 Task: Find connections with filter location Zhuangyuan with filter topic #Networkwith filter profile language German with filter current company Testbook with filter school Dr. Bhim Rao Ambedkar University, Agra with filter industry Aviation and Aerospace Component Manufacturing with filter service category Lead Generation with filter keywords title Sales Analyst
Action: Mouse moved to (187, 247)
Screenshot: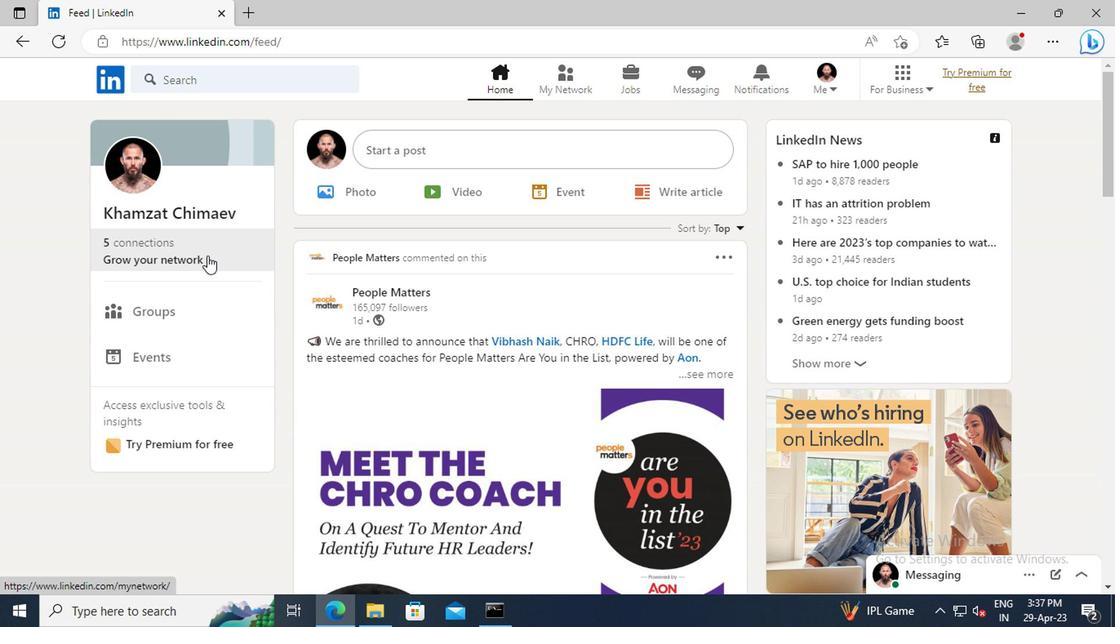 
Action: Mouse pressed left at (187, 247)
Screenshot: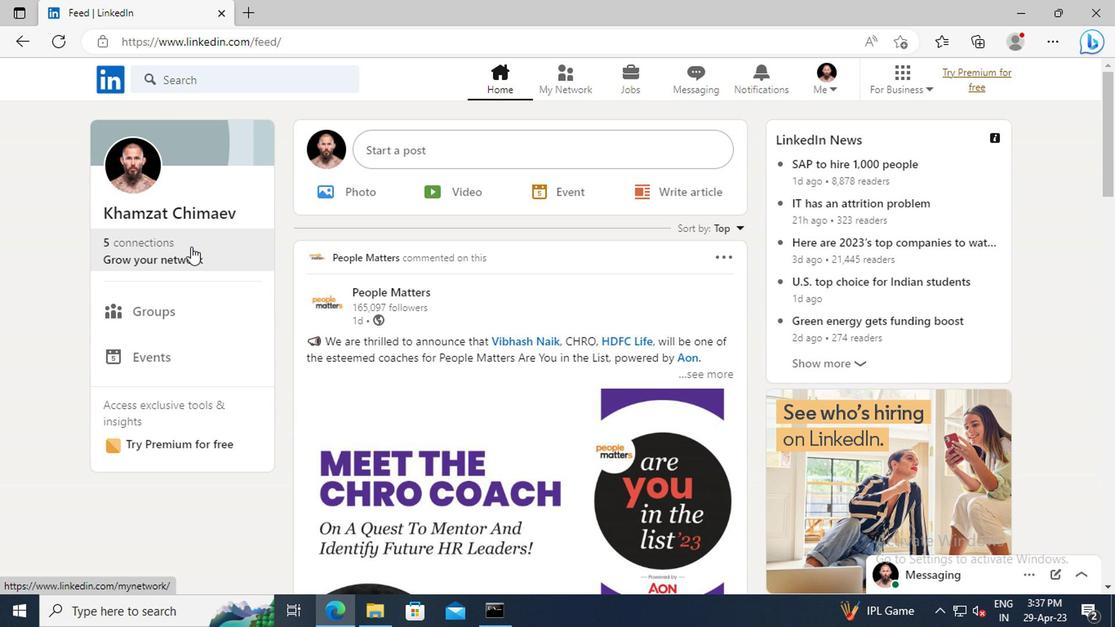 
Action: Mouse moved to (181, 173)
Screenshot: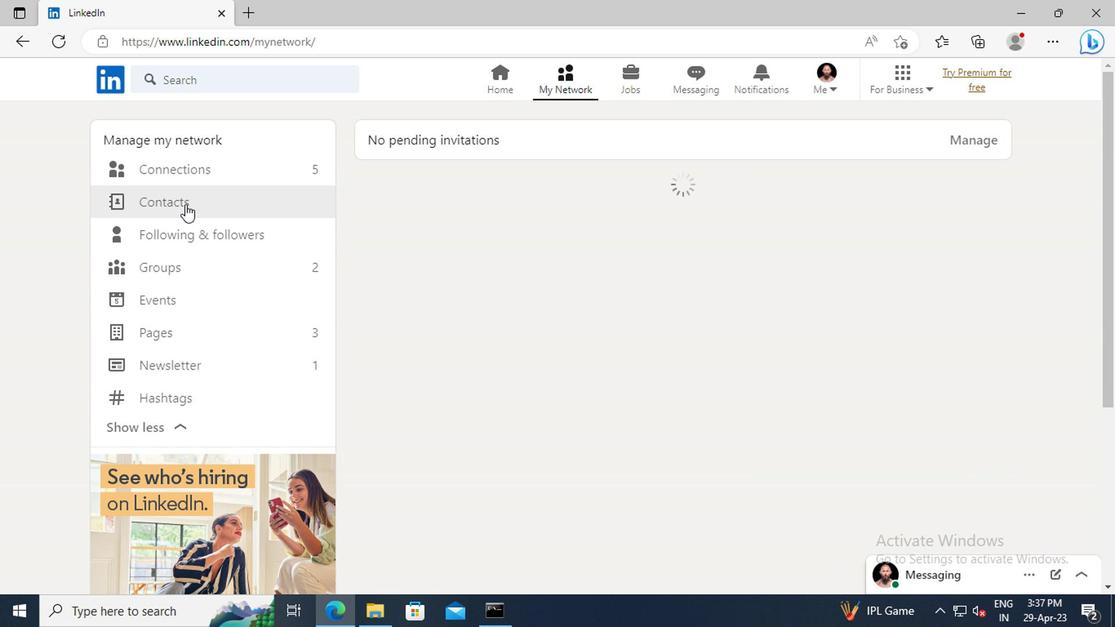 
Action: Mouse pressed left at (181, 173)
Screenshot: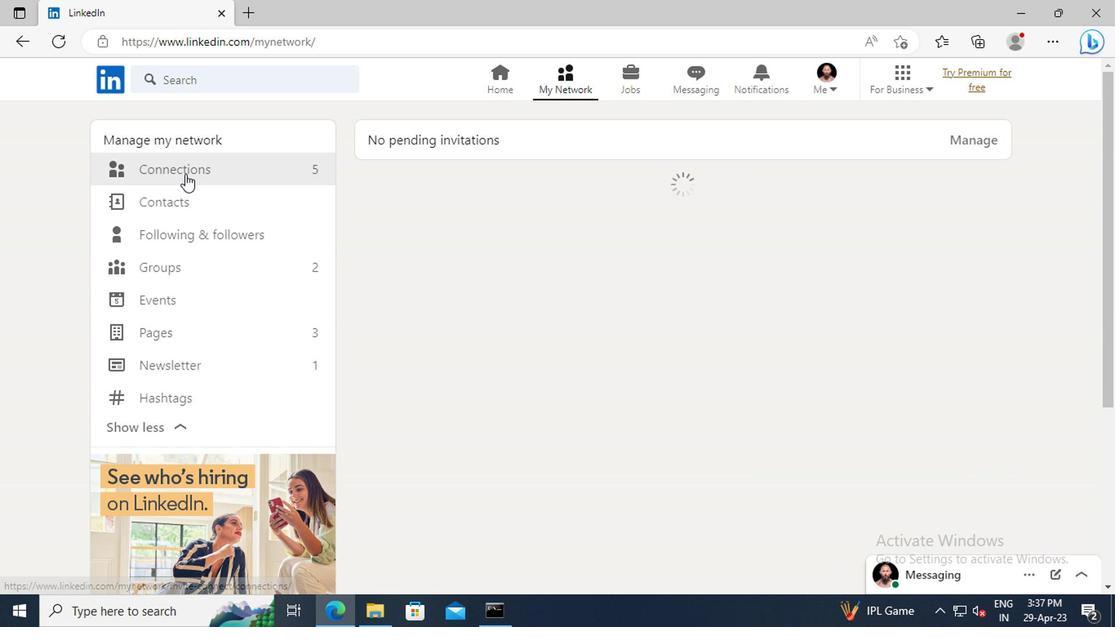 
Action: Mouse moved to (672, 175)
Screenshot: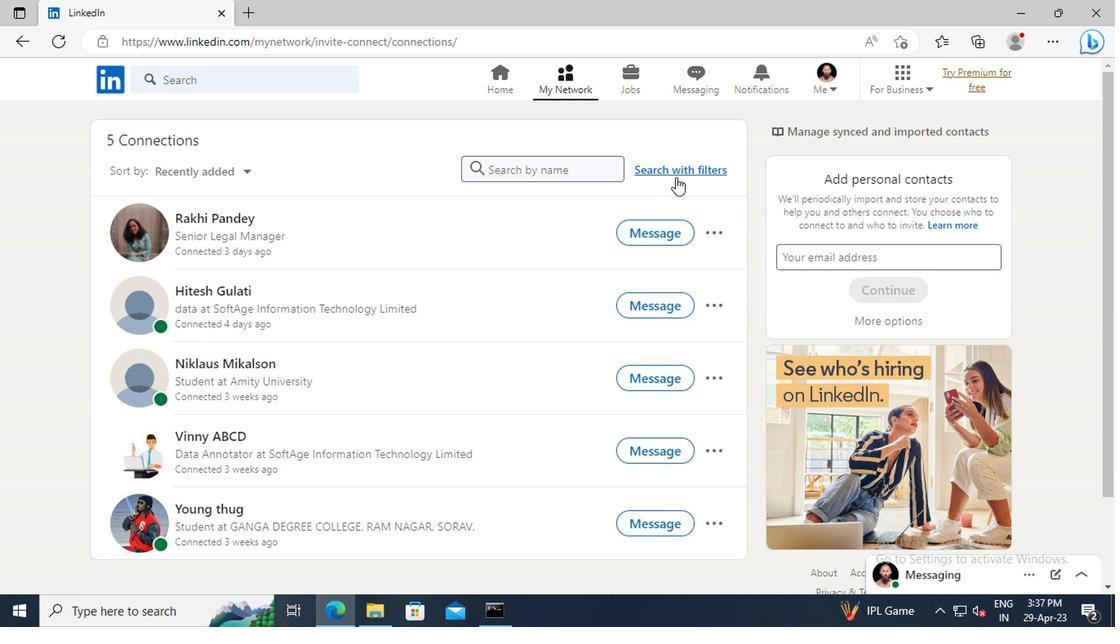 
Action: Mouse pressed left at (672, 175)
Screenshot: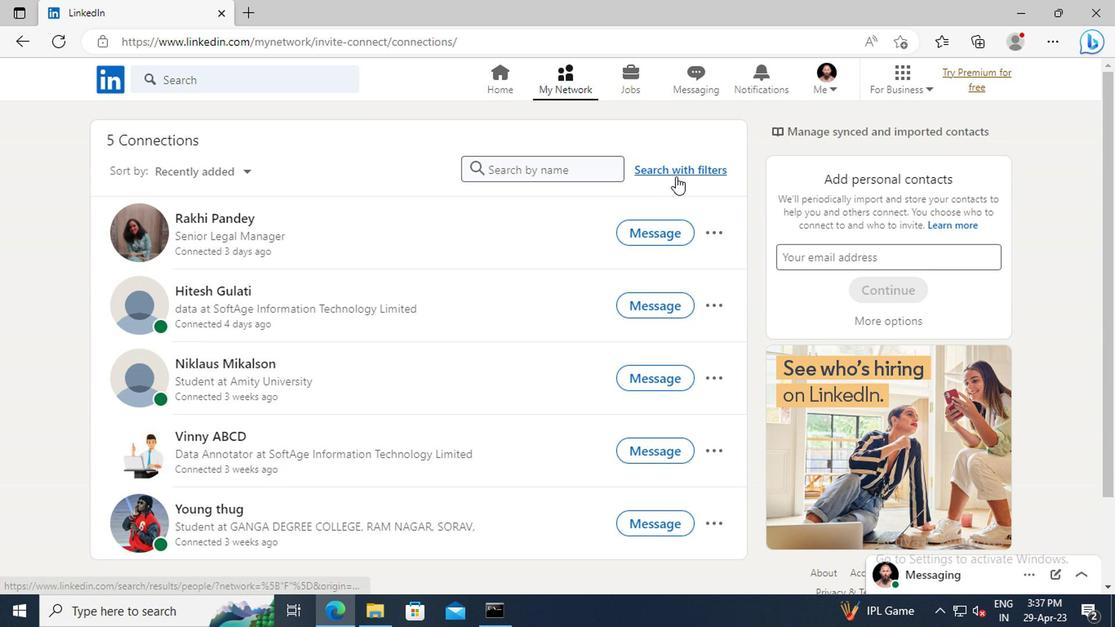 
Action: Mouse moved to (609, 129)
Screenshot: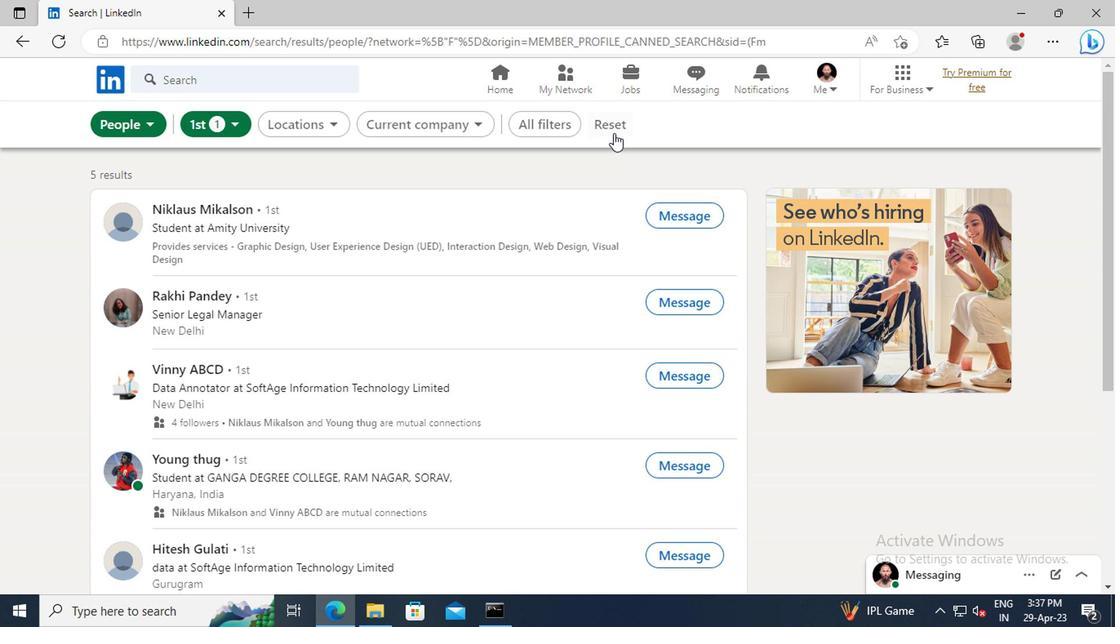 
Action: Mouse pressed left at (609, 129)
Screenshot: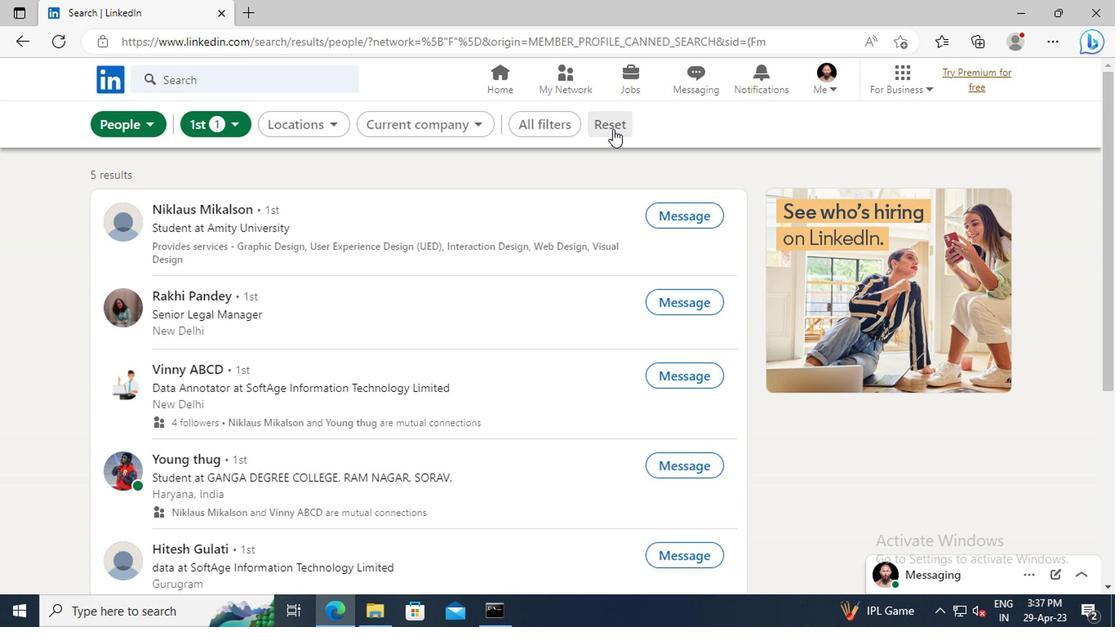 
Action: Mouse moved to (593, 126)
Screenshot: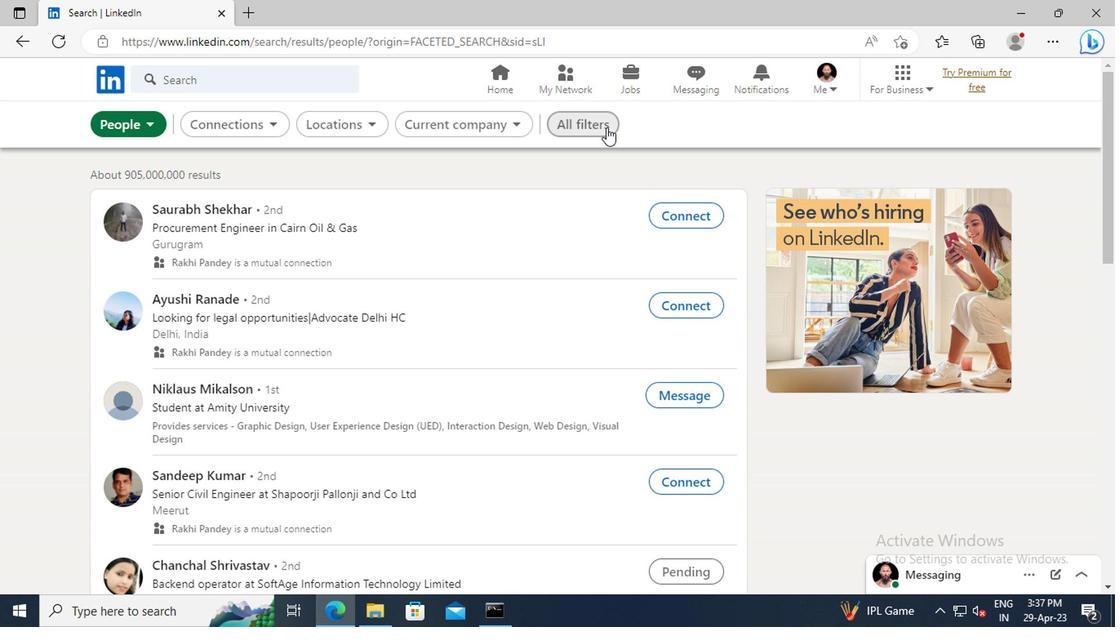 
Action: Mouse pressed left at (593, 126)
Screenshot: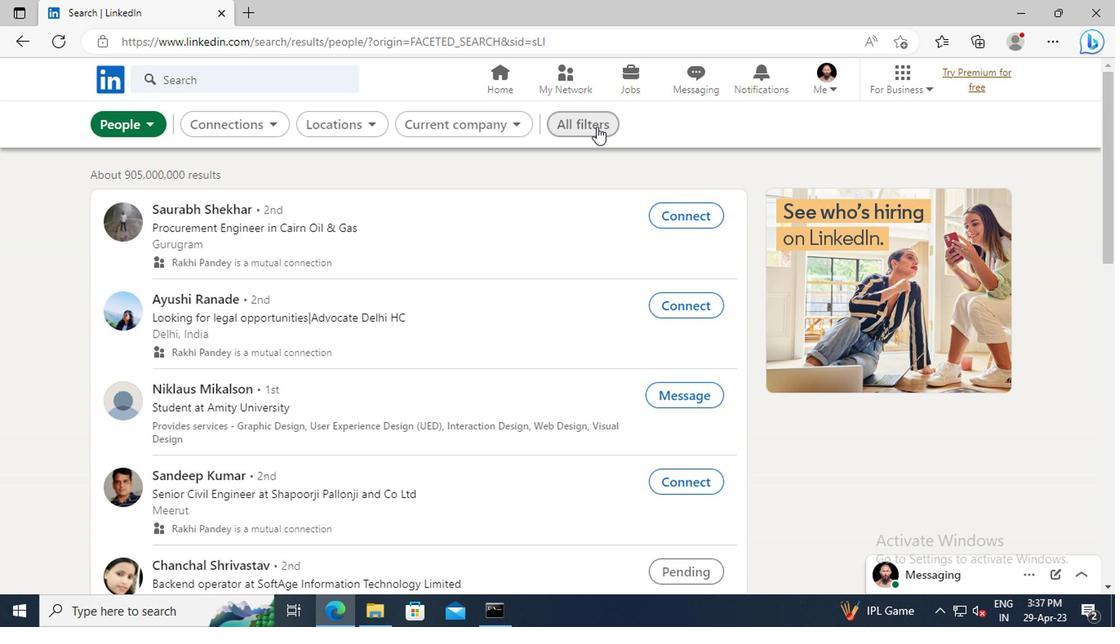 
Action: Mouse moved to (896, 258)
Screenshot: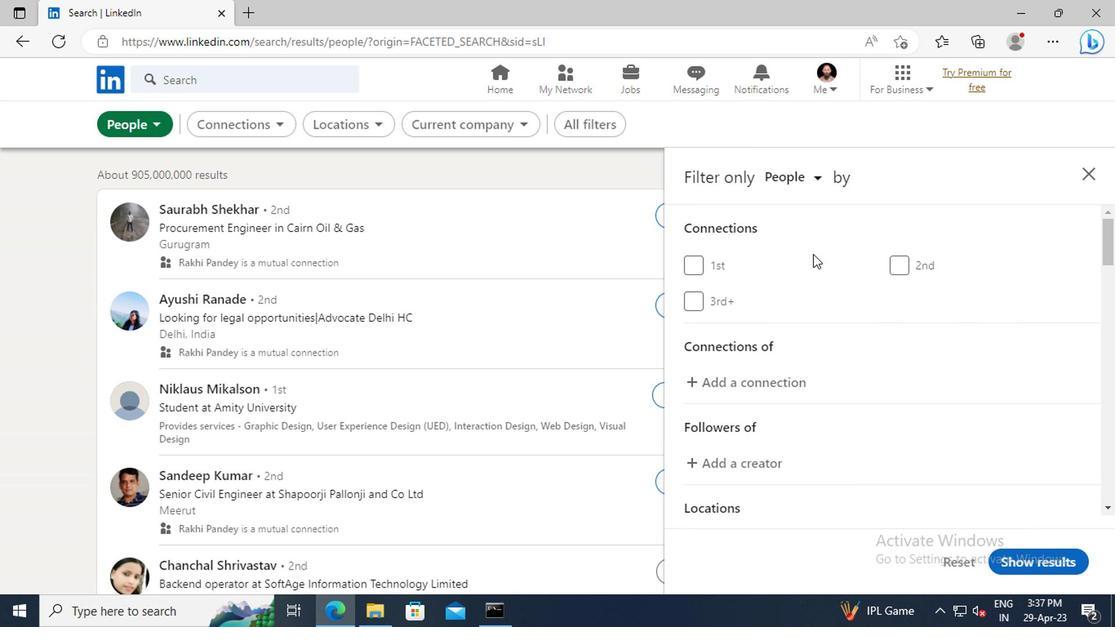 
Action: Mouse scrolled (896, 257) with delta (0, -1)
Screenshot: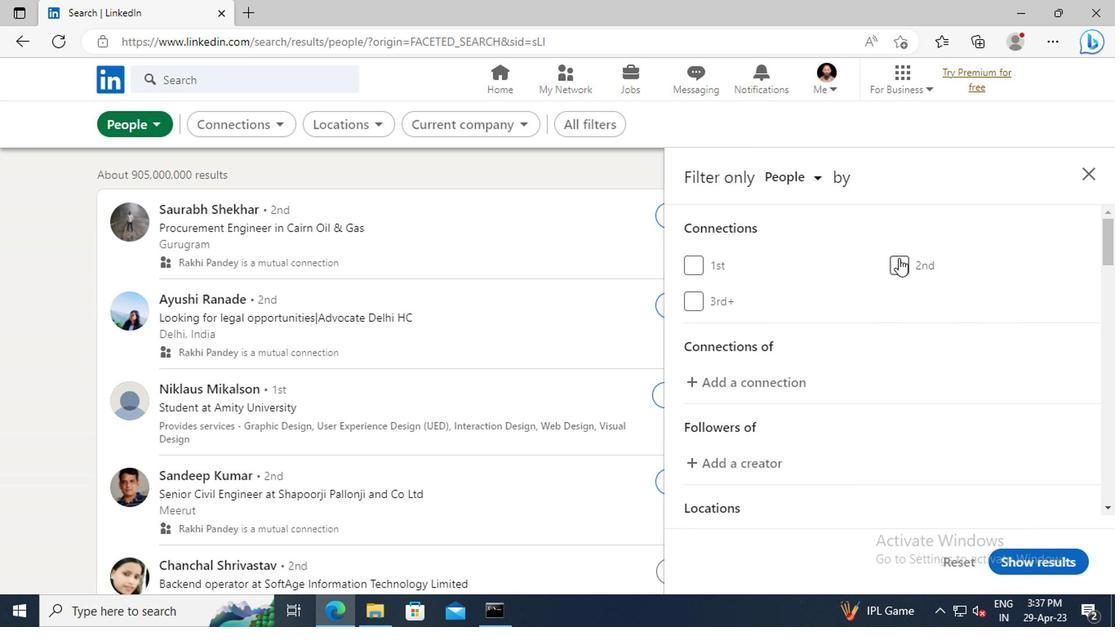 
Action: Mouse scrolled (896, 257) with delta (0, -1)
Screenshot: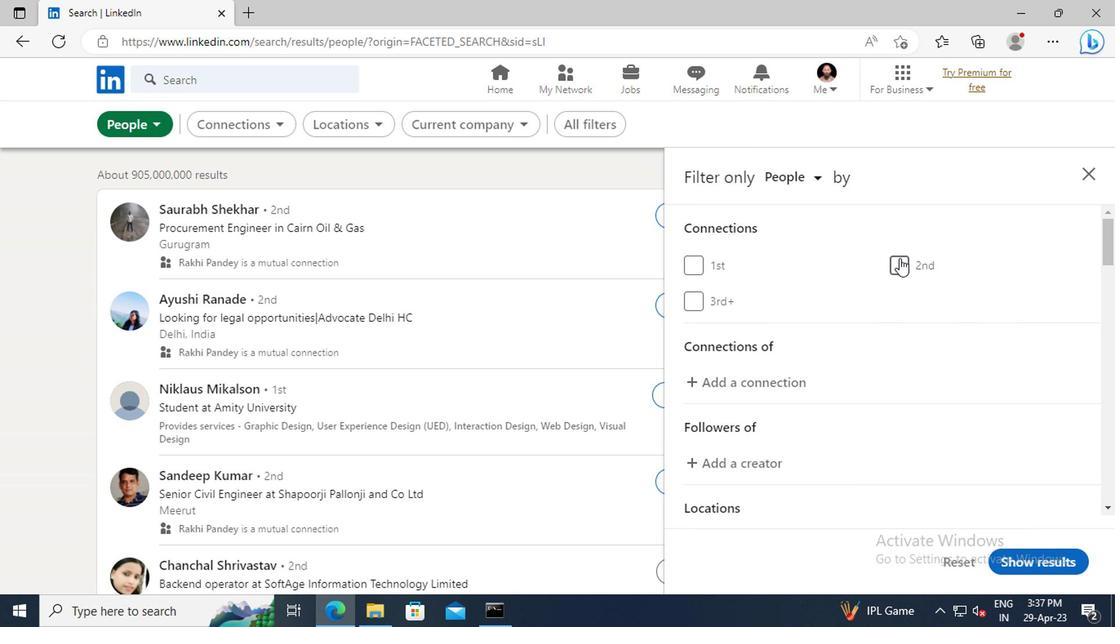 
Action: Mouse scrolled (896, 257) with delta (0, -1)
Screenshot: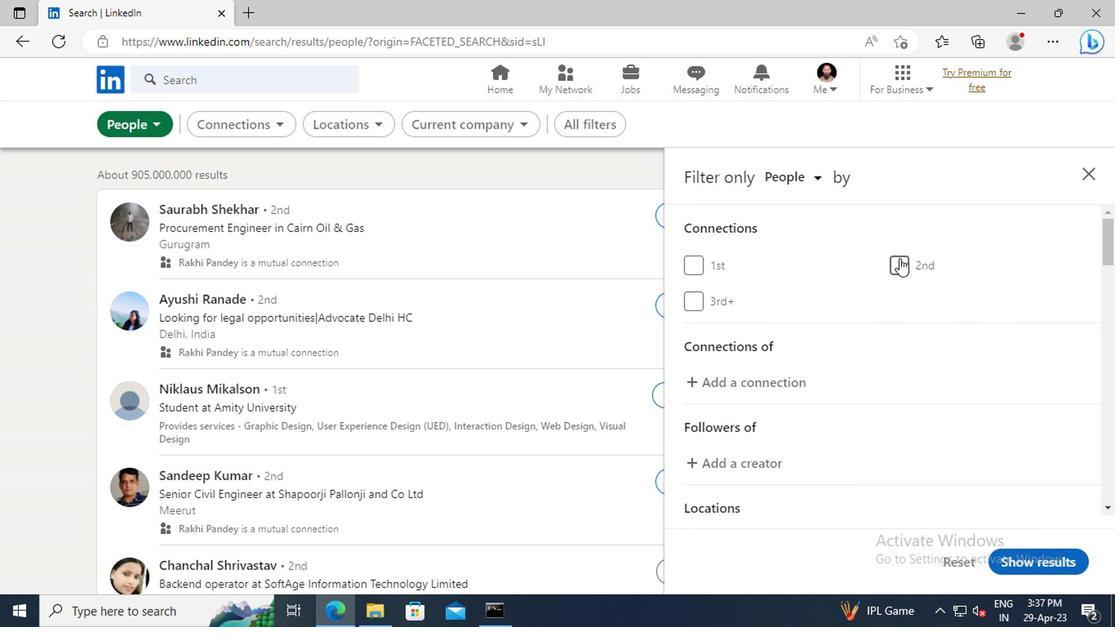 
Action: Mouse scrolled (896, 257) with delta (0, -1)
Screenshot: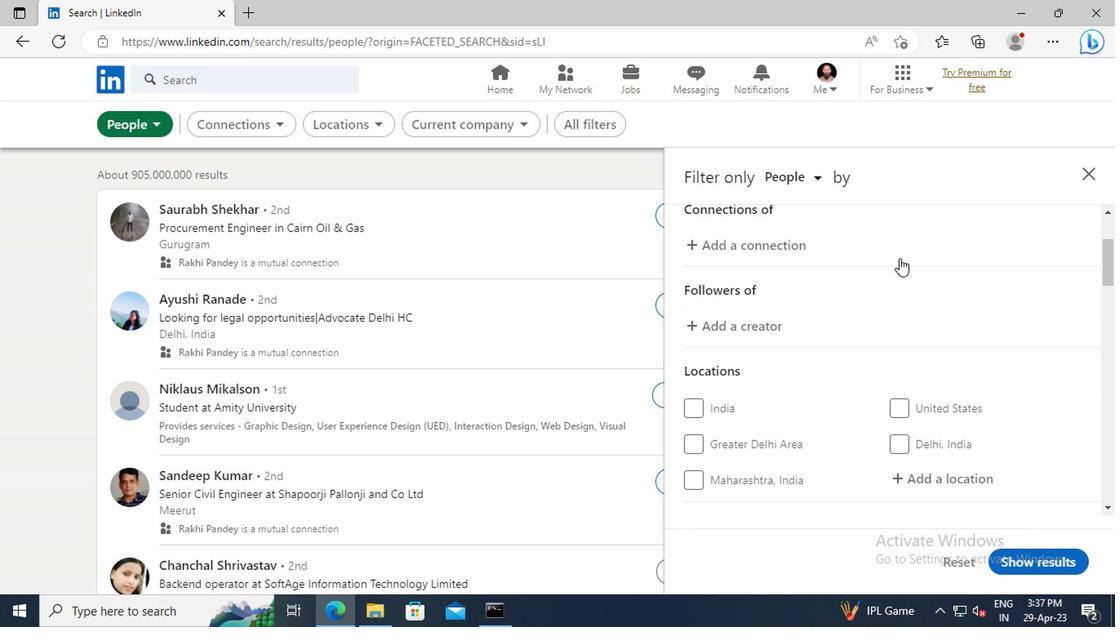 
Action: Mouse scrolled (896, 257) with delta (0, -1)
Screenshot: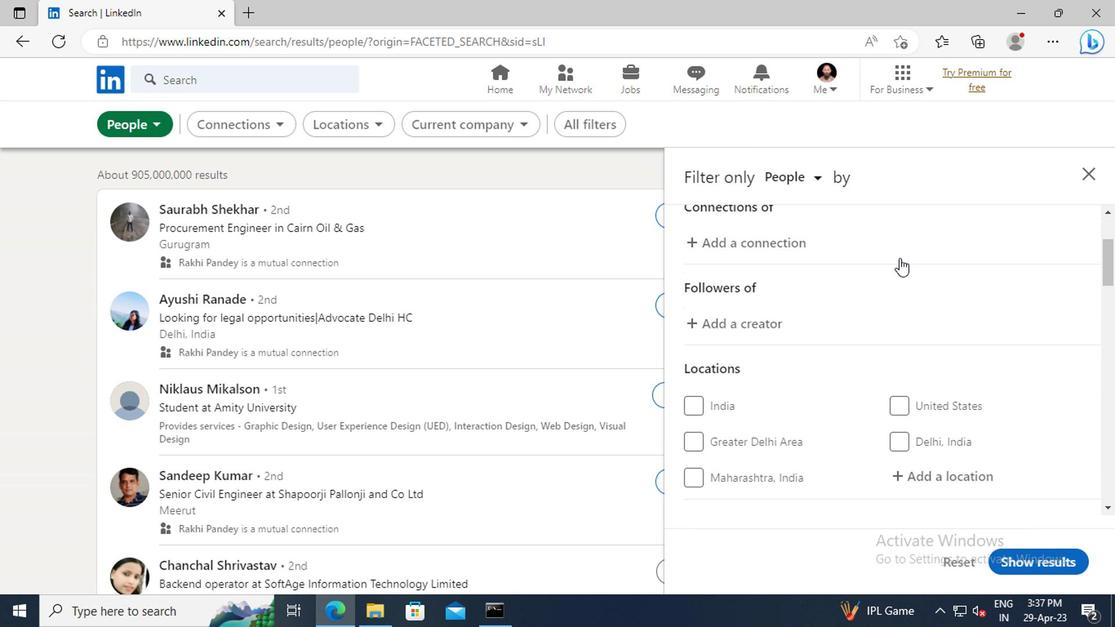 
Action: Mouse scrolled (896, 257) with delta (0, -1)
Screenshot: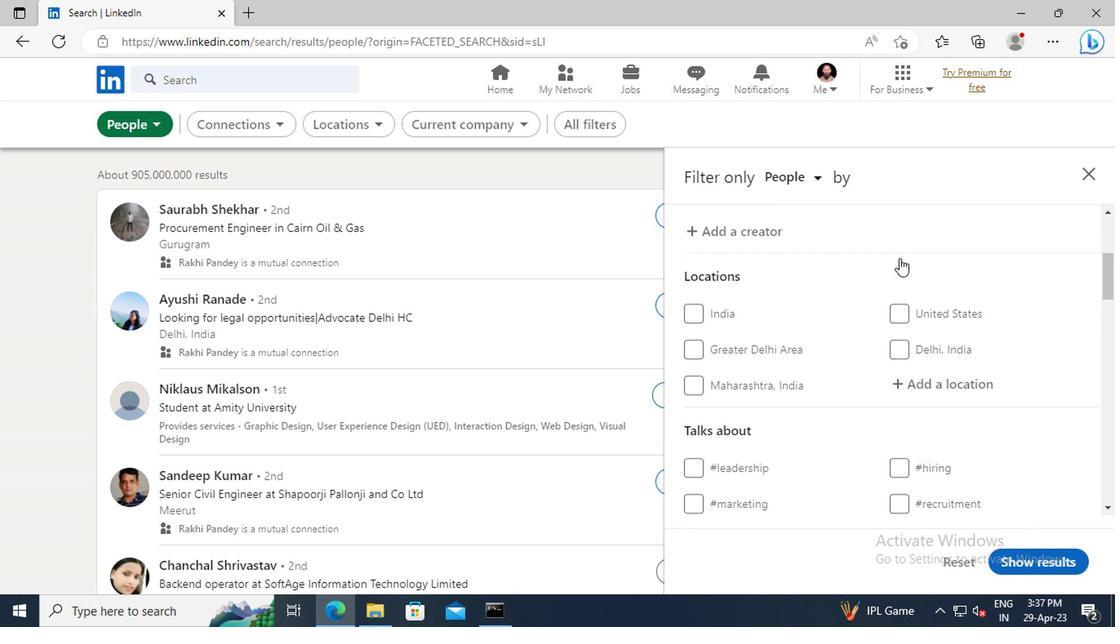 
Action: Mouse moved to (912, 334)
Screenshot: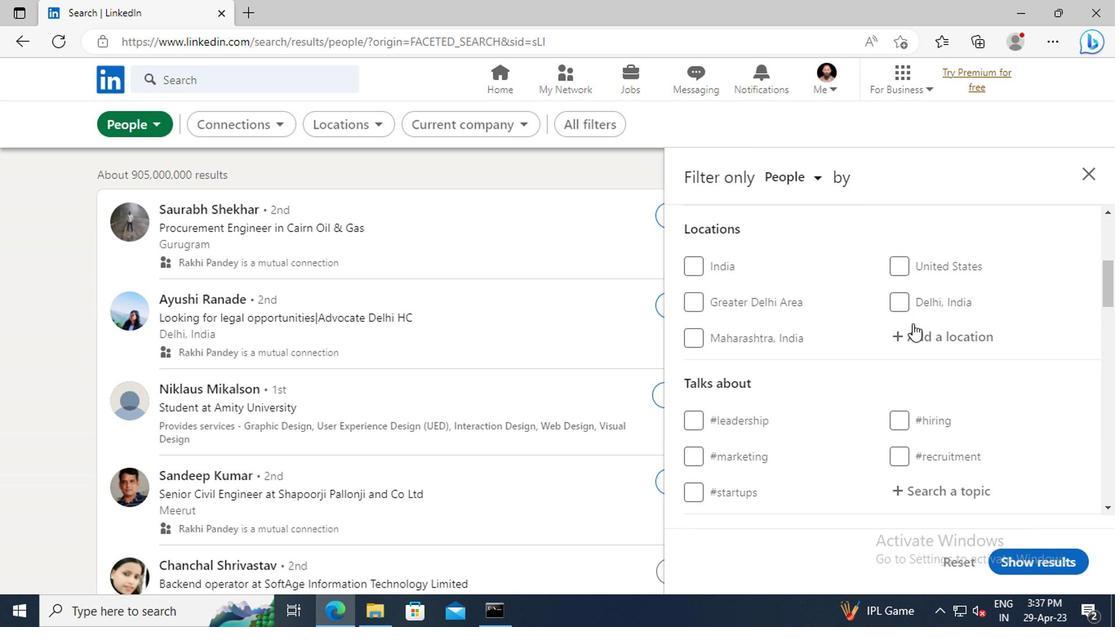 
Action: Mouse pressed left at (912, 334)
Screenshot: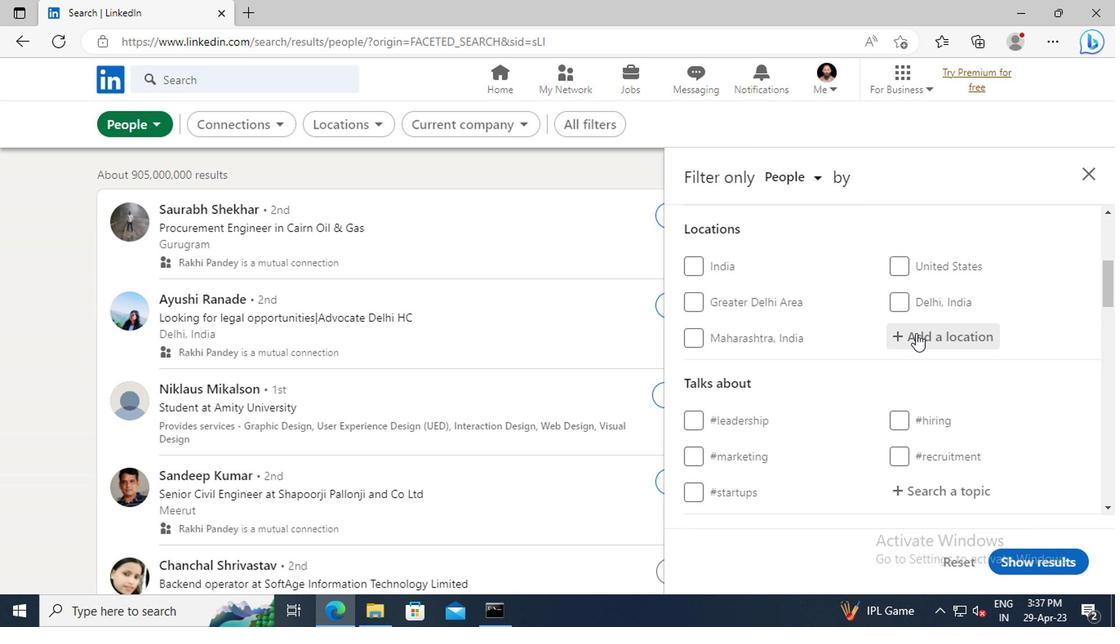 
Action: Key pressed <Key.shift>ZHUANGYUAN<Key.enter>
Screenshot: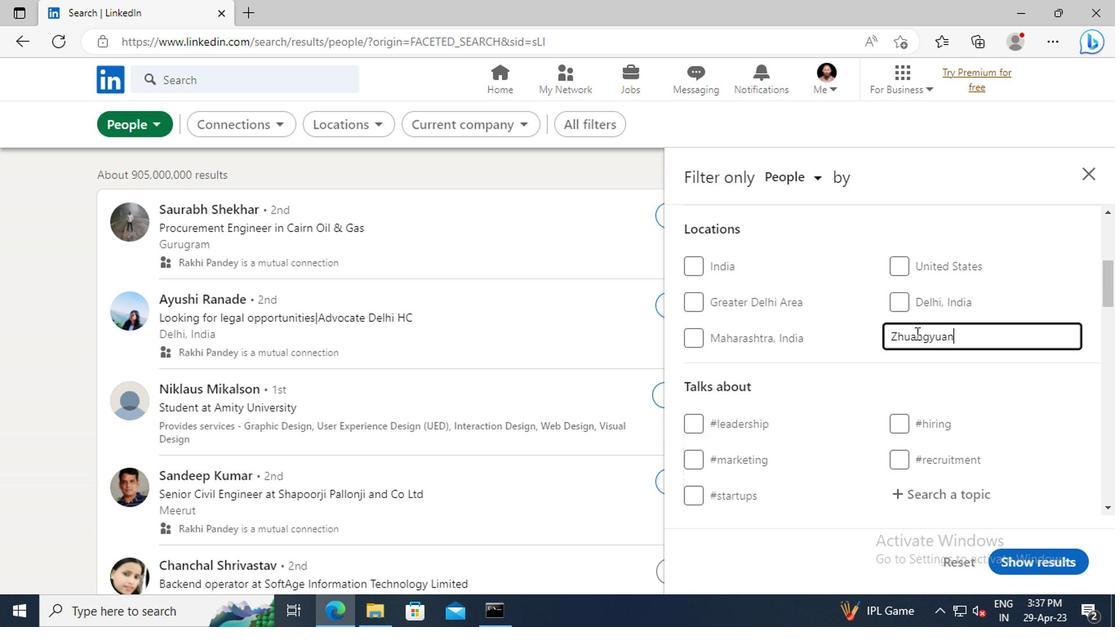 
Action: Mouse scrolled (912, 333) with delta (0, -1)
Screenshot: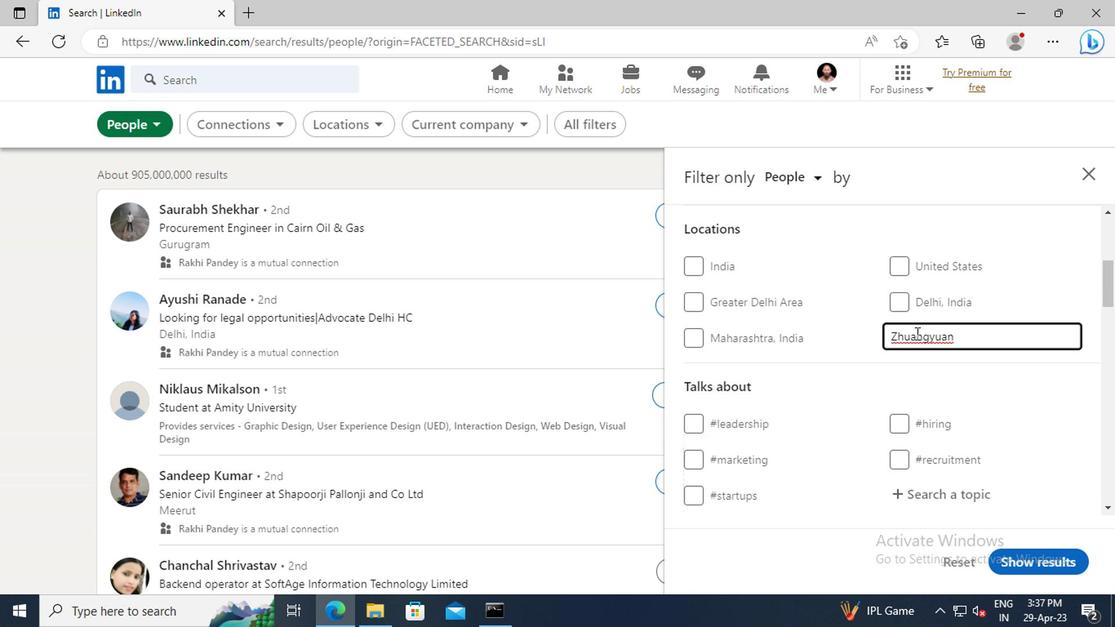 
Action: Mouse scrolled (912, 333) with delta (0, -1)
Screenshot: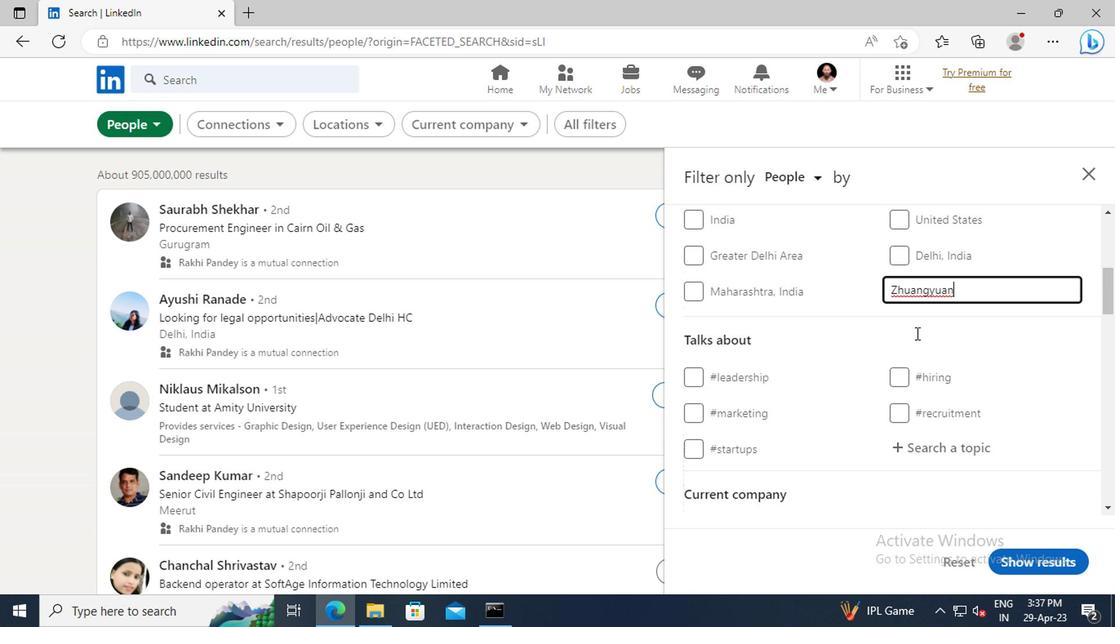 
Action: Mouse scrolled (912, 333) with delta (0, -1)
Screenshot: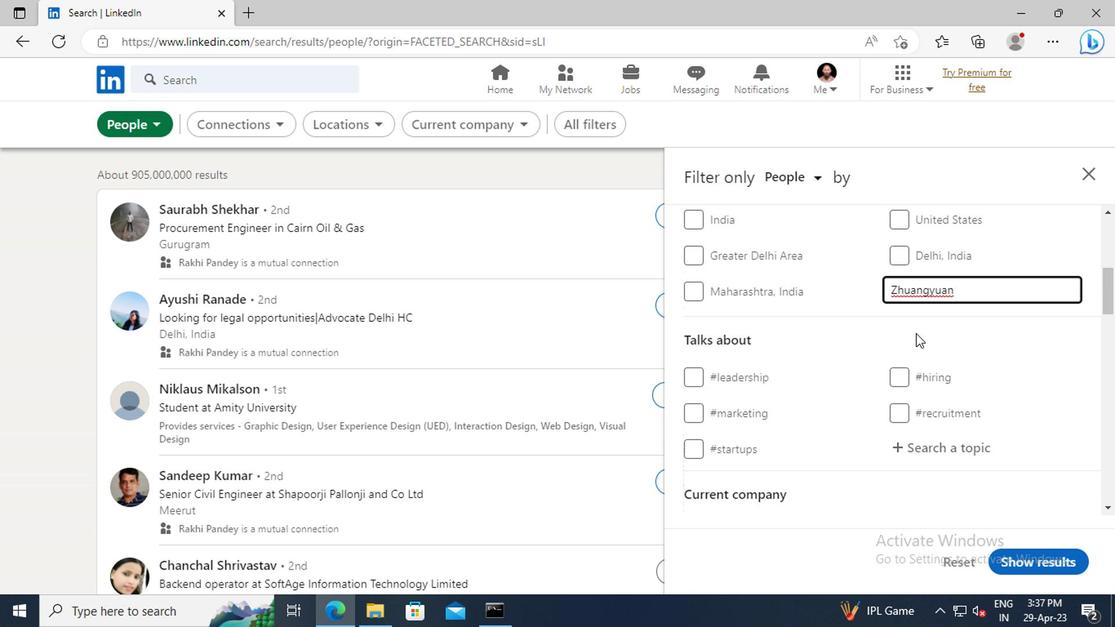 
Action: Mouse scrolled (912, 333) with delta (0, -1)
Screenshot: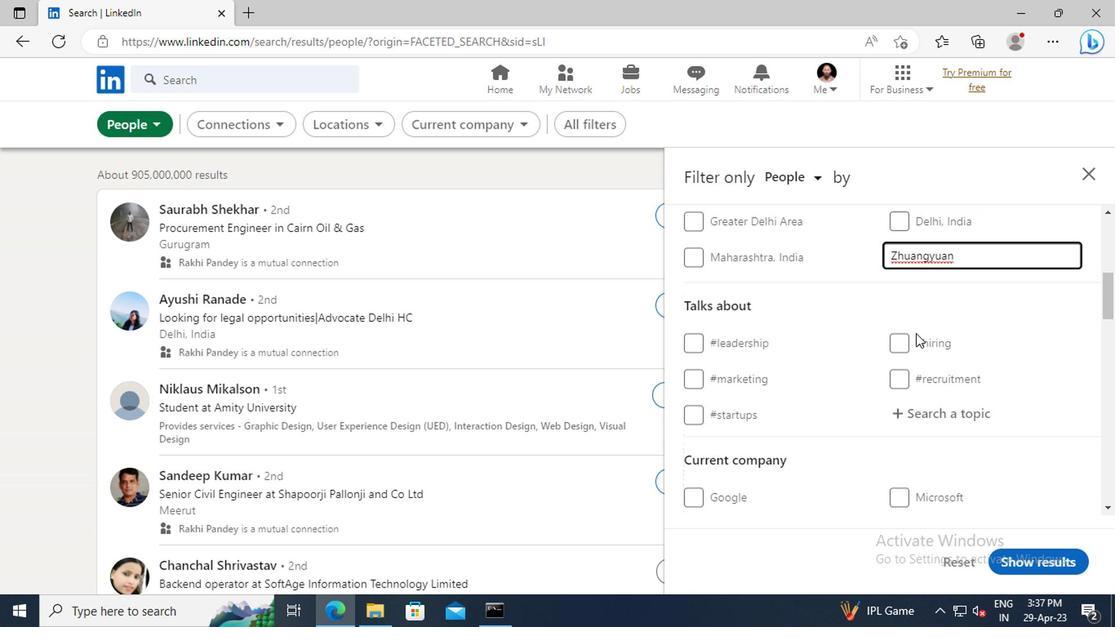 
Action: Mouse moved to (920, 312)
Screenshot: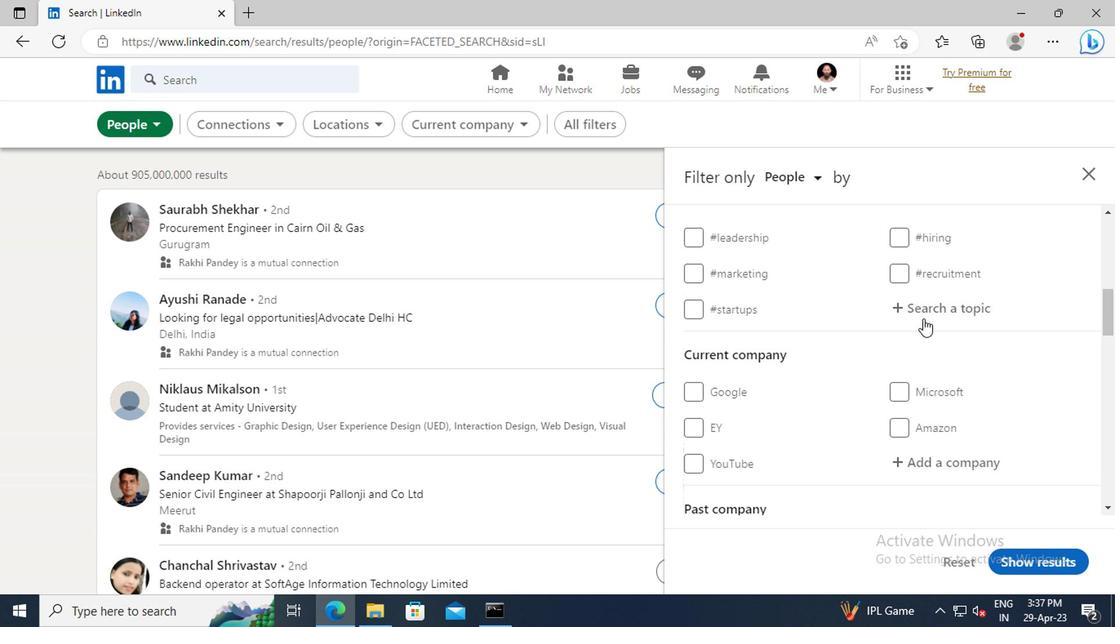 
Action: Mouse pressed left at (920, 312)
Screenshot: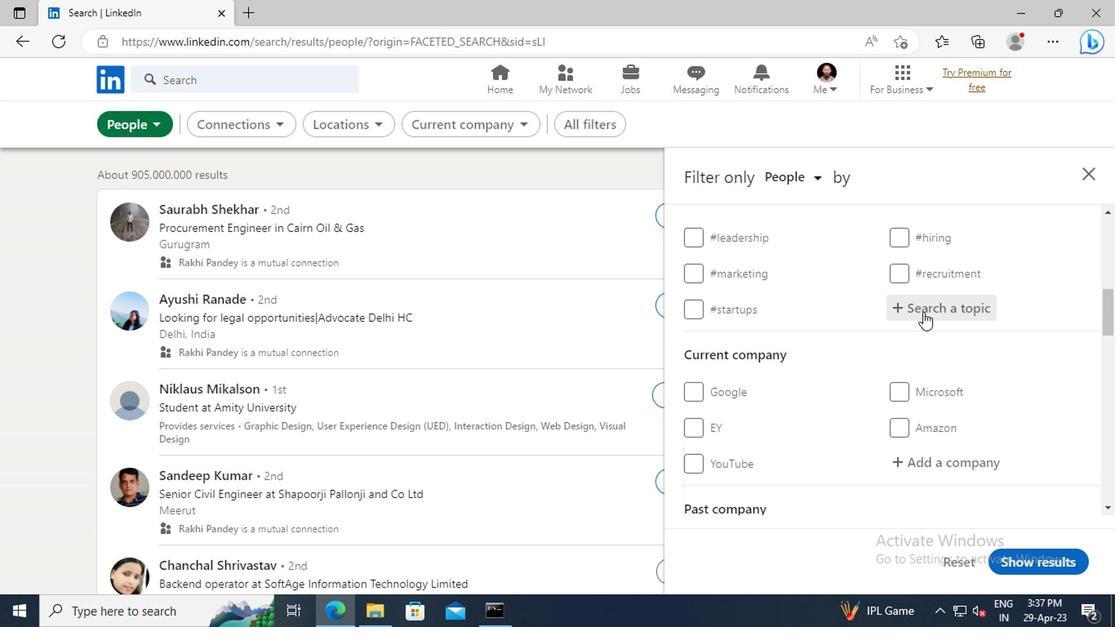 
Action: Key pressed <Key.shift>NETWORK
Screenshot: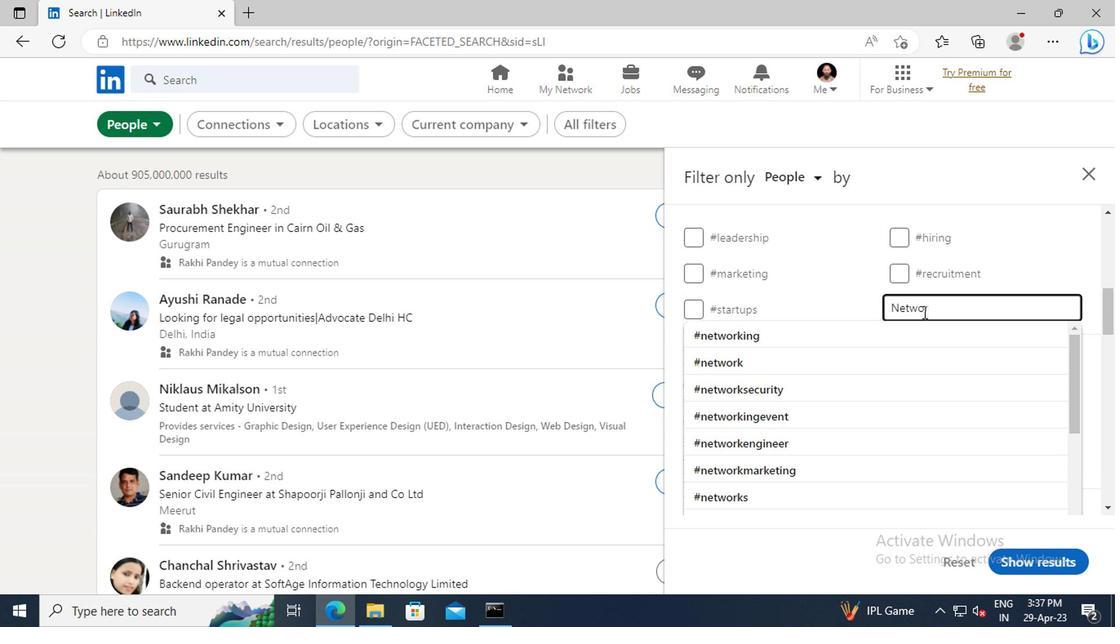 
Action: Mouse moved to (917, 356)
Screenshot: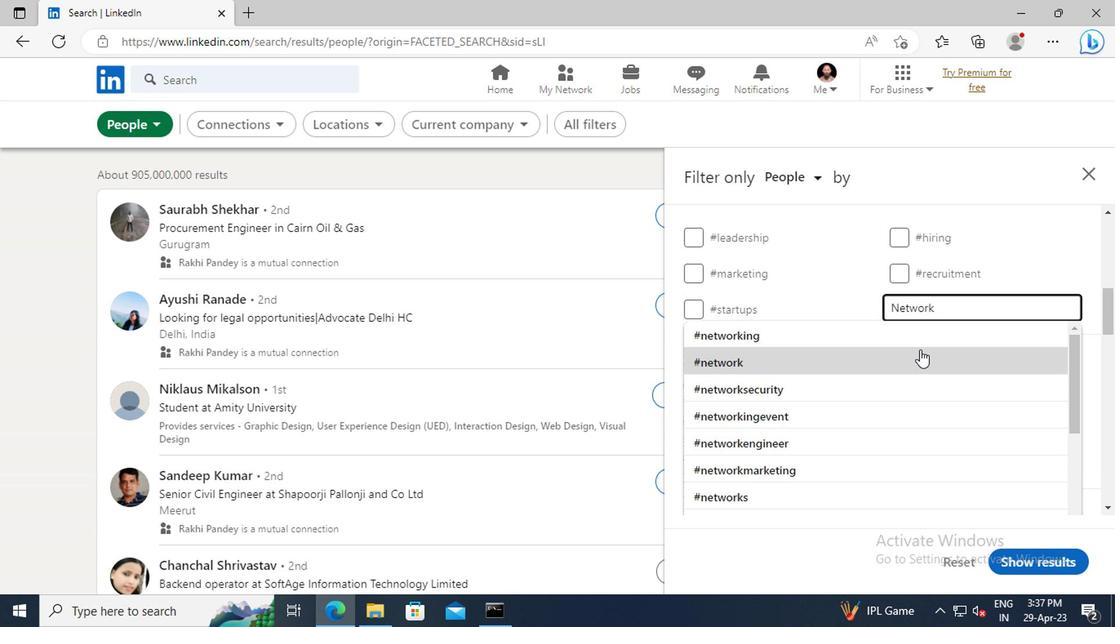 
Action: Mouse pressed left at (917, 356)
Screenshot: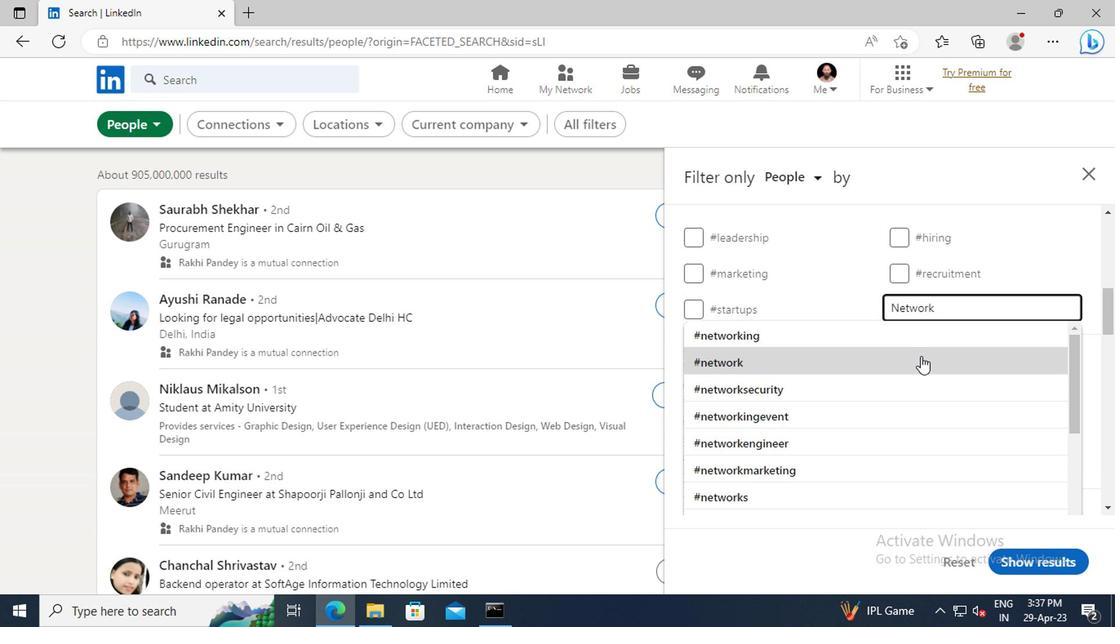 
Action: Mouse scrolled (917, 356) with delta (0, 0)
Screenshot: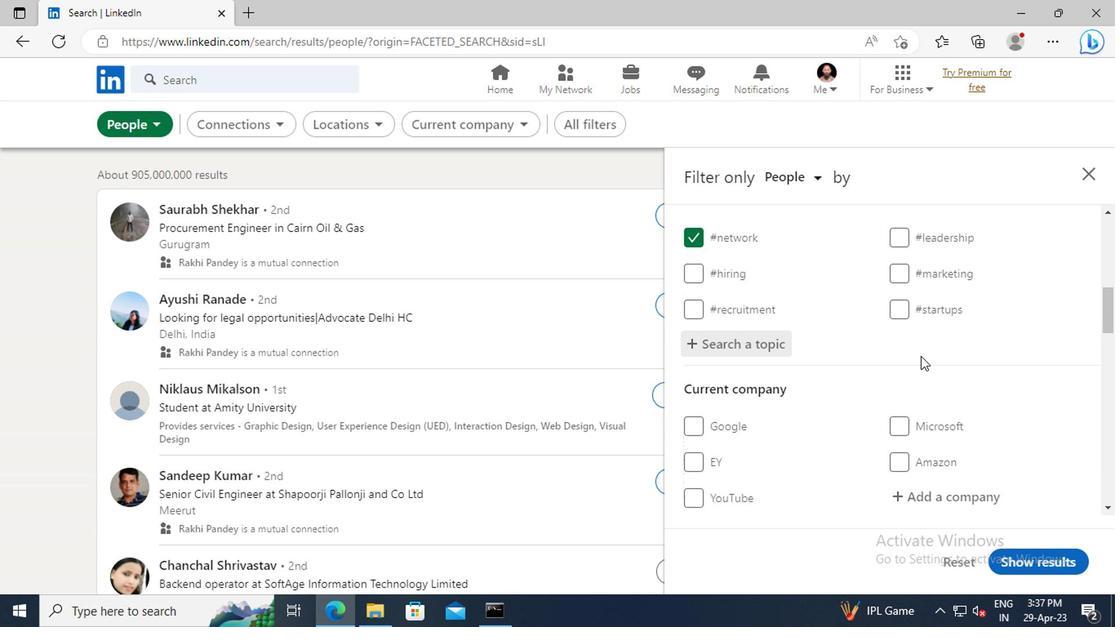 
Action: Mouse scrolled (917, 356) with delta (0, 0)
Screenshot: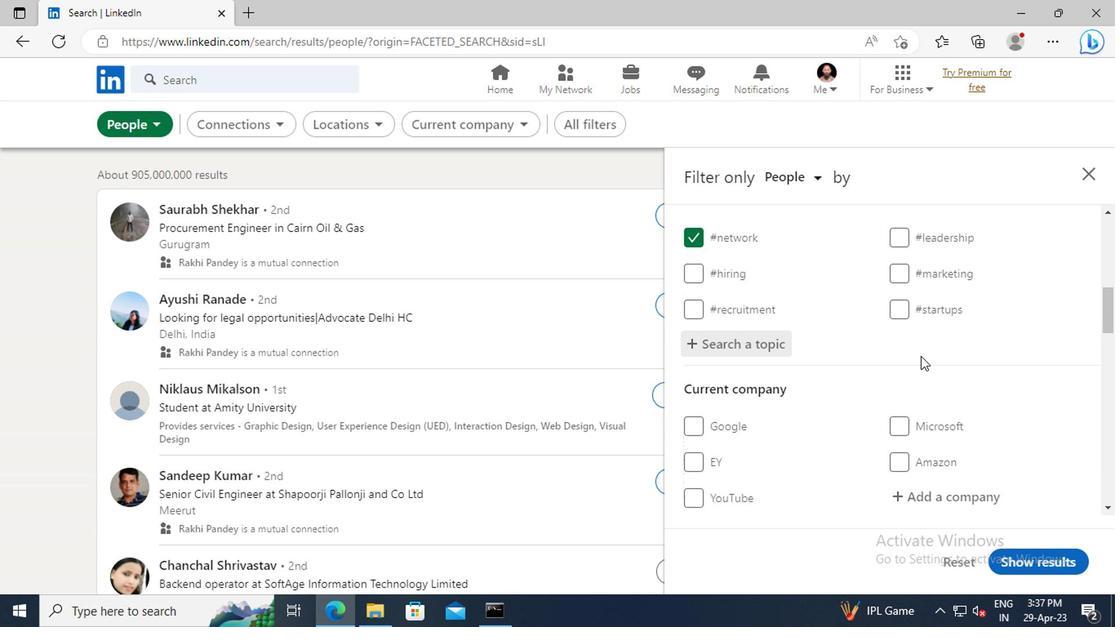 
Action: Mouse scrolled (917, 356) with delta (0, 0)
Screenshot: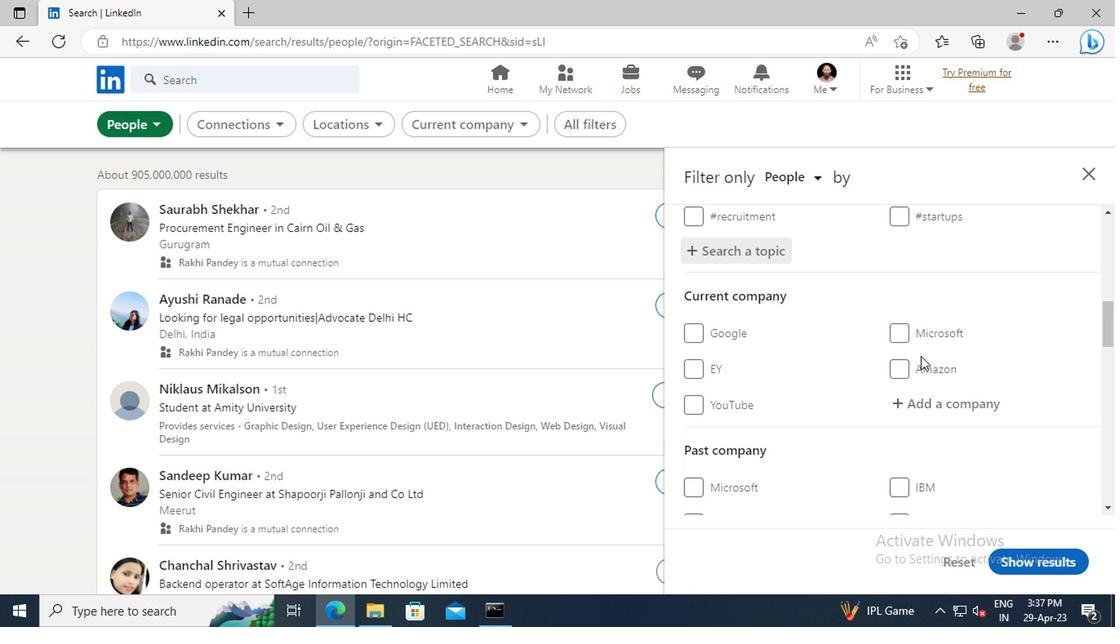 
Action: Mouse scrolled (917, 356) with delta (0, 0)
Screenshot: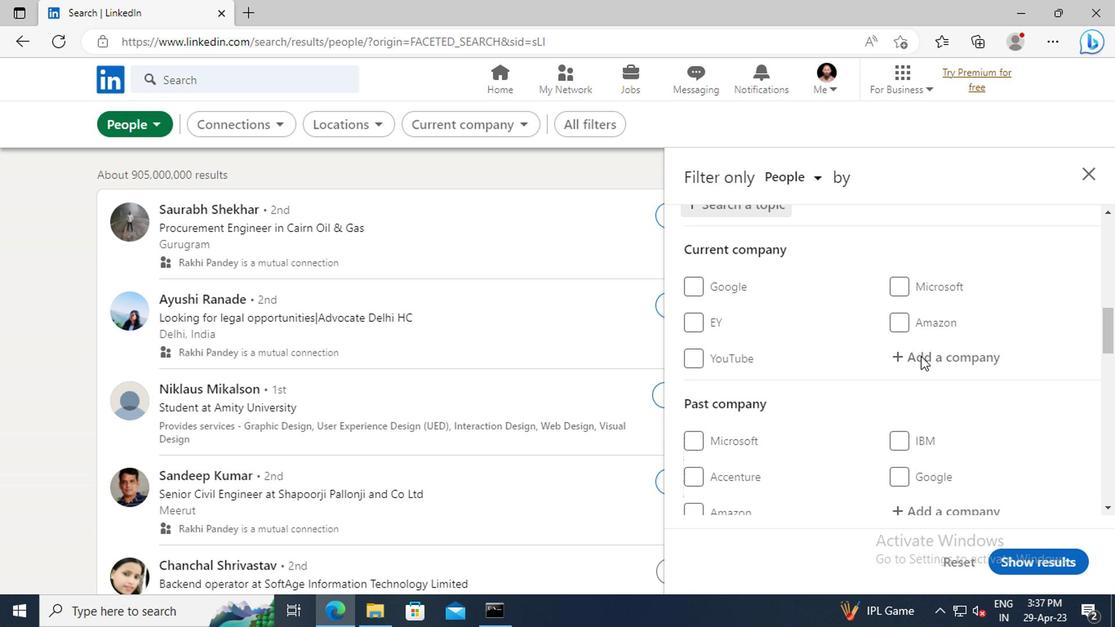 
Action: Mouse scrolled (917, 356) with delta (0, 0)
Screenshot: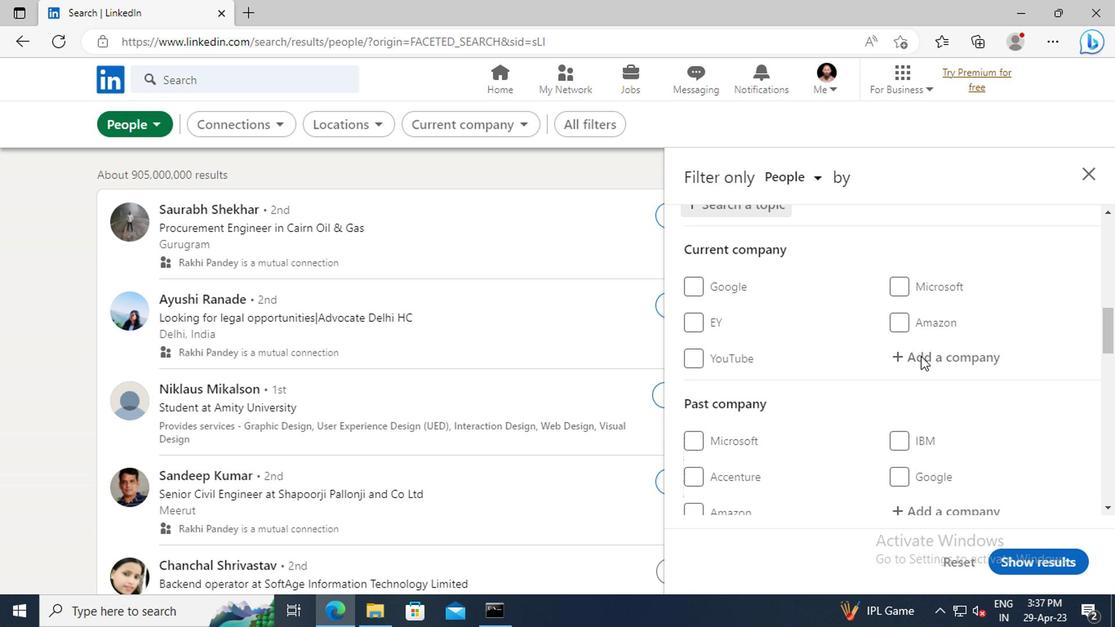 
Action: Mouse scrolled (917, 356) with delta (0, 0)
Screenshot: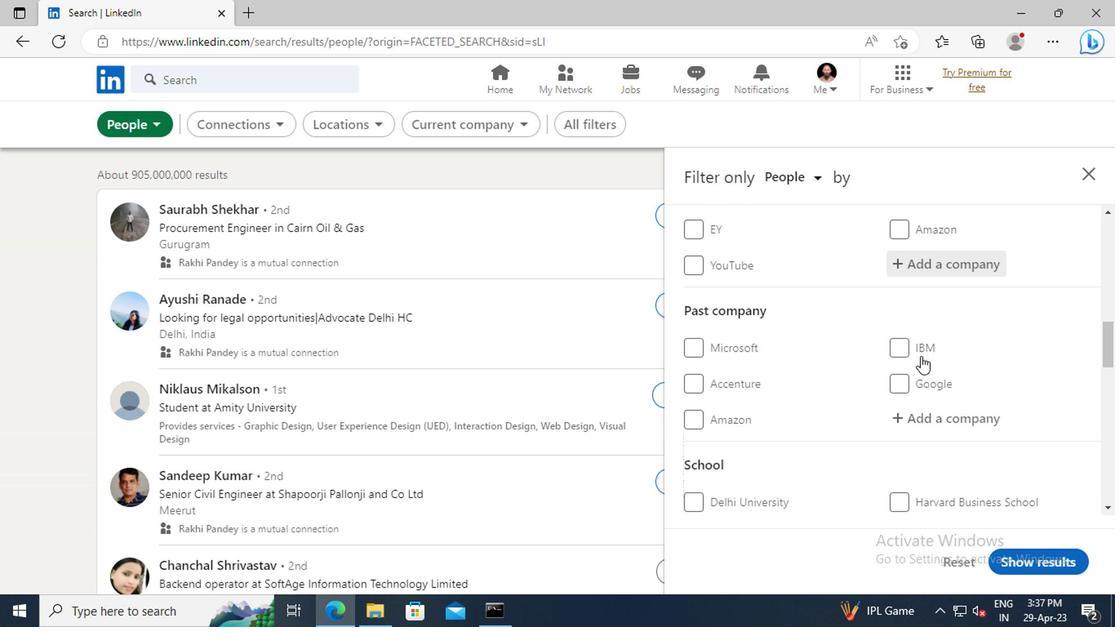 
Action: Mouse scrolled (917, 356) with delta (0, 0)
Screenshot: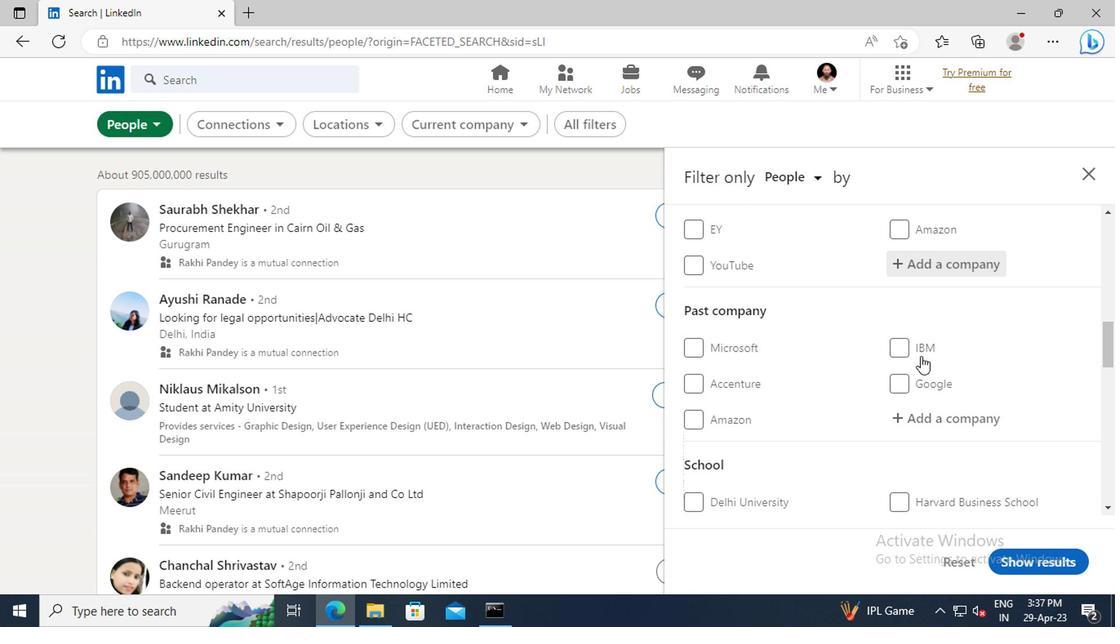 
Action: Mouse scrolled (917, 356) with delta (0, 0)
Screenshot: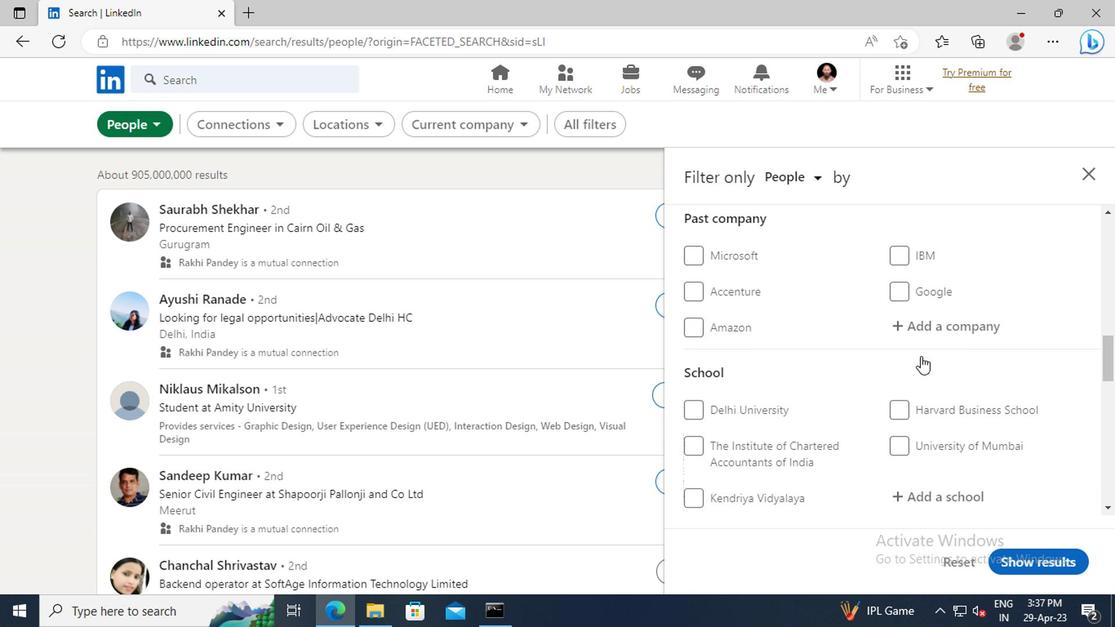 
Action: Mouse scrolled (917, 356) with delta (0, 0)
Screenshot: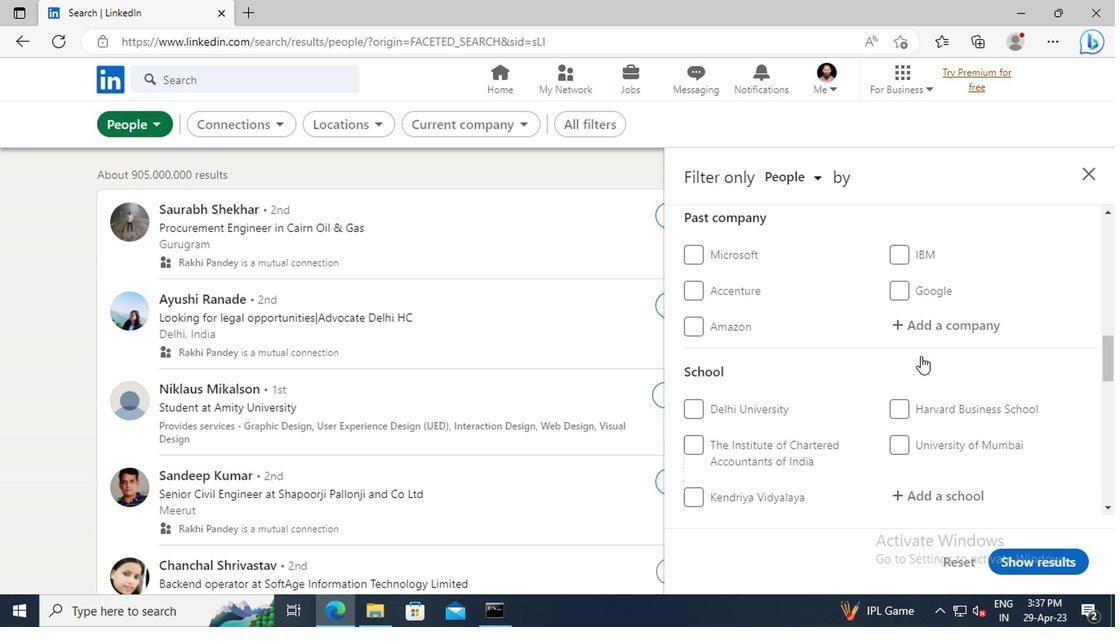 
Action: Mouse scrolled (917, 356) with delta (0, 0)
Screenshot: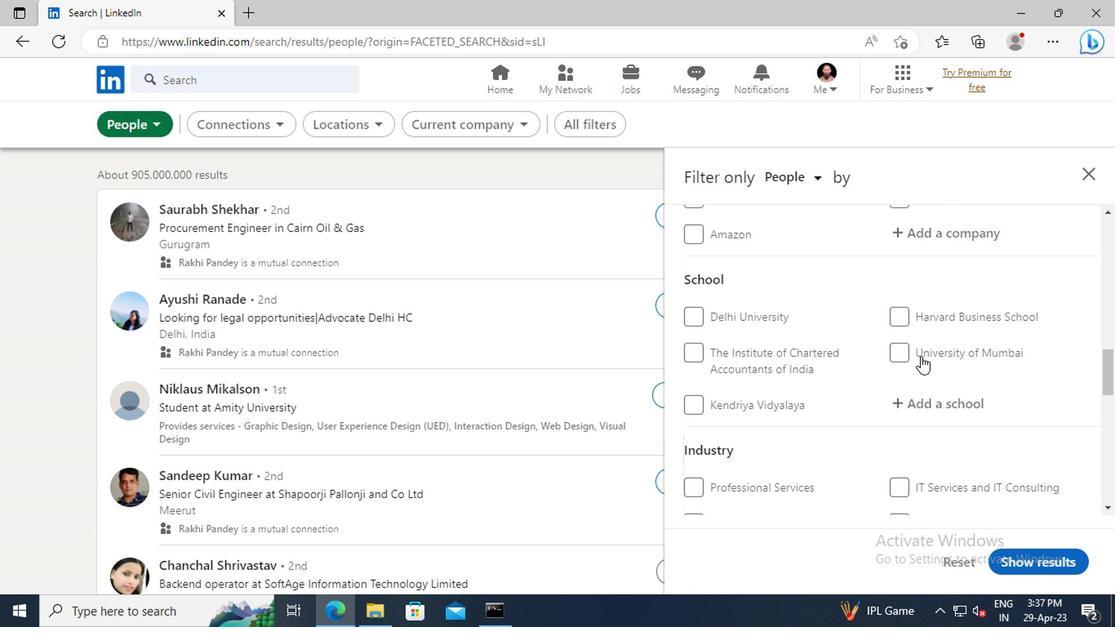 
Action: Mouse scrolled (917, 356) with delta (0, 0)
Screenshot: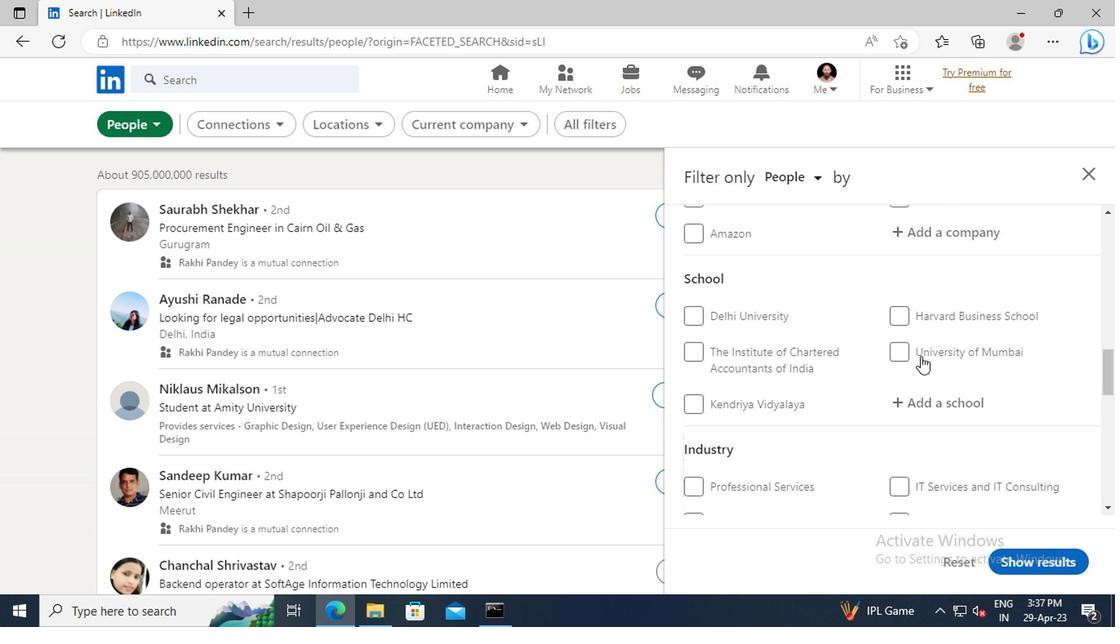
Action: Mouse scrolled (917, 356) with delta (0, 0)
Screenshot: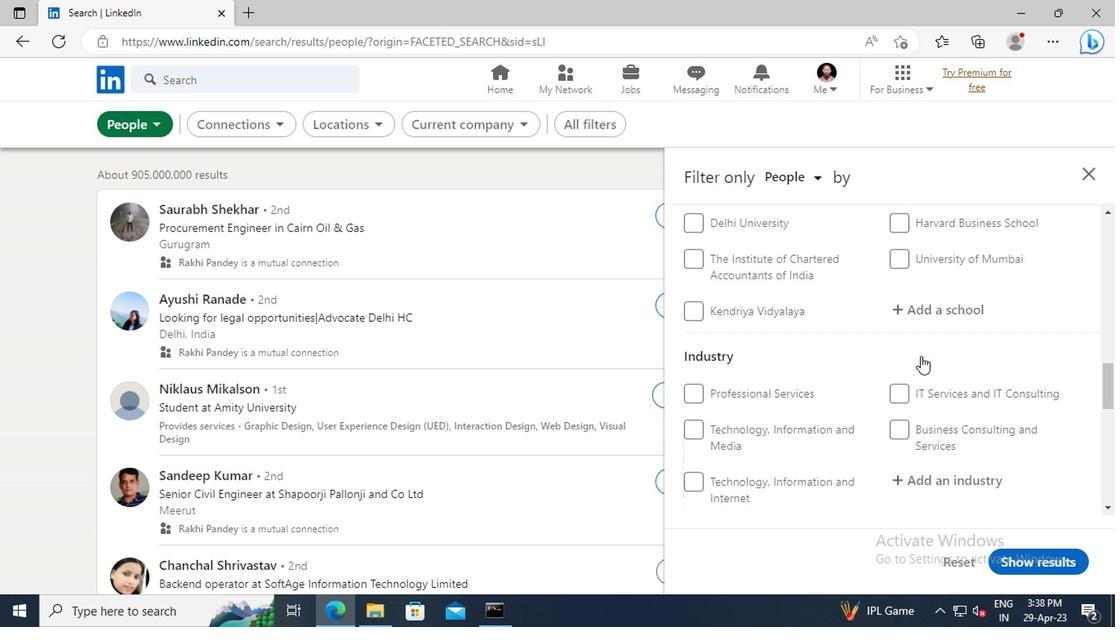 
Action: Mouse scrolled (917, 356) with delta (0, 0)
Screenshot: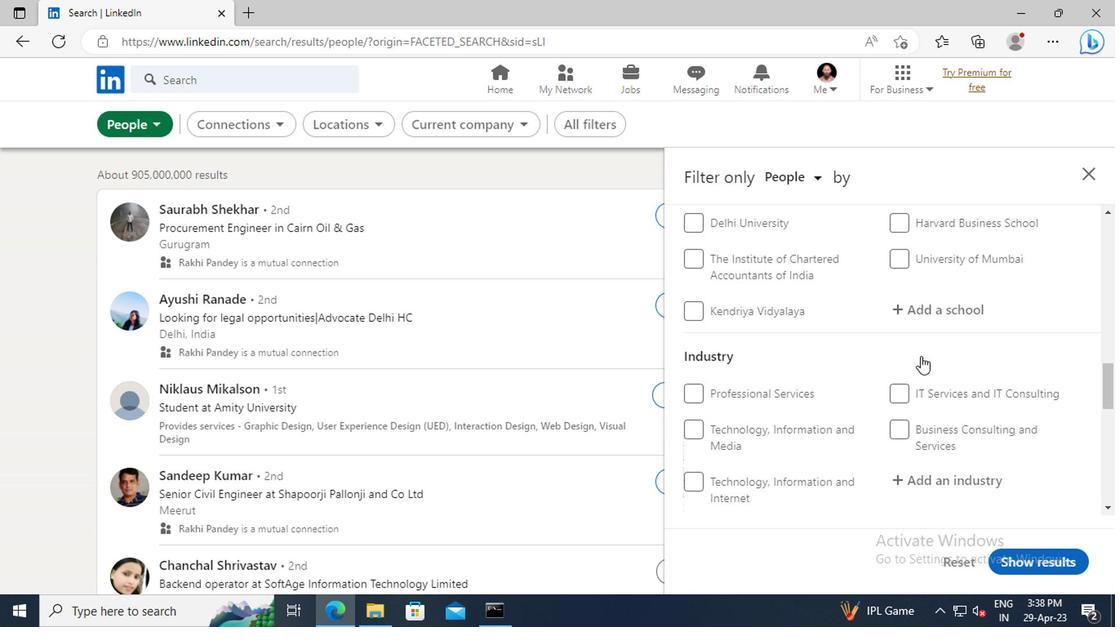 
Action: Mouse scrolled (917, 356) with delta (0, 0)
Screenshot: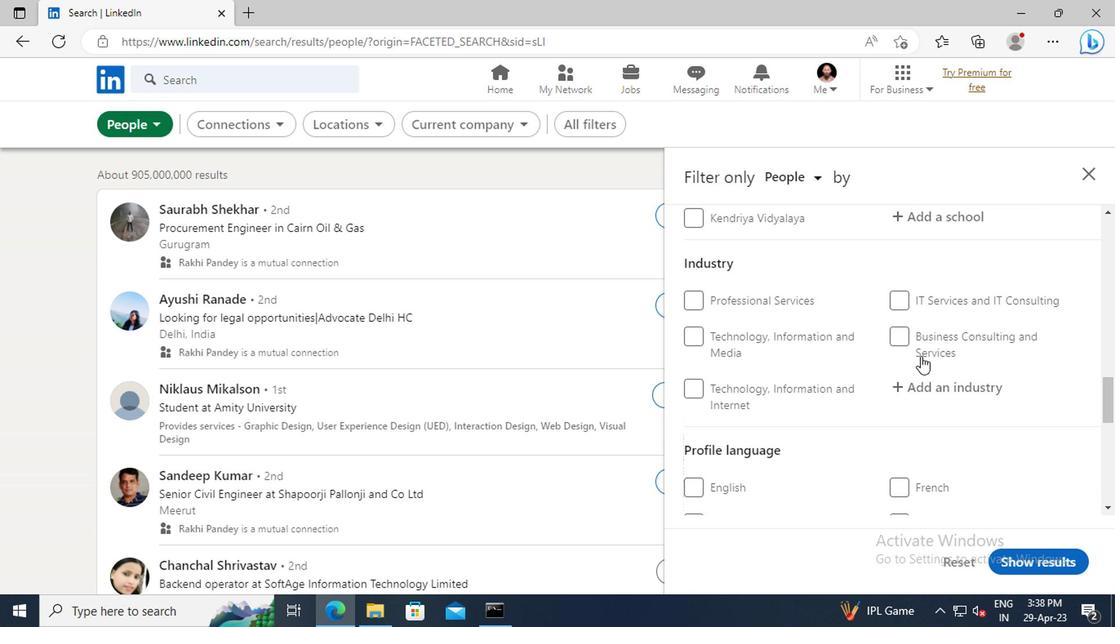 
Action: Mouse scrolled (917, 356) with delta (0, 0)
Screenshot: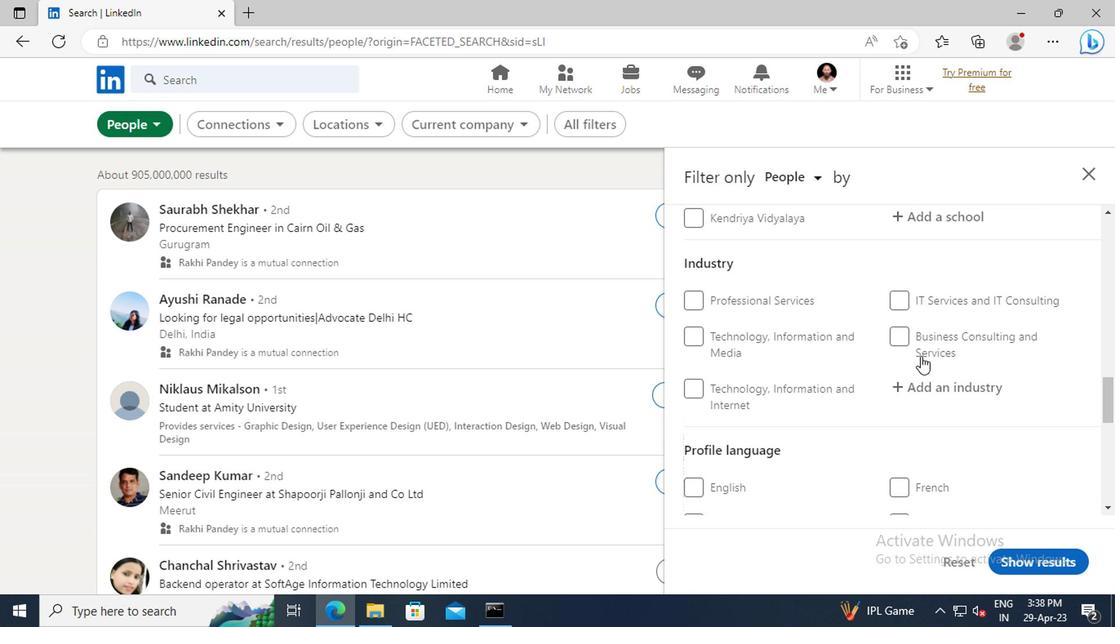 
Action: Mouse moved to (692, 467)
Screenshot: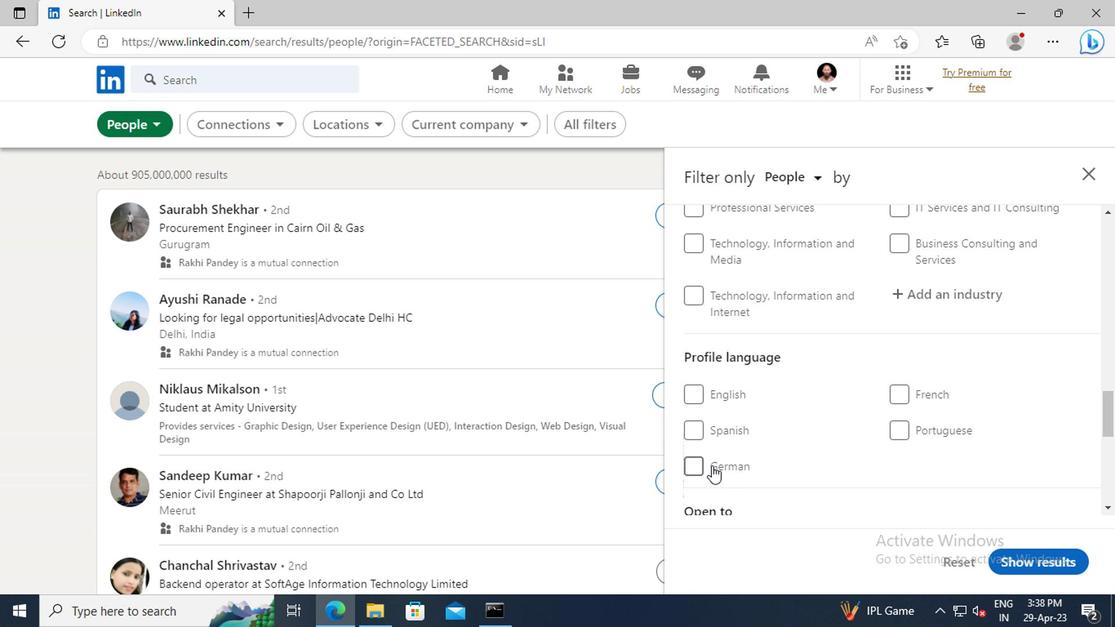 
Action: Mouse pressed left at (692, 467)
Screenshot: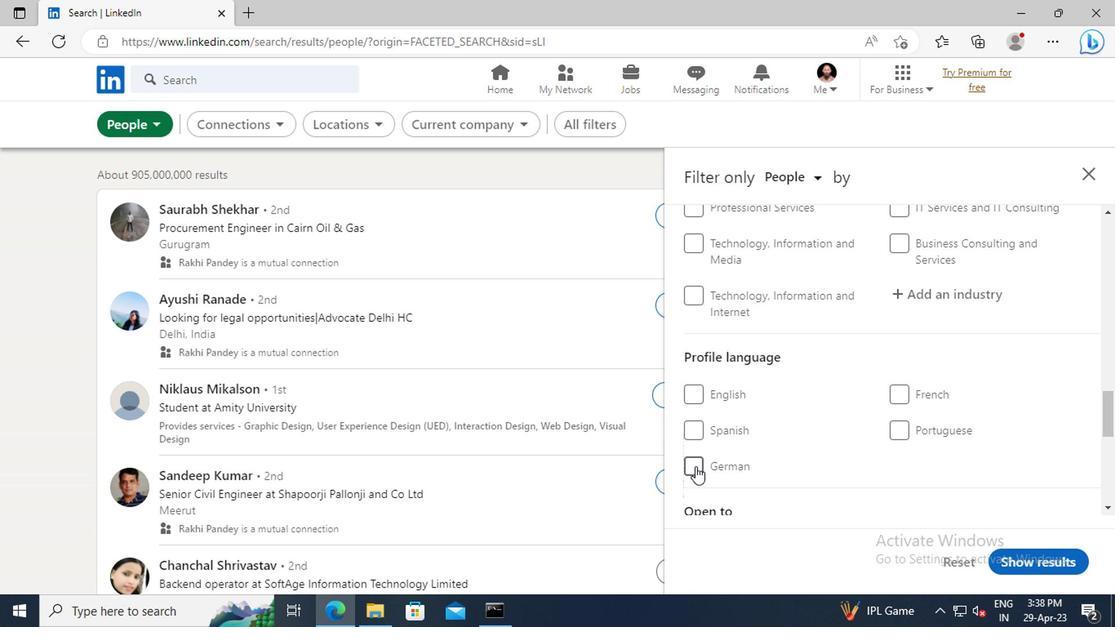
Action: Mouse moved to (910, 420)
Screenshot: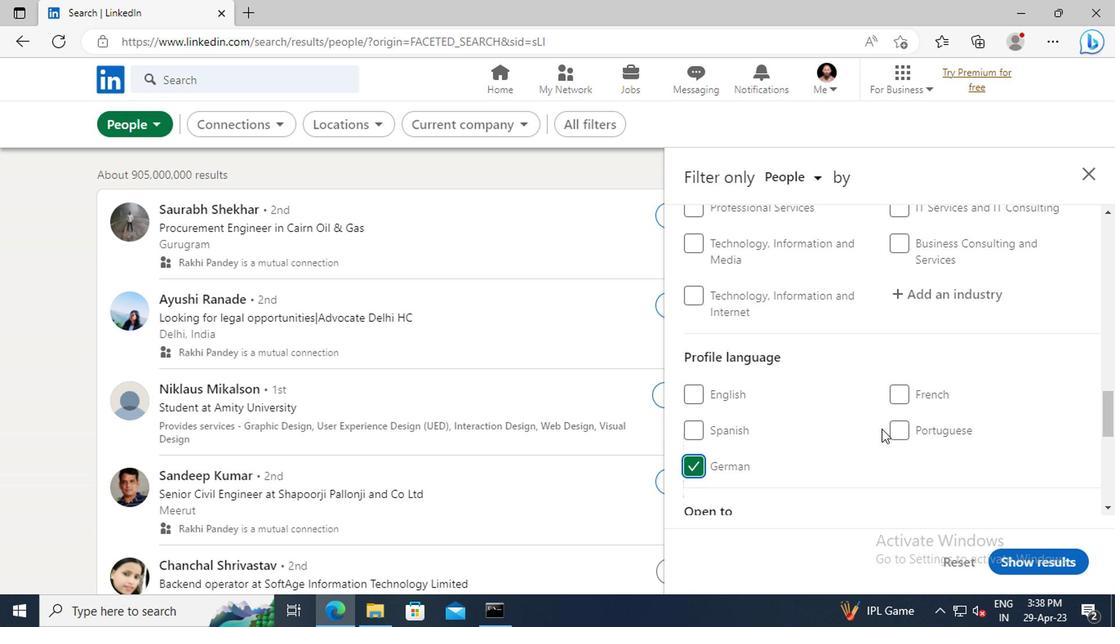 
Action: Mouse scrolled (910, 420) with delta (0, 0)
Screenshot: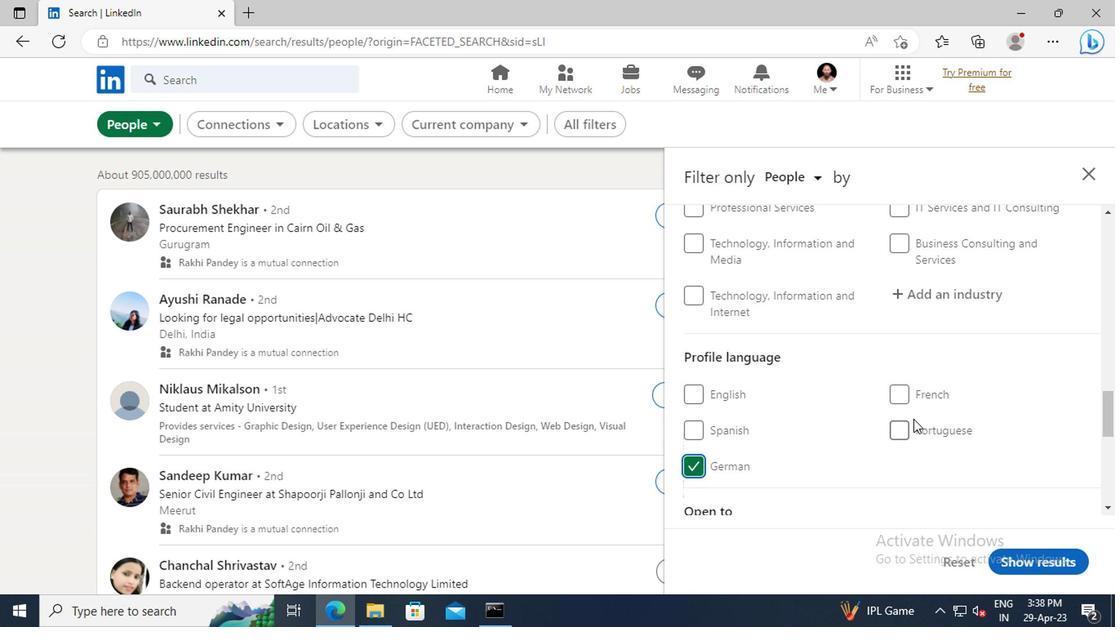 
Action: Mouse scrolled (910, 420) with delta (0, 0)
Screenshot: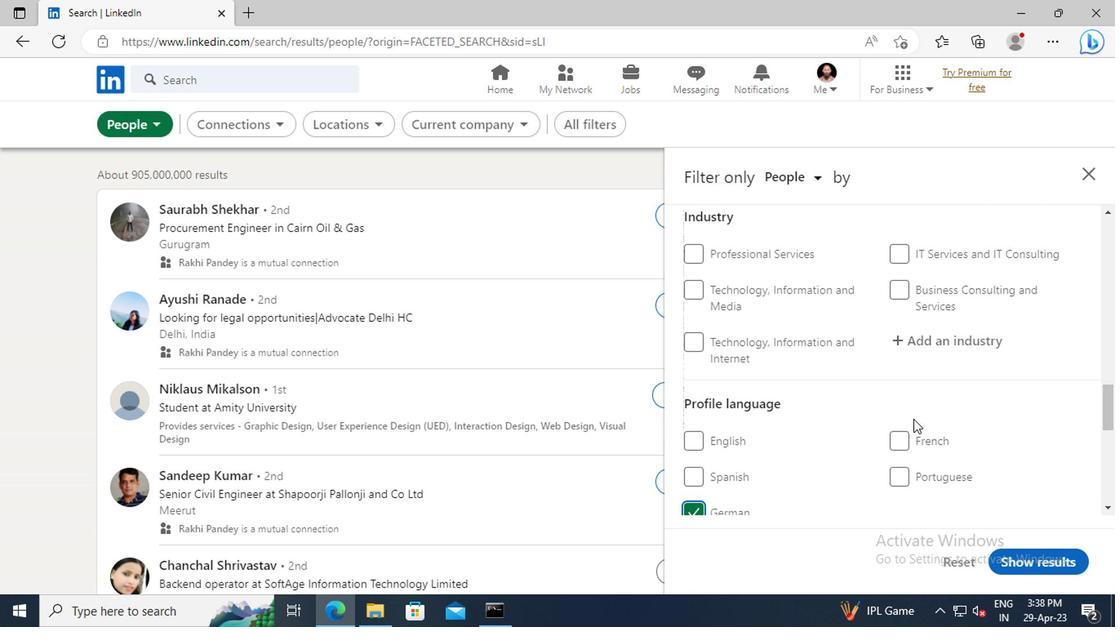 
Action: Mouse scrolled (910, 420) with delta (0, 0)
Screenshot: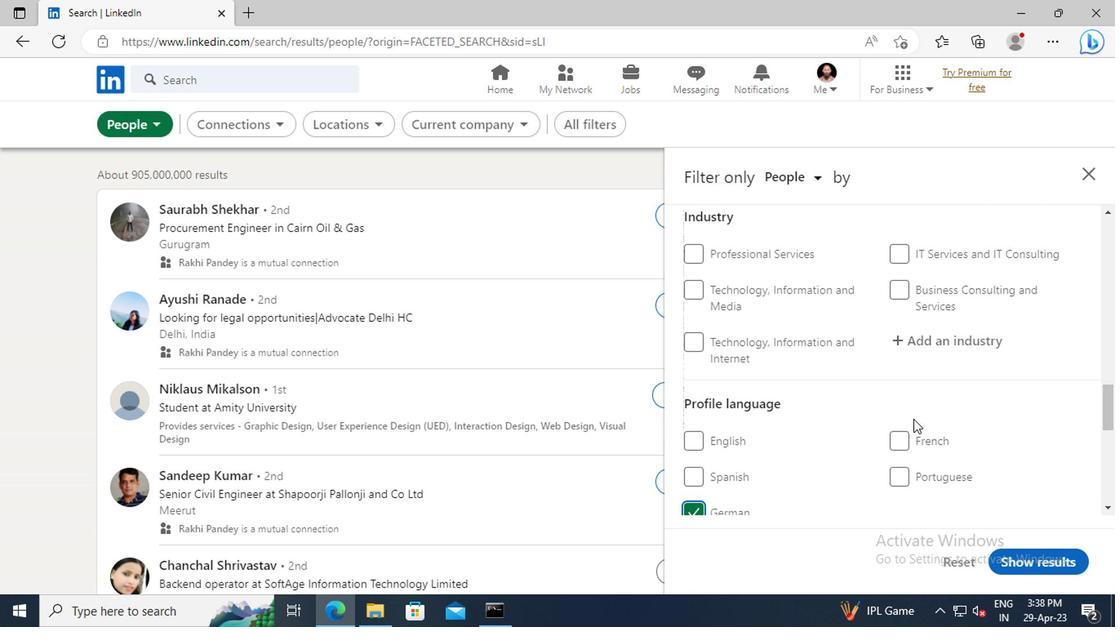 
Action: Mouse scrolled (910, 420) with delta (0, 0)
Screenshot: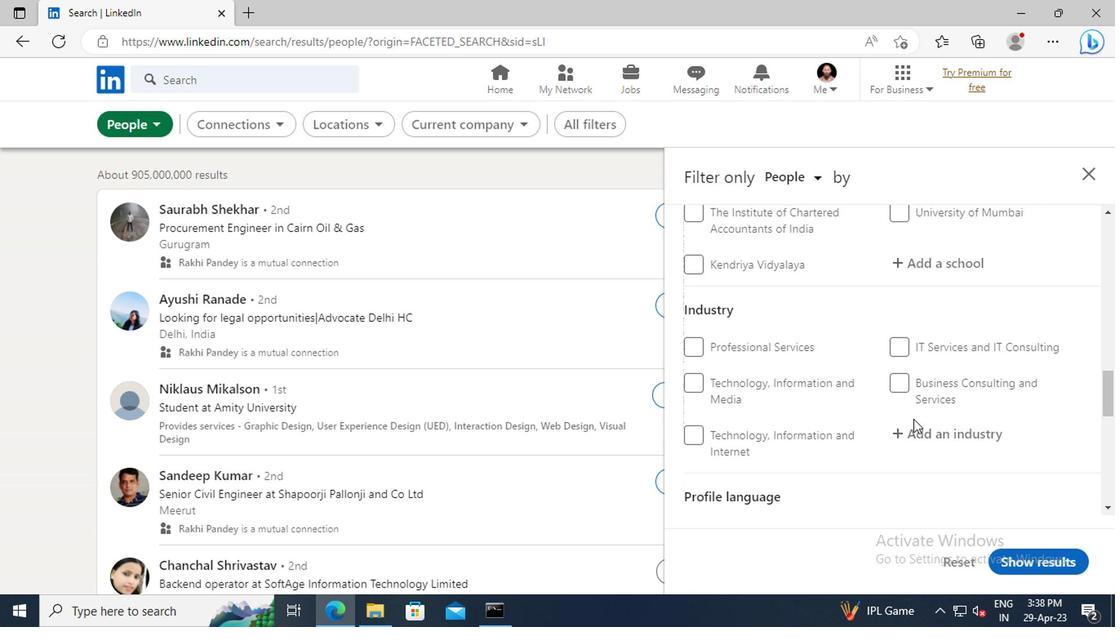 
Action: Mouse scrolled (910, 420) with delta (0, 0)
Screenshot: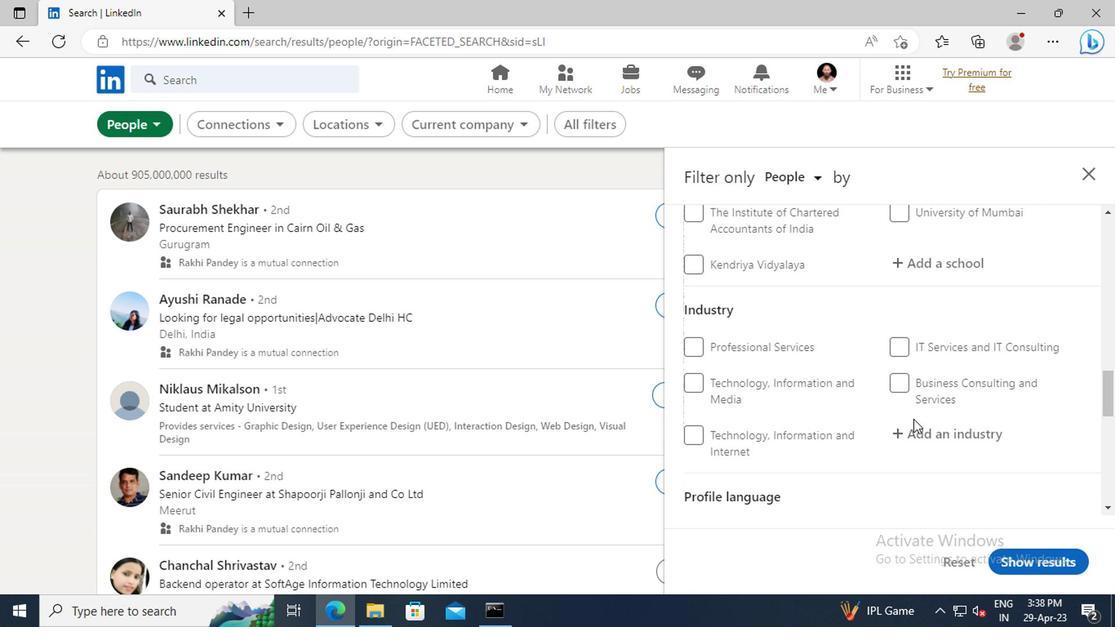
Action: Mouse scrolled (910, 420) with delta (0, 0)
Screenshot: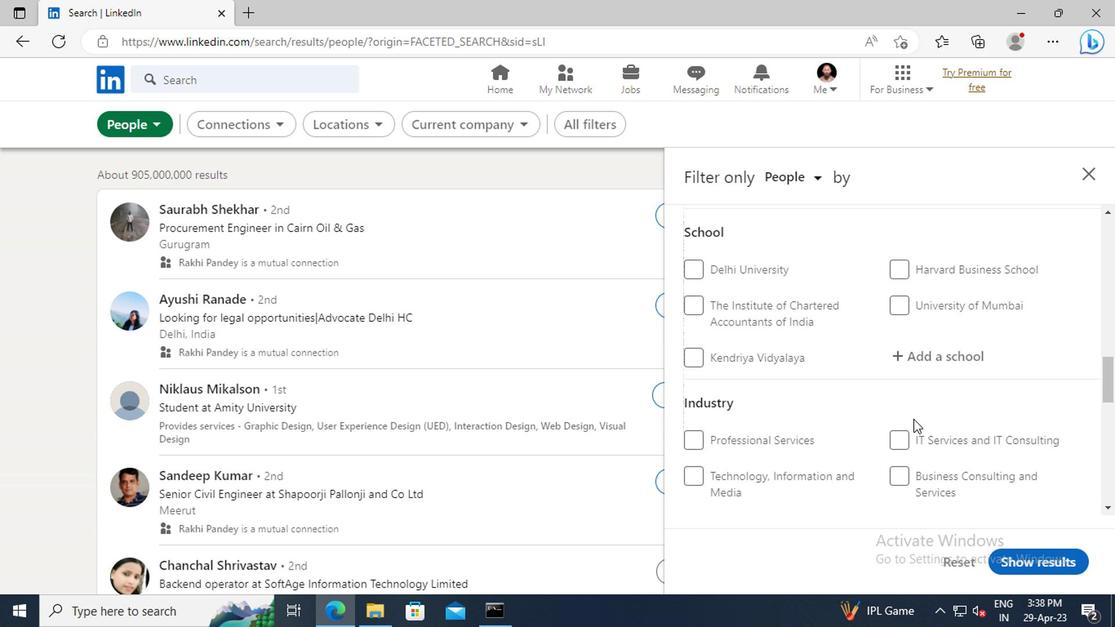 
Action: Mouse scrolled (910, 420) with delta (0, 0)
Screenshot: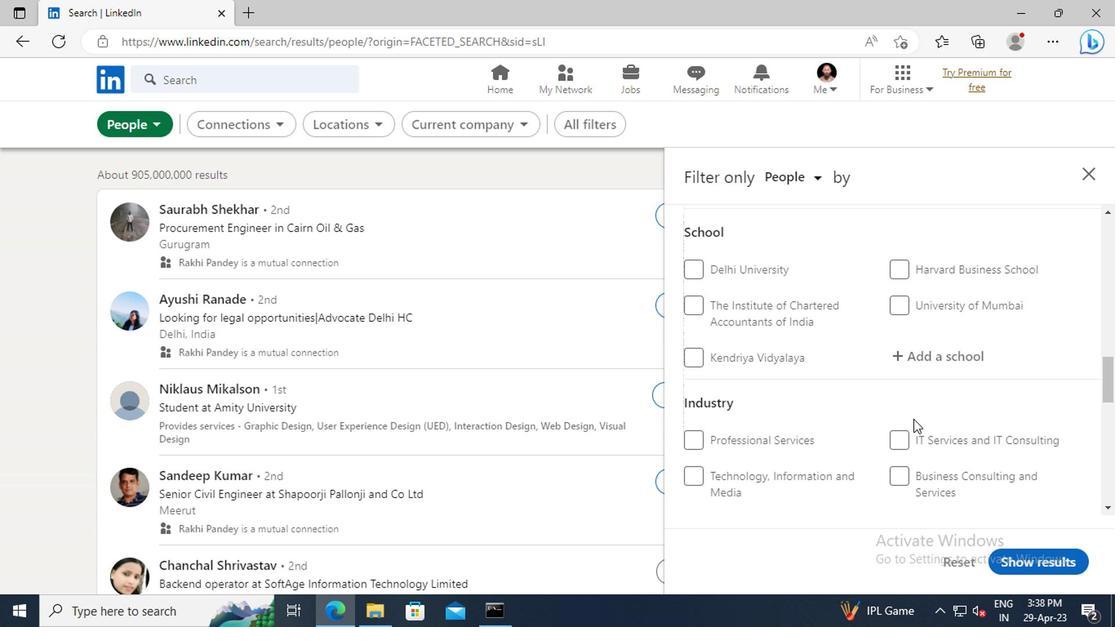 
Action: Mouse scrolled (910, 420) with delta (0, 0)
Screenshot: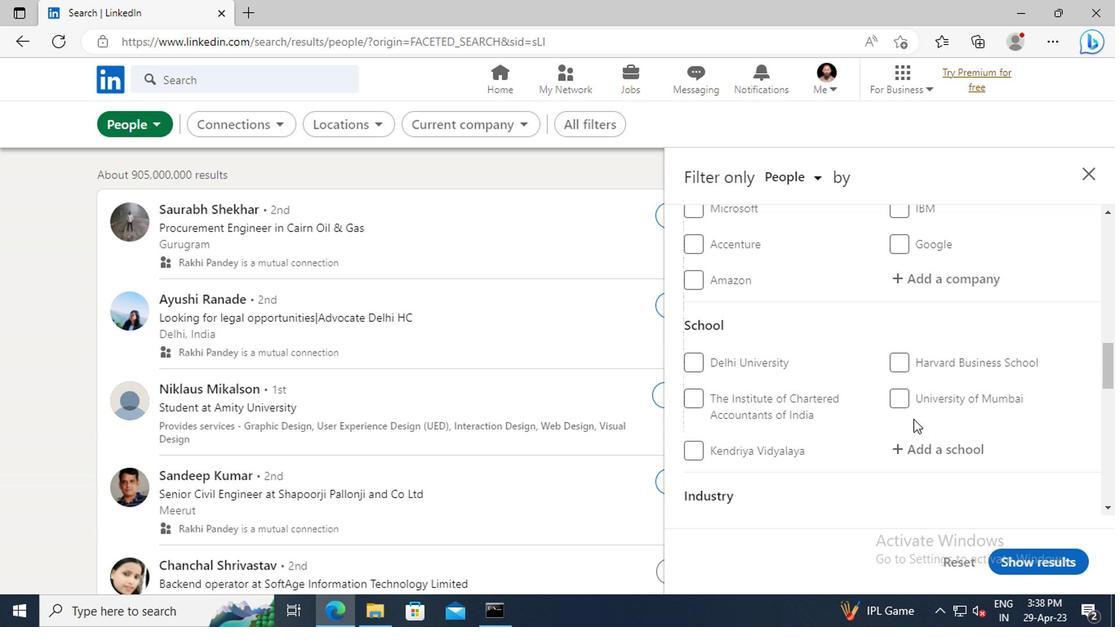 
Action: Mouse scrolled (910, 420) with delta (0, 0)
Screenshot: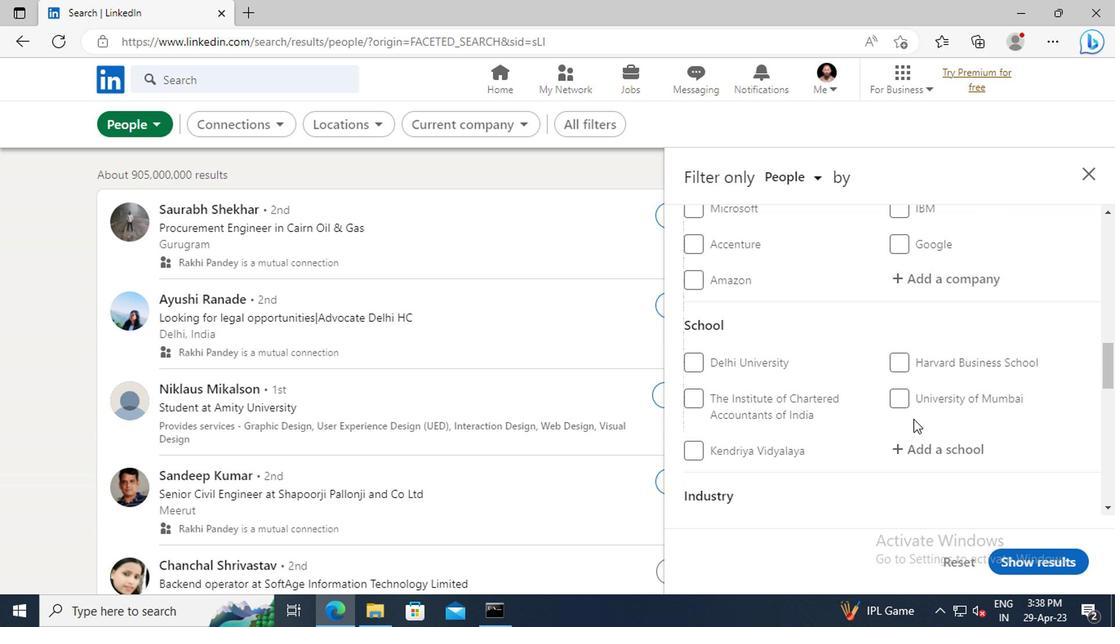 
Action: Mouse scrolled (910, 420) with delta (0, 0)
Screenshot: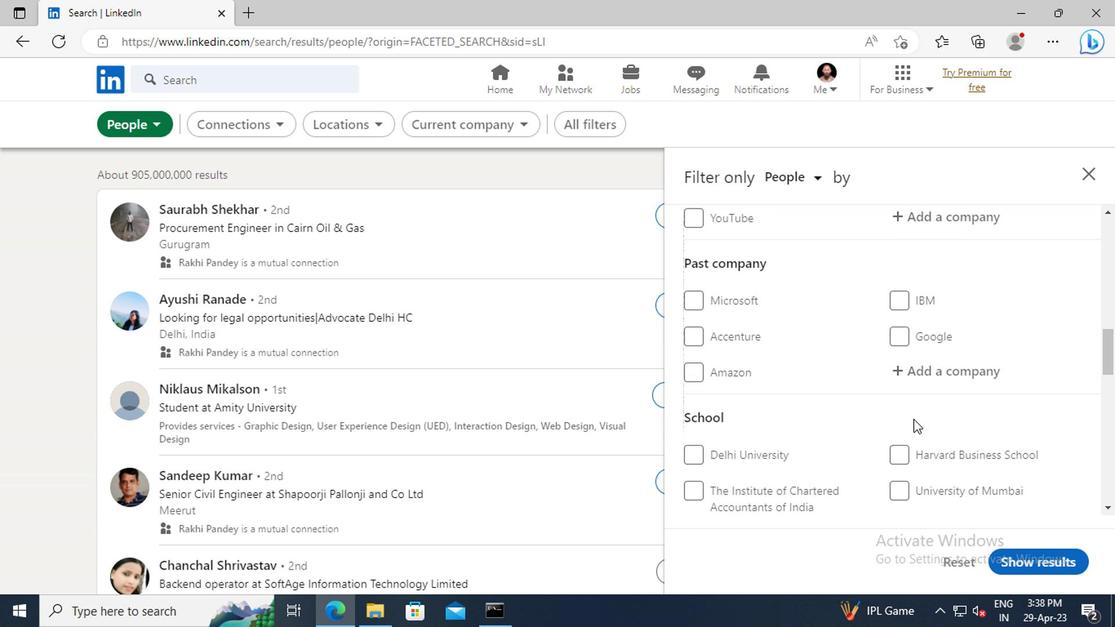 
Action: Mouse scrolled (910, 420) with delta (0, 0)
Screenshot: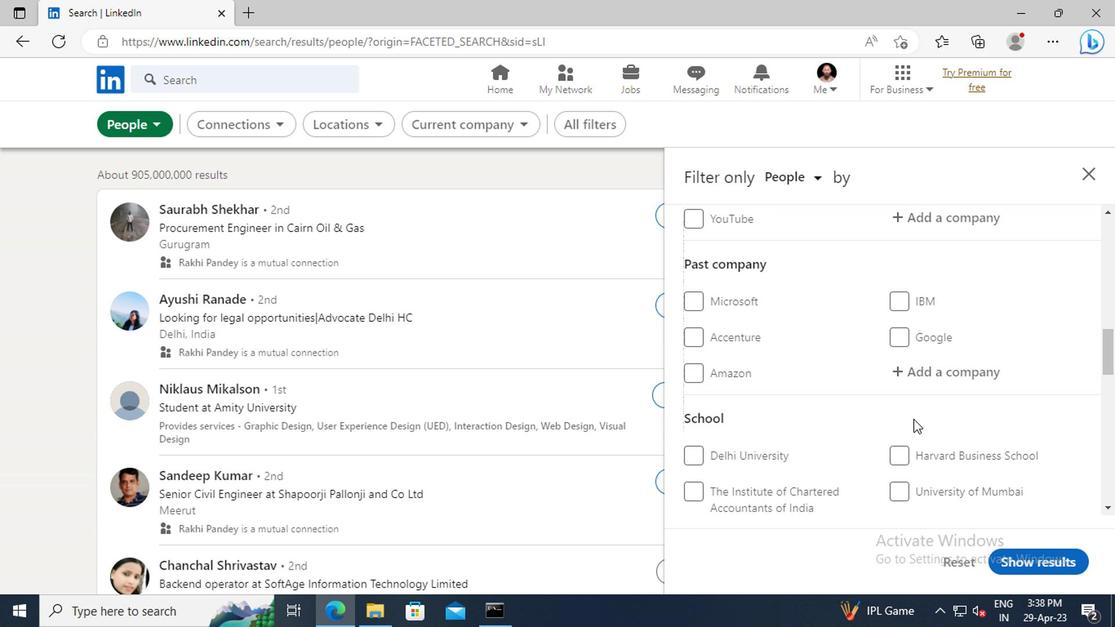 
Action: Mouse scrolled (910, 420) with delta (0, 0)
Screenshot: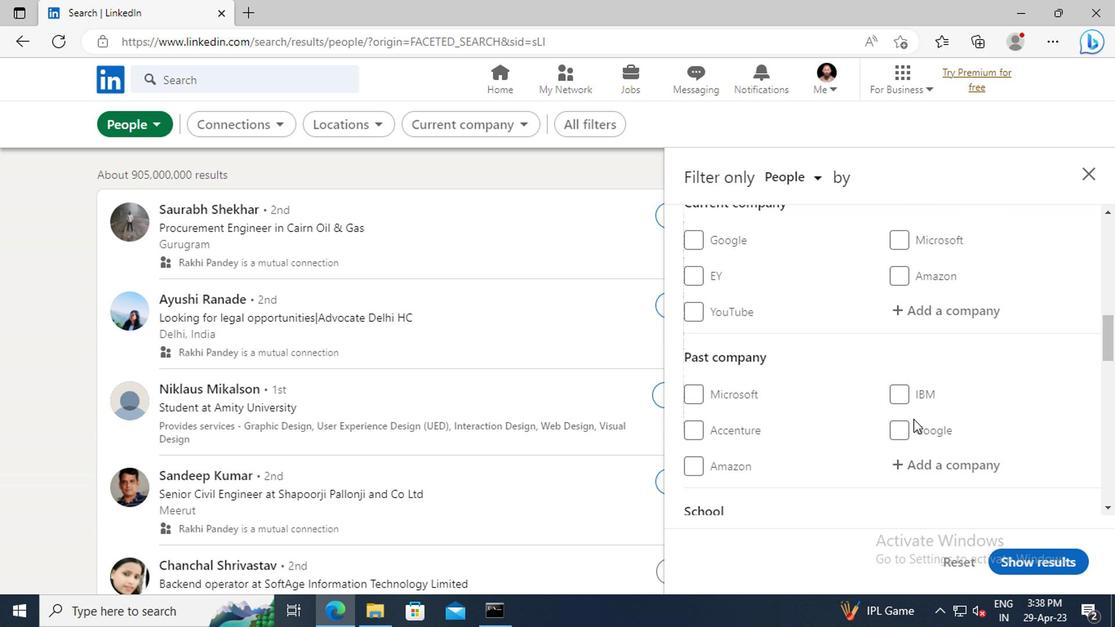 
Action: Mouse moved to (918, 362)
Screenshot: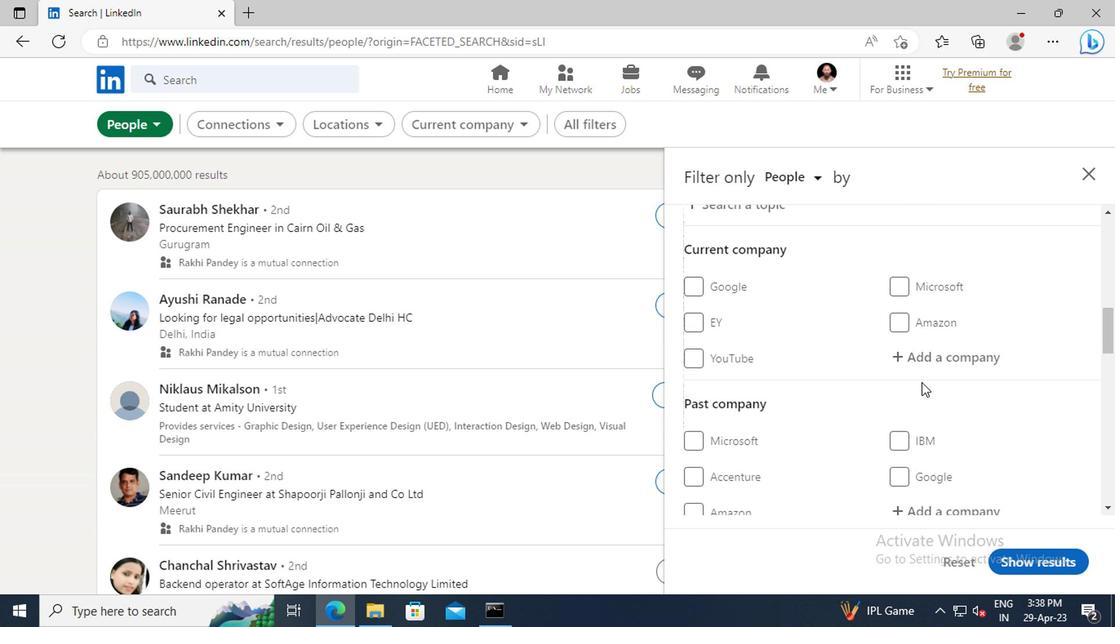 
Action: Mouse pressed left at (918, 362)
Screenshot: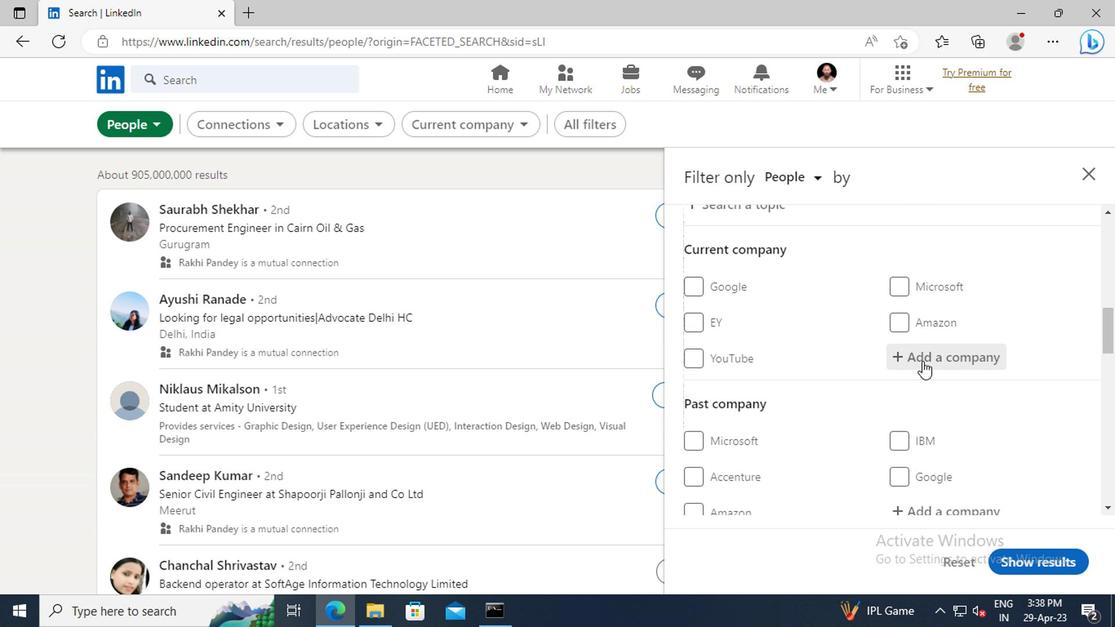 
Action: Key pressed <Key.shift>TESTBOOK
Screenshot: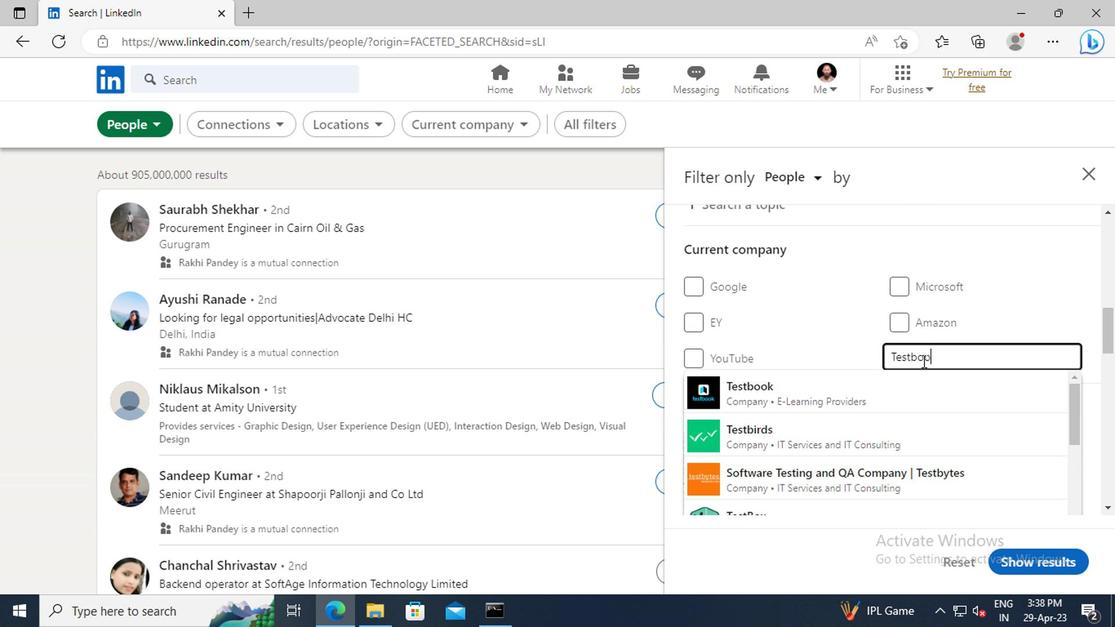 
Action: Mouse moved to (901, 385)
Screenshot: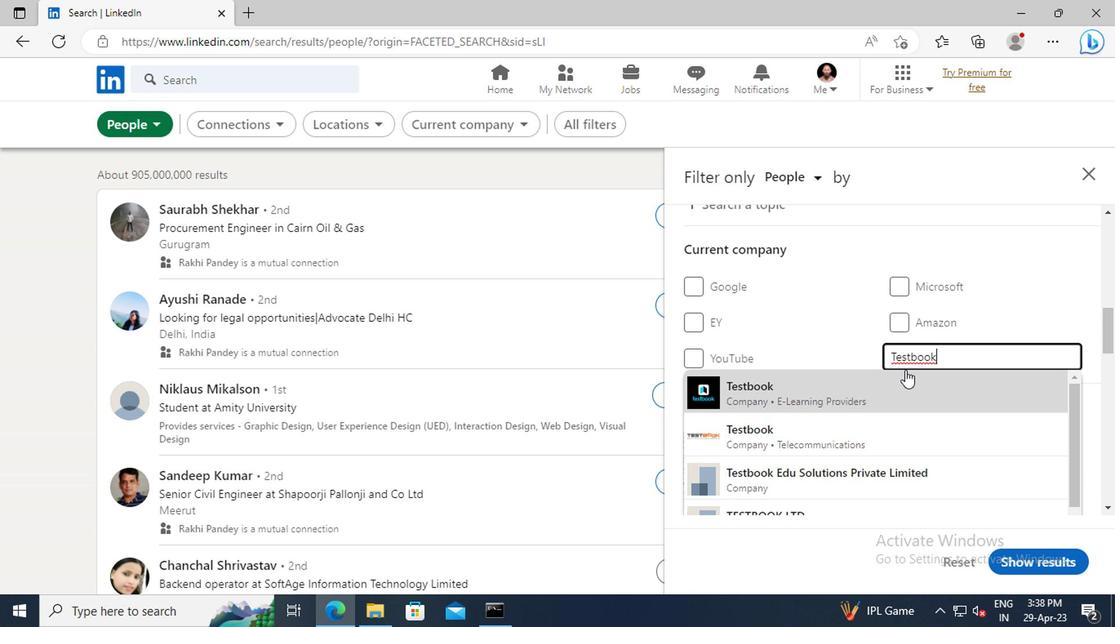 
Action: Mouse pressed left at (901, 385)
Screenshot: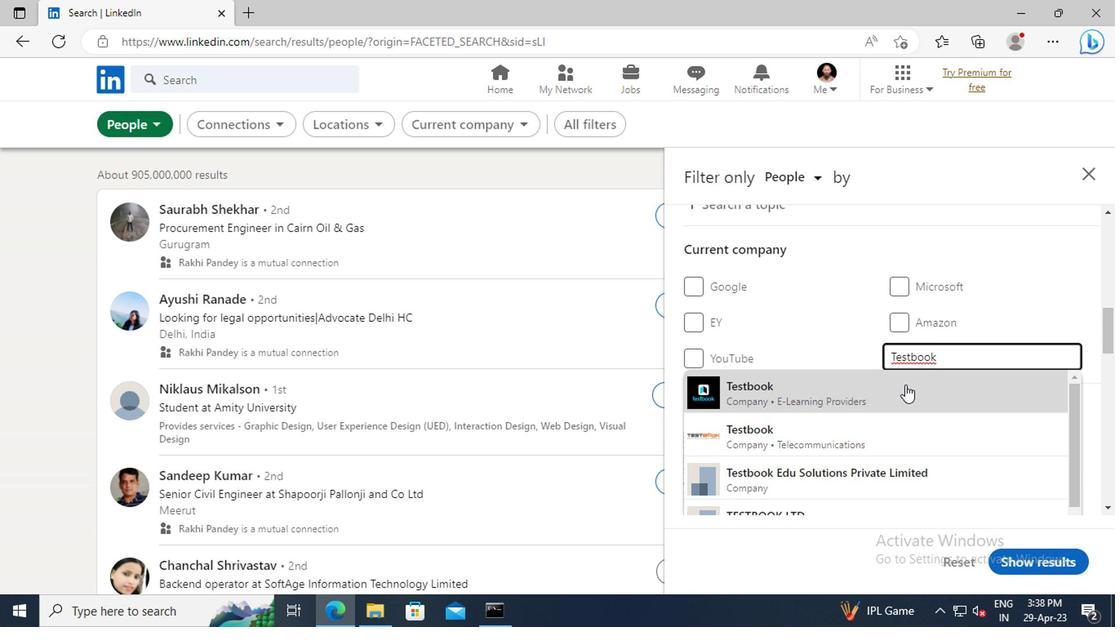 
Action: Mouse scrolled (901, 384) with delta (0, -1)
Screenshot: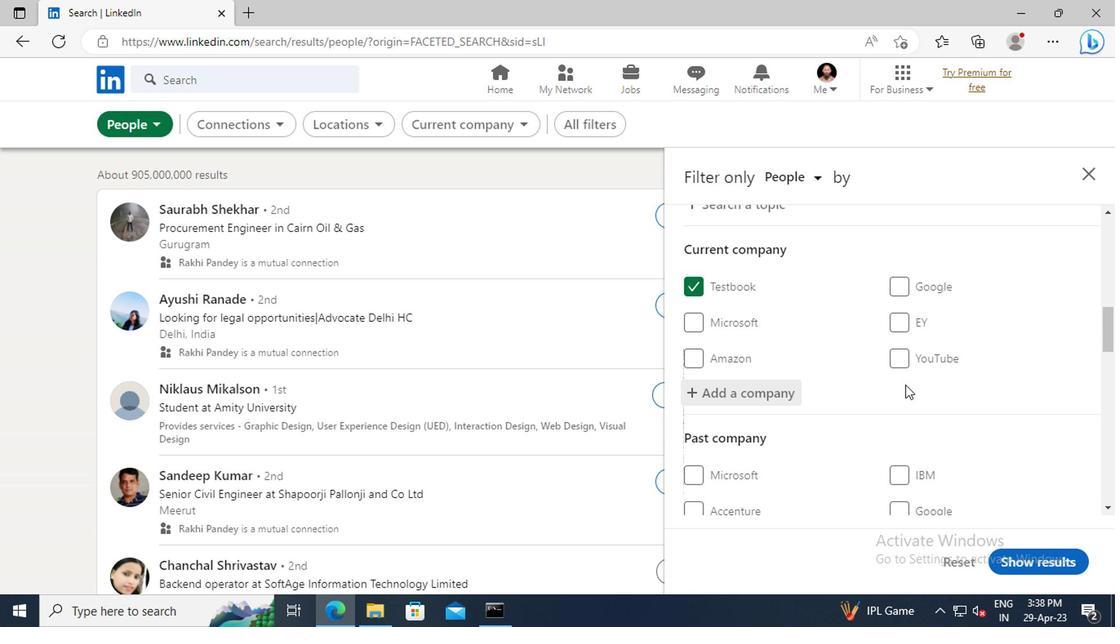 
Action: Mouse scrolled (901, 384) with delta (0, -1)
Screenshot: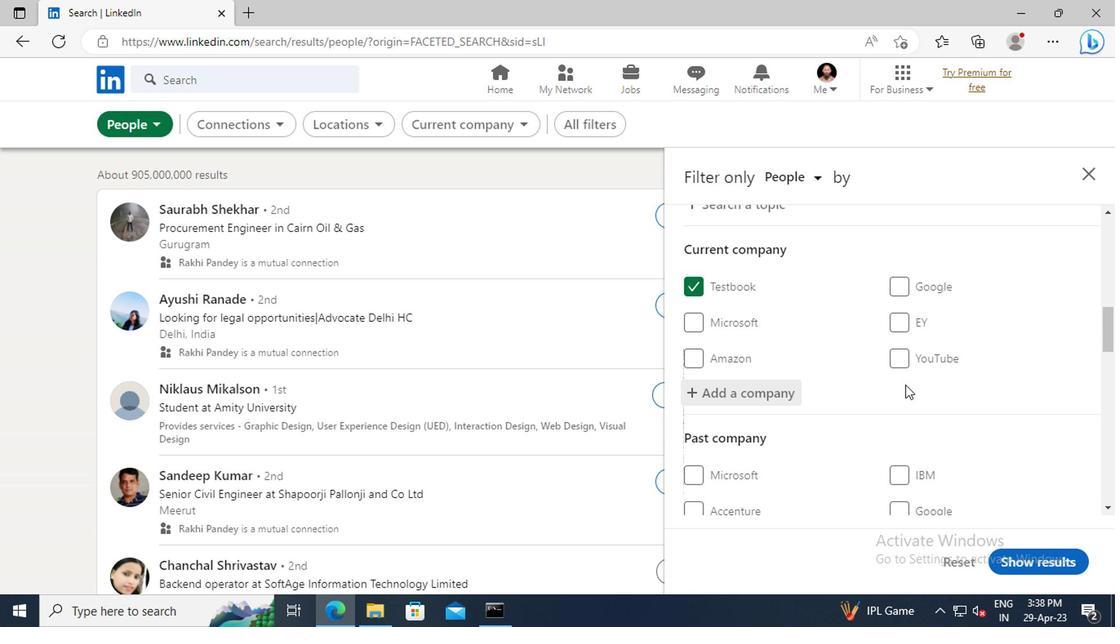 
Action: Mouse moved to (903, 363)
Screenshot: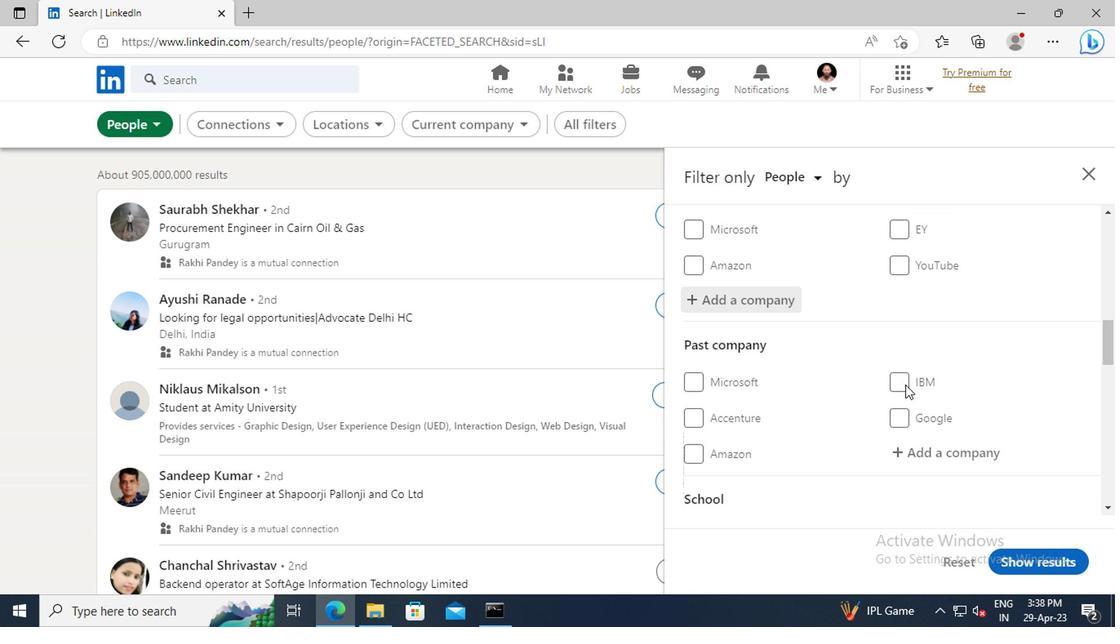 
Action: Mouse scrolled (903, 362) with delta (0, 0)
Screenshot: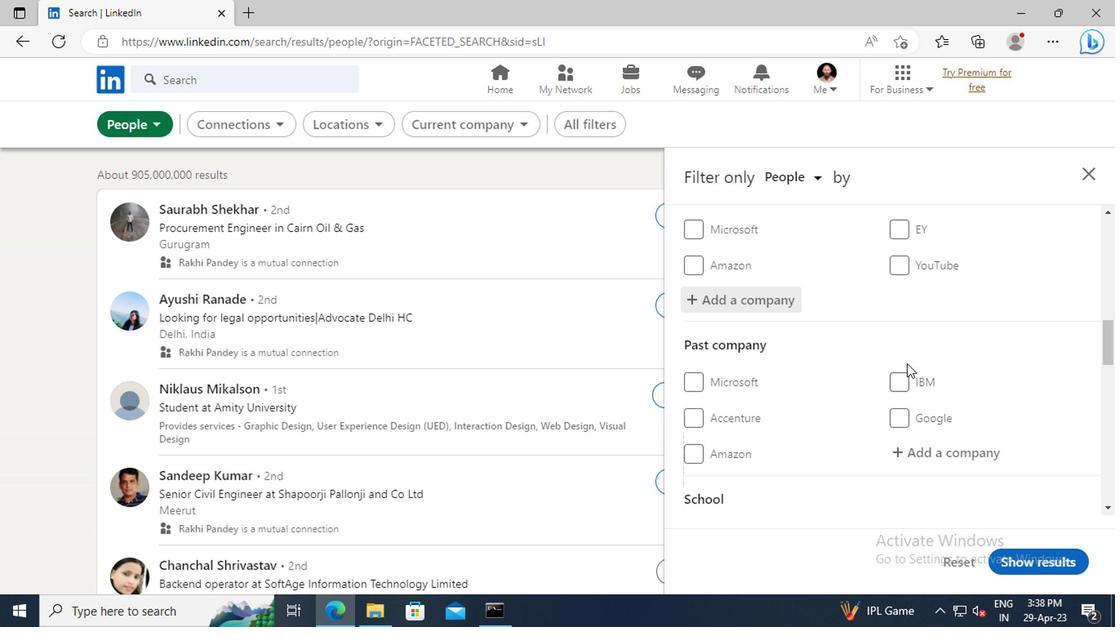
Action: Mouse scrolled (903, 362) with delta (0, 0)
Screenshot: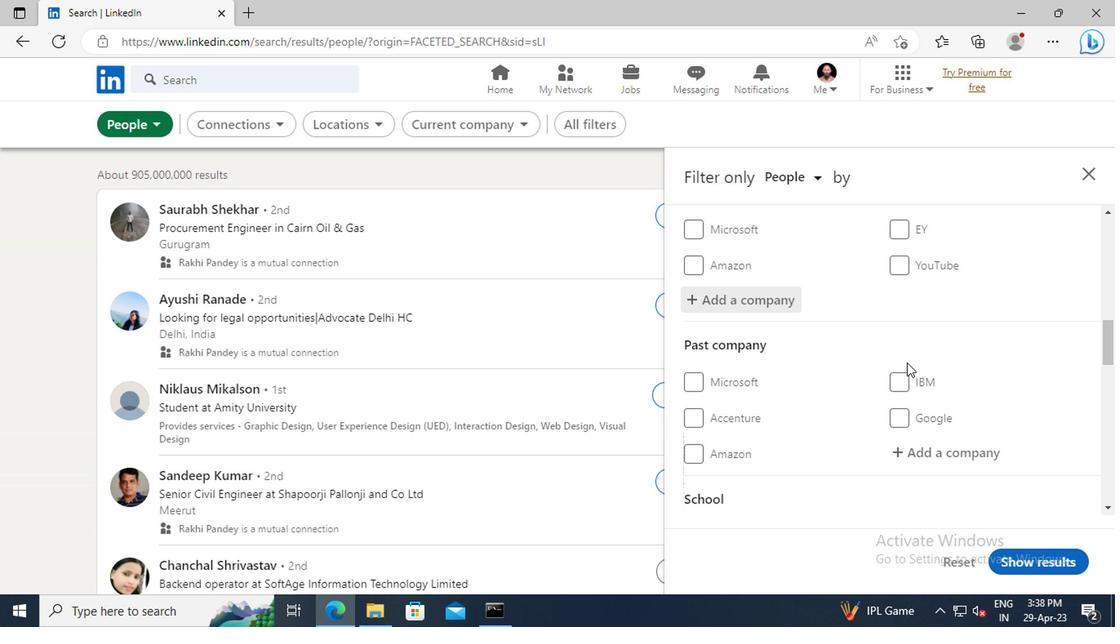 
Action: Mouse moved to (906, 339)
Screenshot: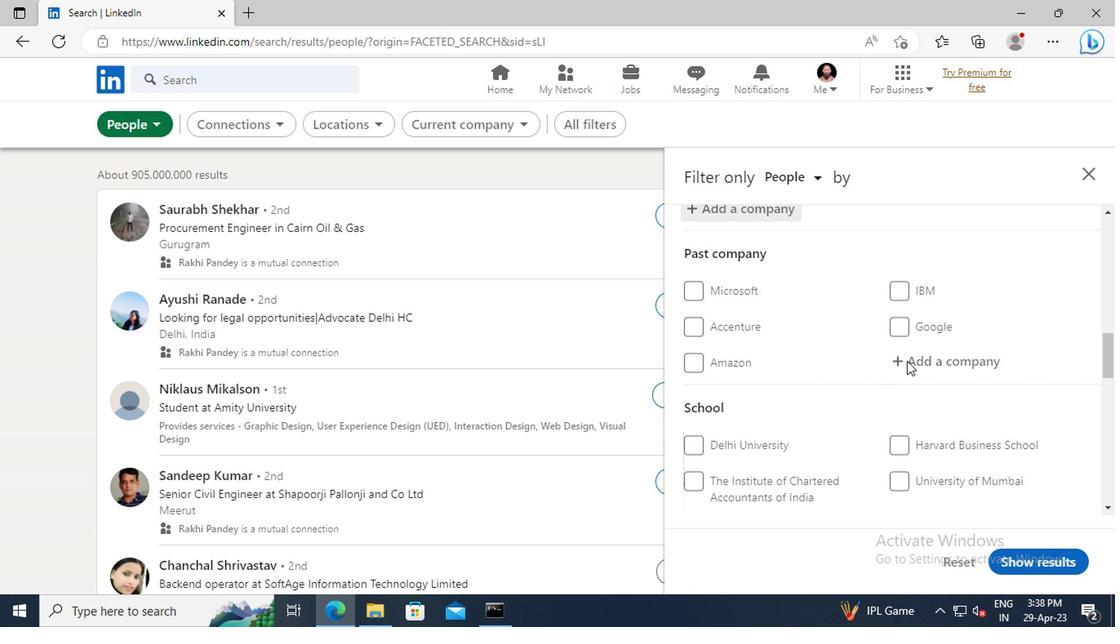 
Action: Mouse scrolled (906, 338) with delta (0, 0)
Screenshot: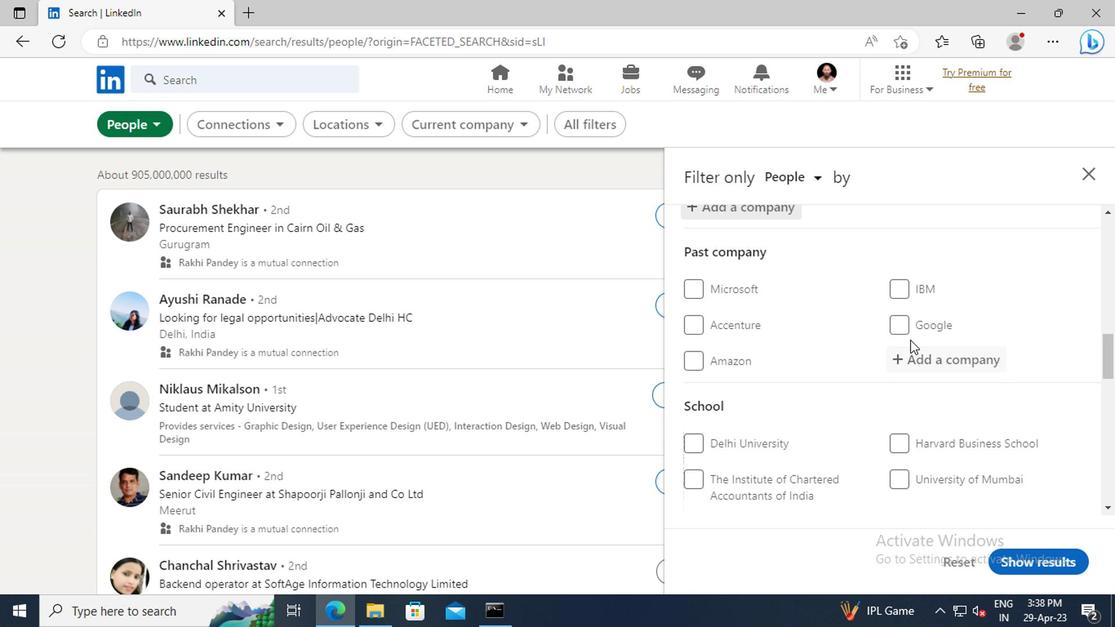 
Action: Mouse scrolled (906, 338) with delta (0, 0)
Screenshot: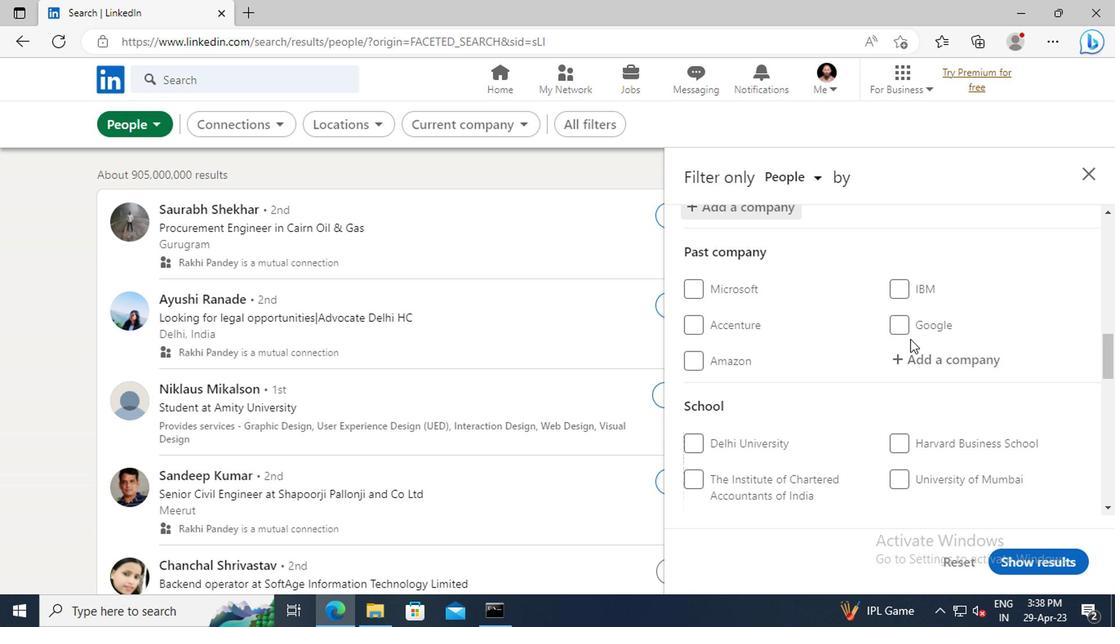 
Action: Mouse scrolled (906, 338) with delta (0, 0)
Screenshot: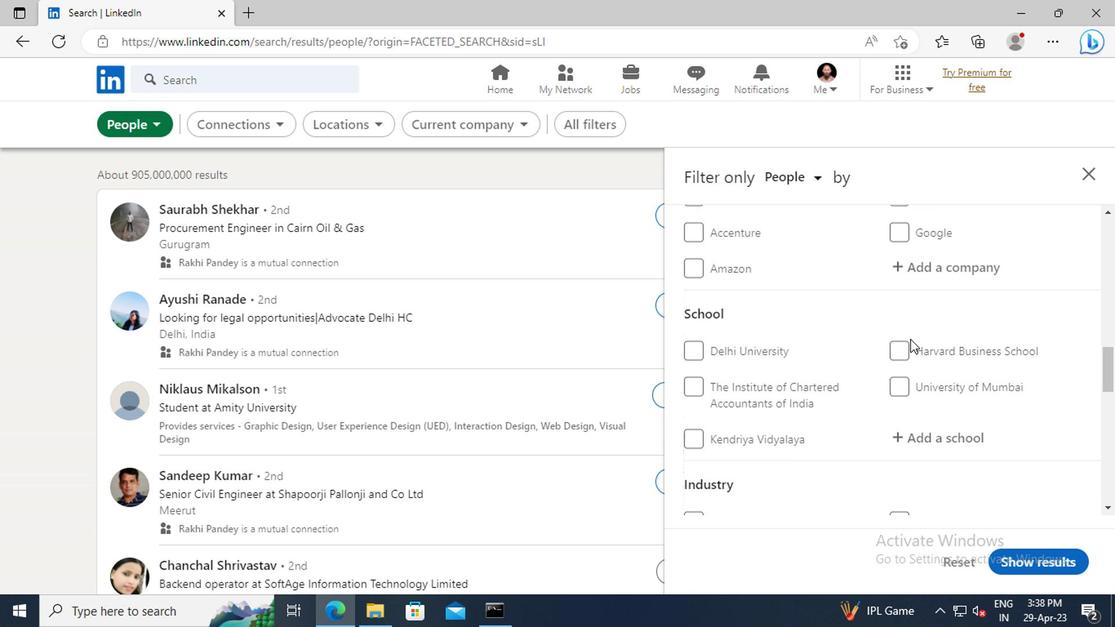 
Action: Mouse moved to (909, 388)
Screenshot: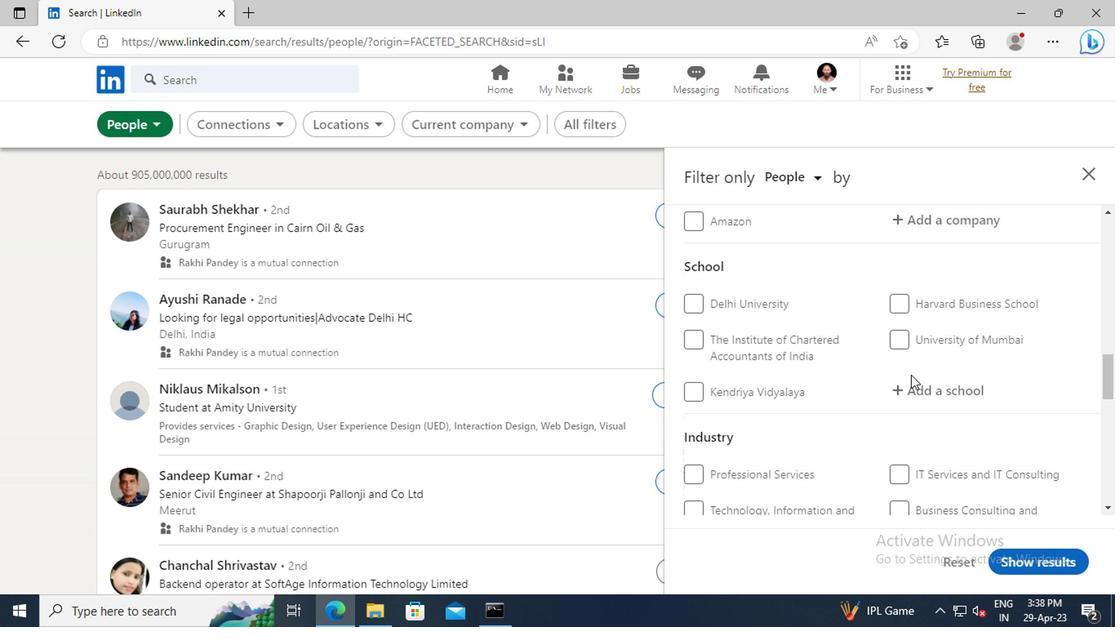 
Action: Mouse pressed left at (909, 388)
Screenshot: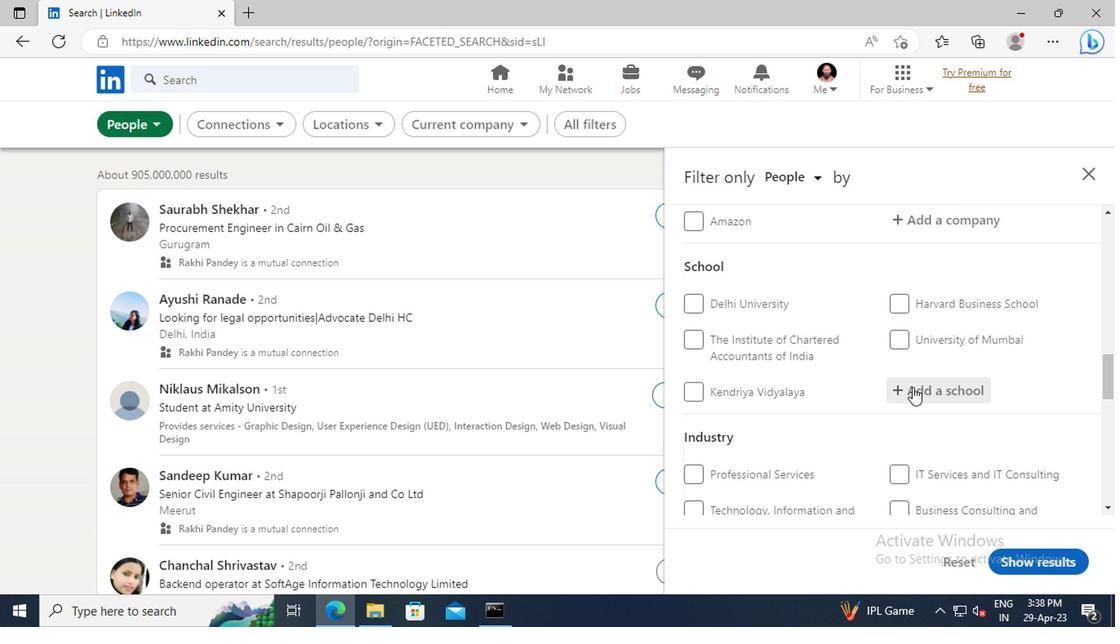 
Action: Key pressed <Key.shift>DR.<Key.space><Key.shift>BHIM<Key.space><Key.shift>RAO<Key.space><Key.shift>AM
Screenshot: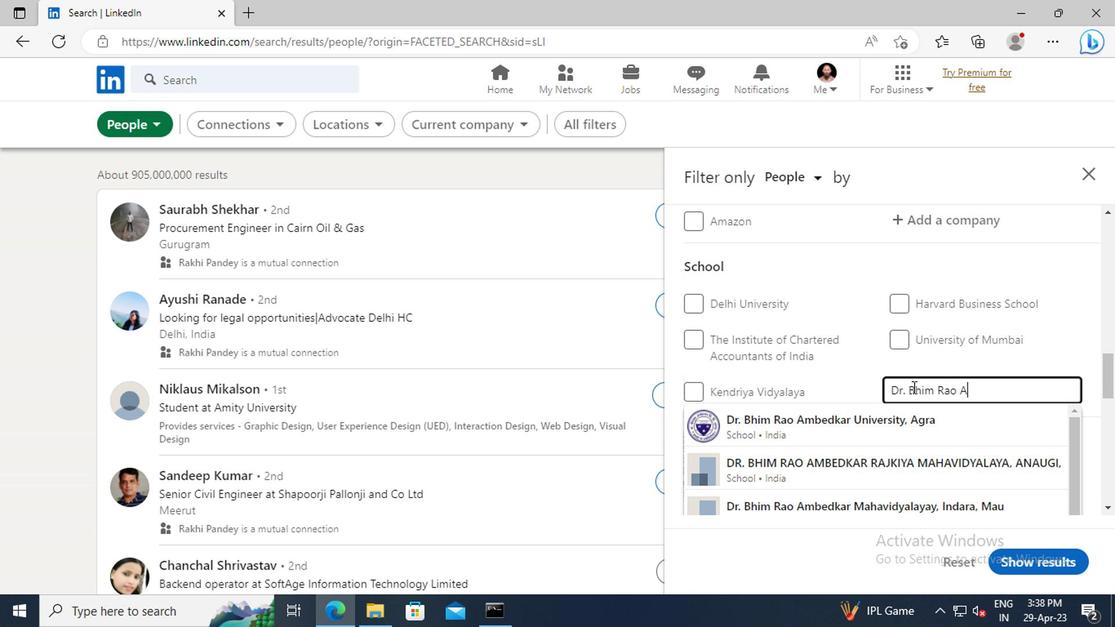 
Action: Mouse moved to (904, 420)
Screenshot: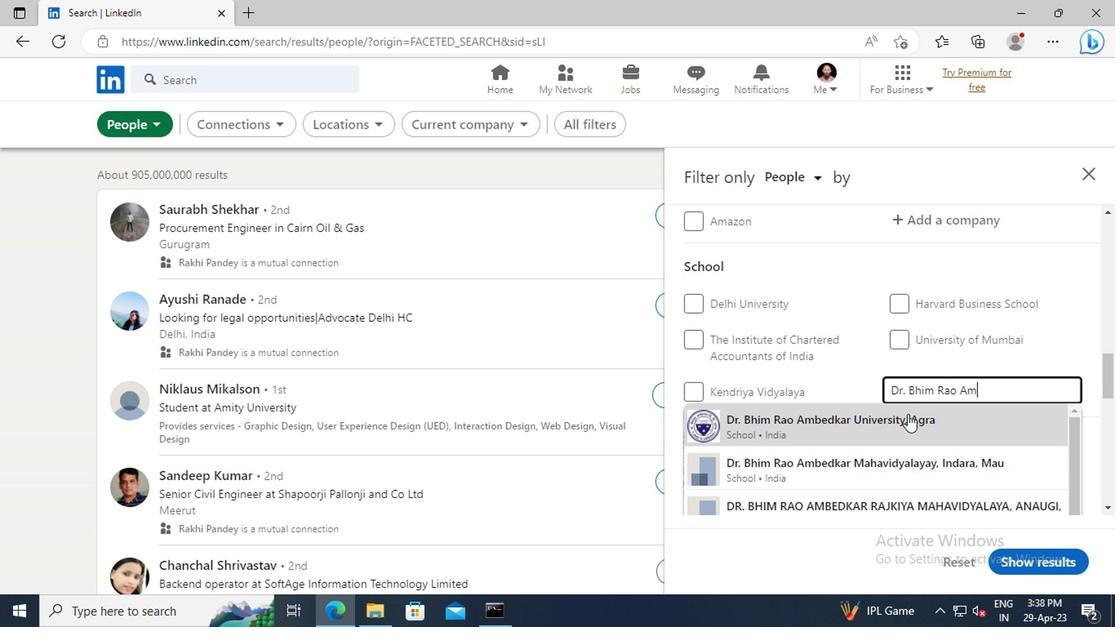 
Action: Mouse pressed left at (904, 420)
Screenshot: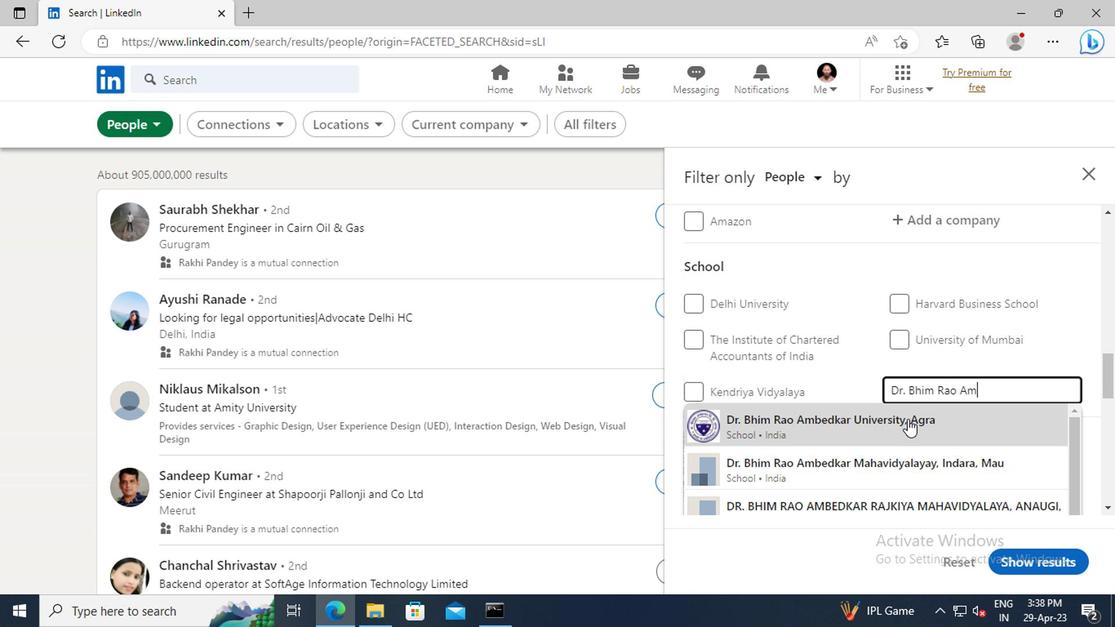 
Action: Mouse scrolled (904, 420) with delta (0, 0)
Screenshot: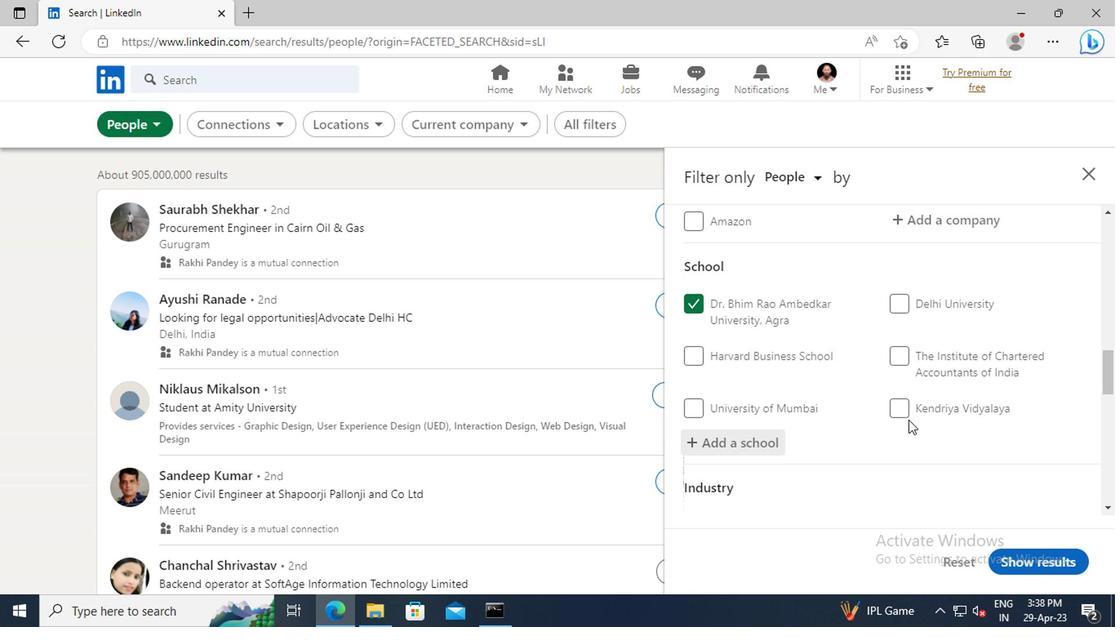 
Action: Mouse scrolled (904, 420) with delta (0, 0)
Screenshot: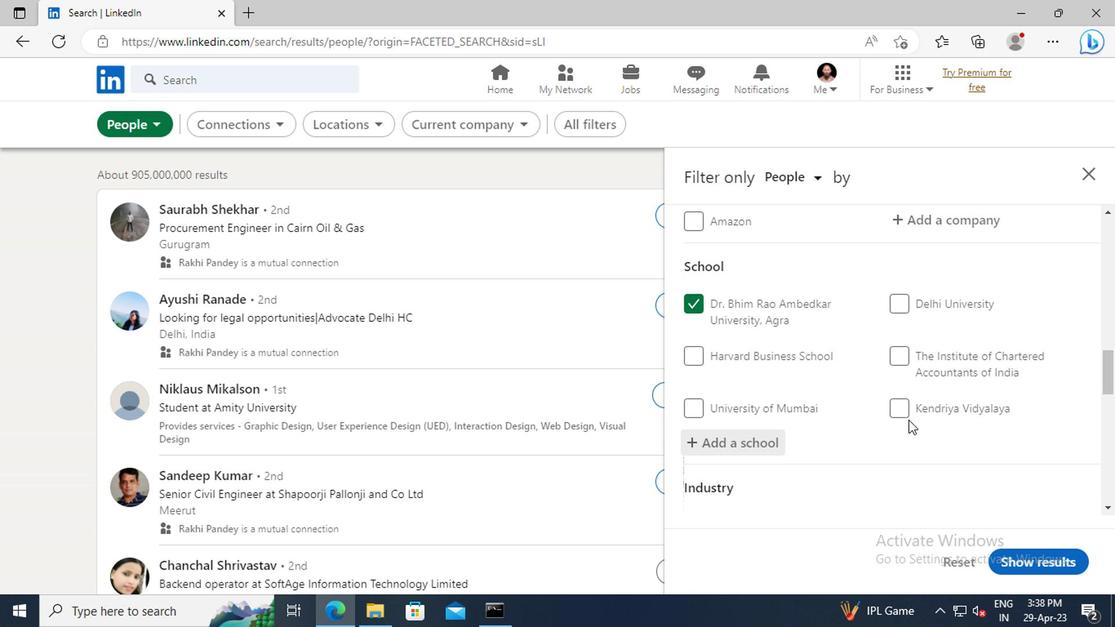 
Action: Mouse moved to (903, 368)
Screenshot: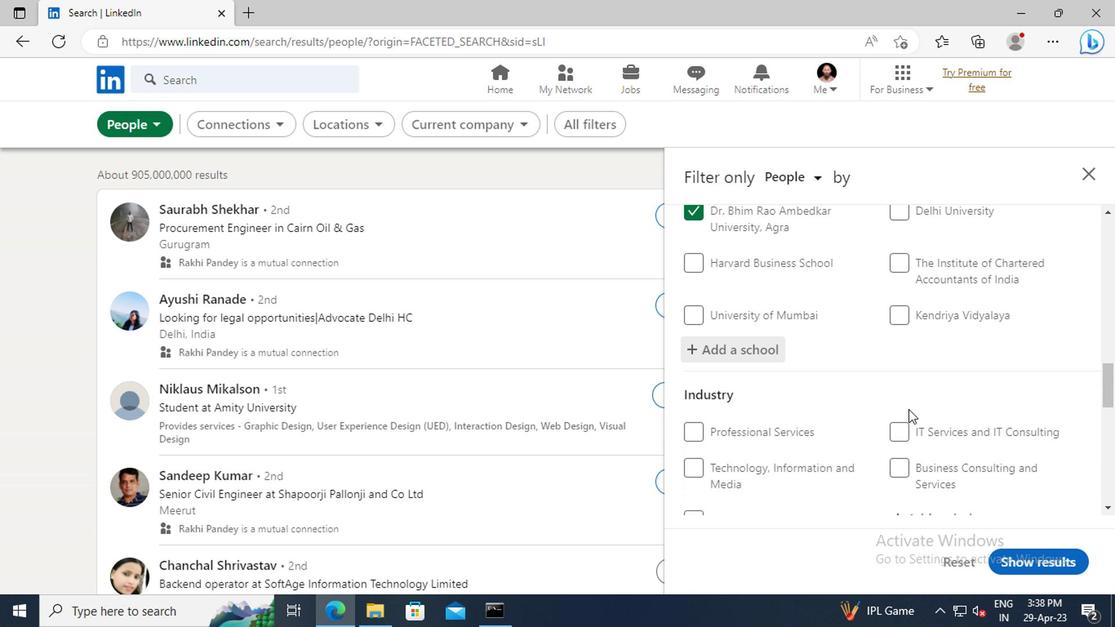 
Action: Mouse scrolled (903, 367) with delta (0, 0)
Screenshot: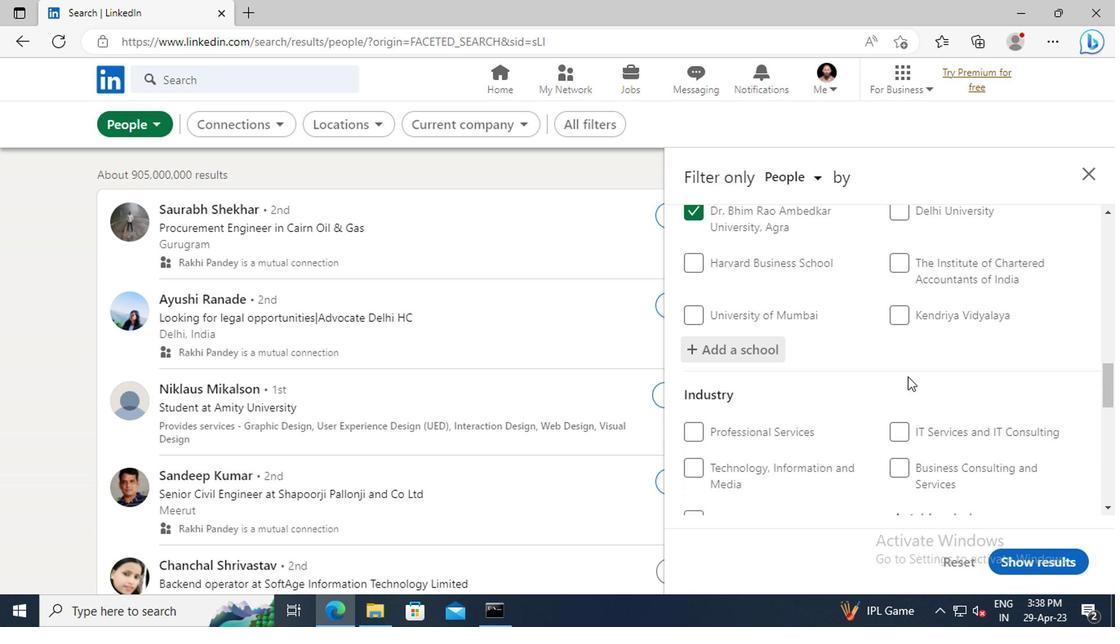 
Action: Mouse scrolled (903, 367) with delta (0, 0)
Screenshot: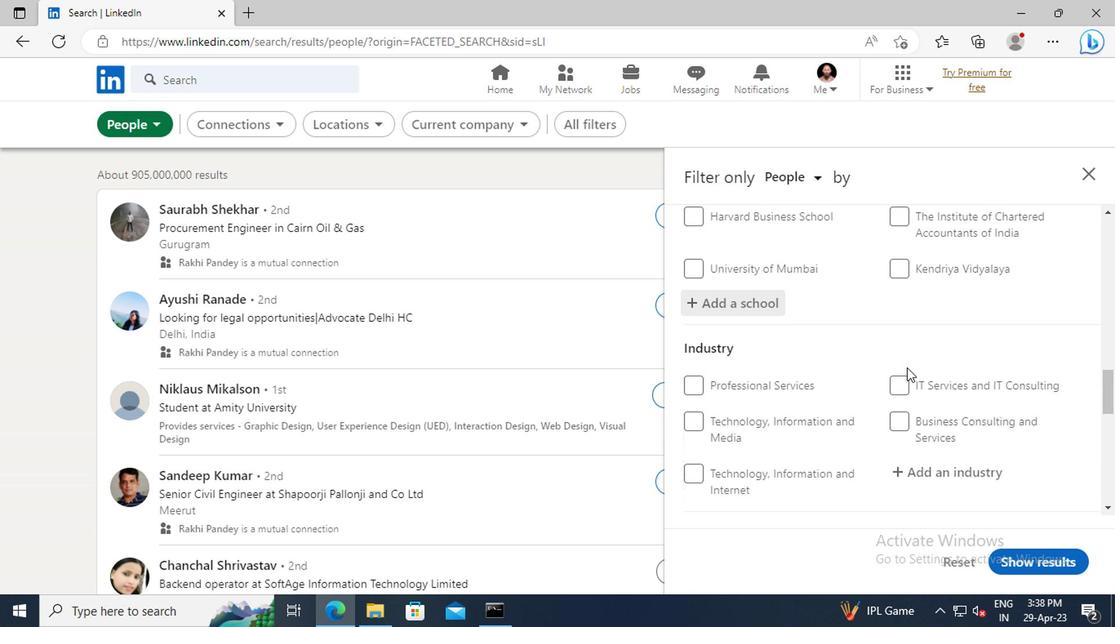 
Action: Mouse scrolled (903, 367) with delta (0, 0)
Screenshot: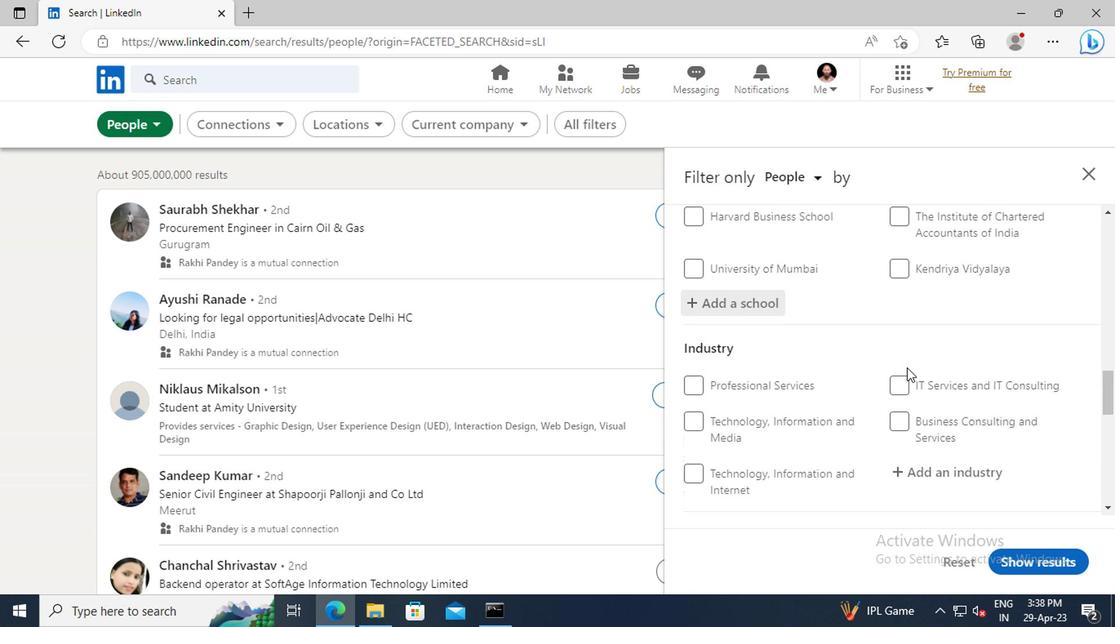 
Action: Mouse moved to (904, 374)
Screenshot: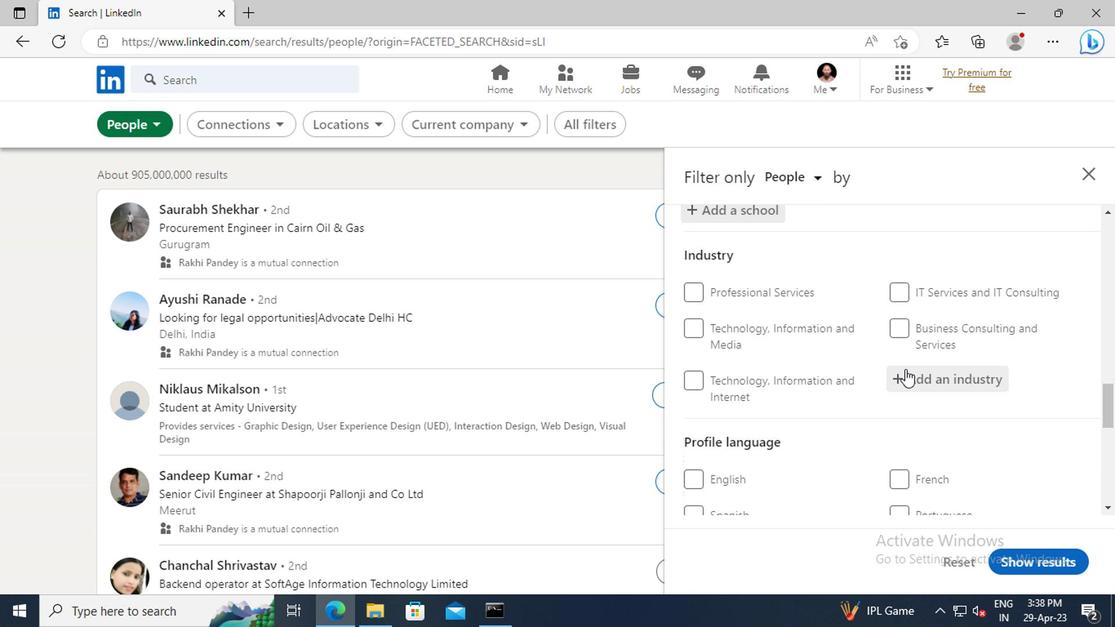 
Action: Mouse pressed left at (904, 374)
Screenshot: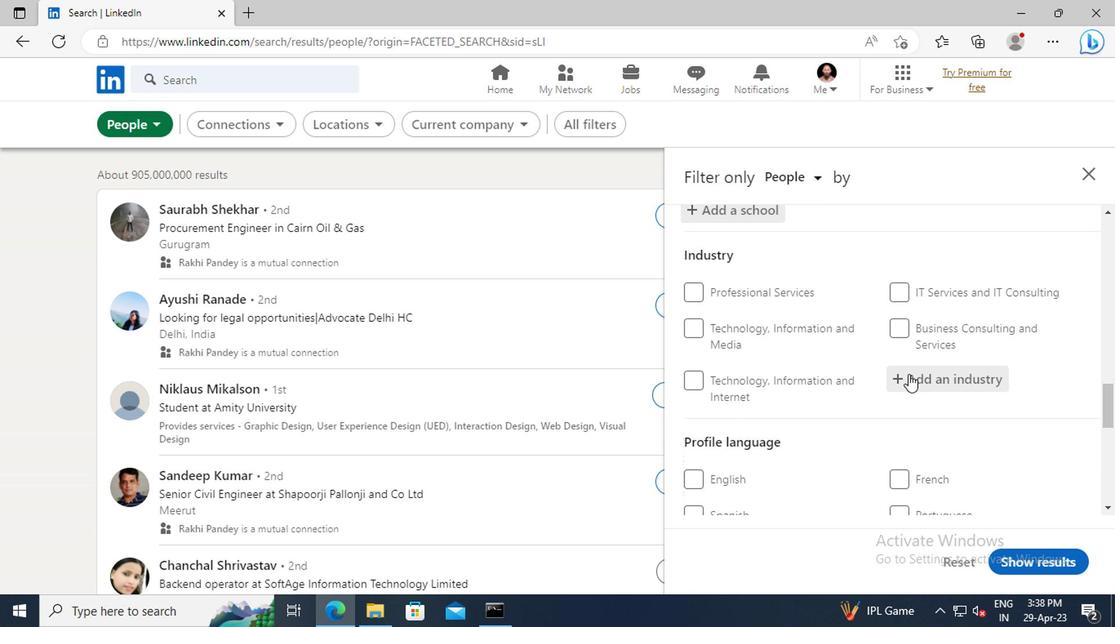 
Action: Key pressed <Key.shift>AVIATION<Key.space>AND
Screenshot: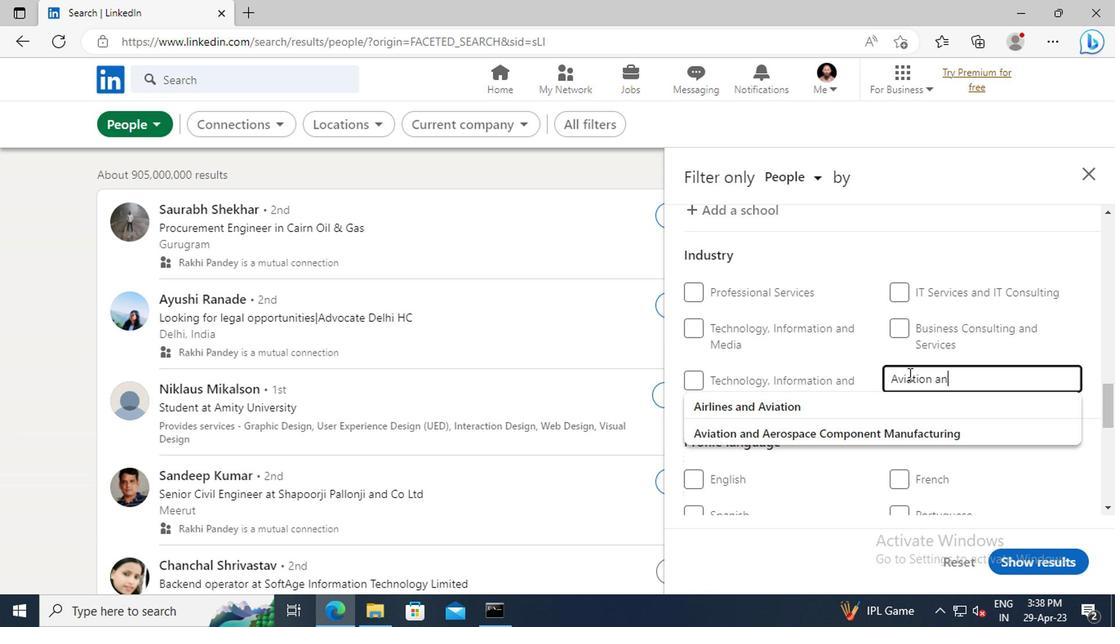 
Action: Mouse moved to (910, 428)
Screenshot: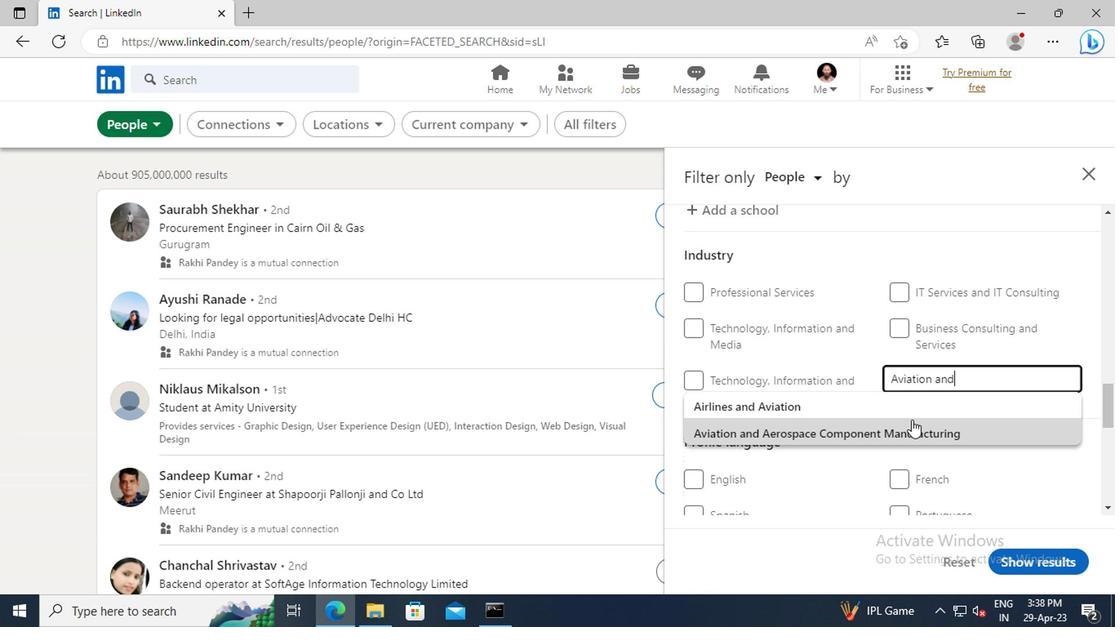 
Action: Mouse pressed left at (910, 428)
Screenshot: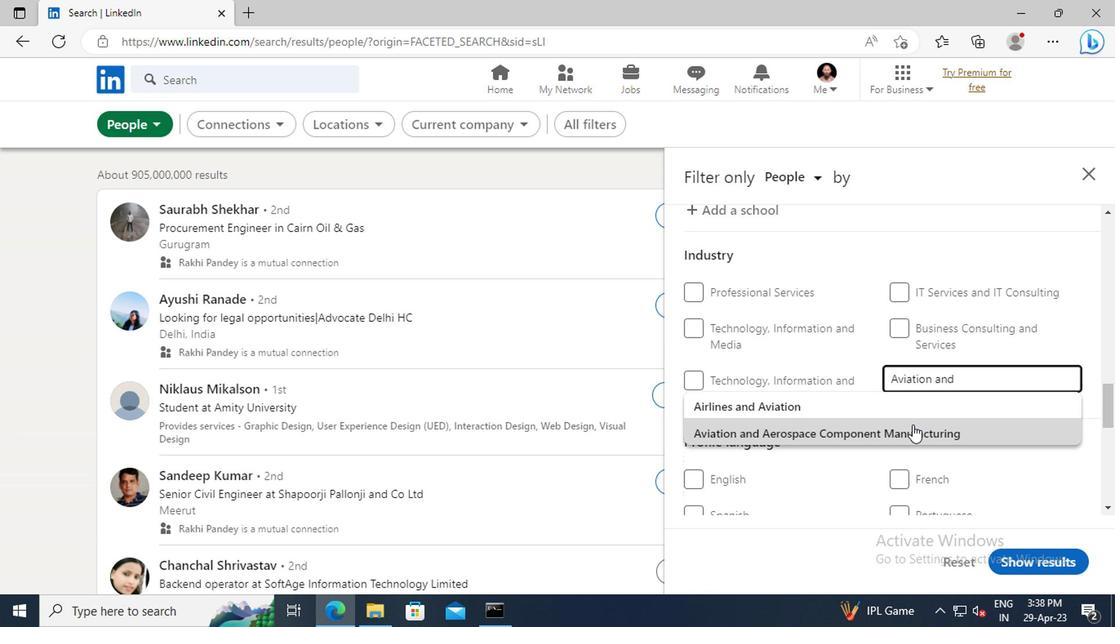 
Action: Mouse moved to (914, 380)
Screenshot: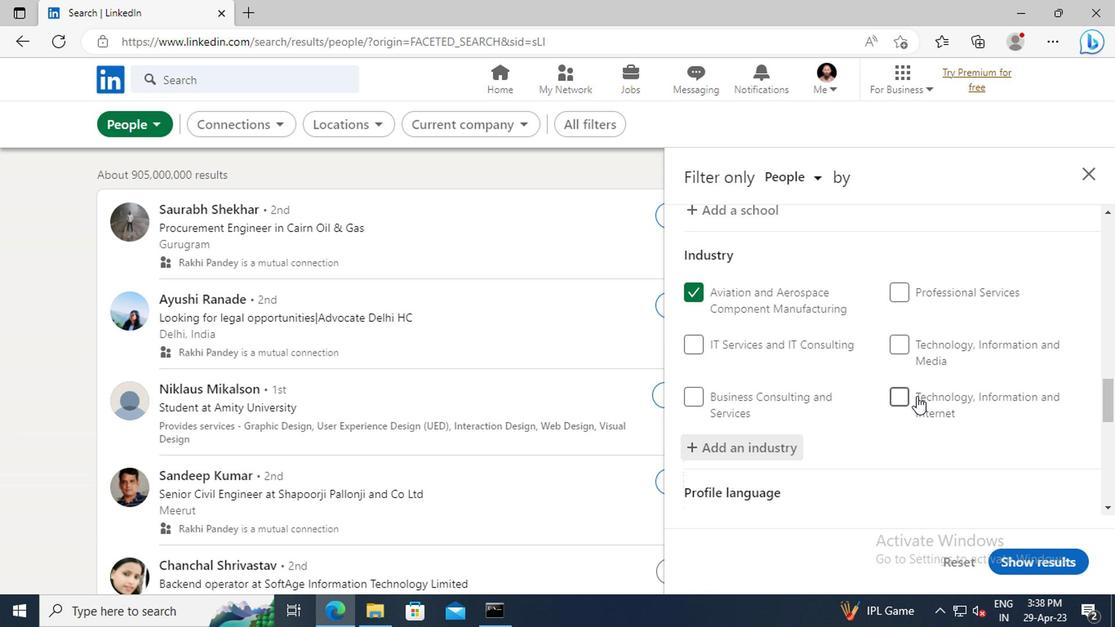 
Action: Mouse scrolled (914, 380) with delta (0, 0)
Screenshot: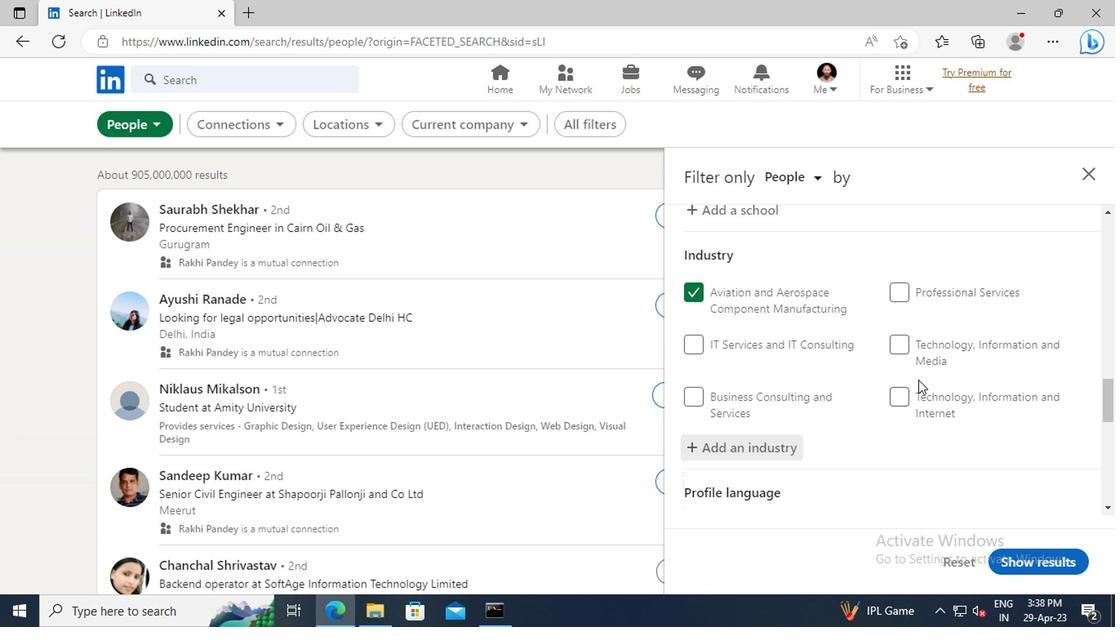 
Action: Mouse scrolled (914, 380) with delta (0, 0)
Screenshot: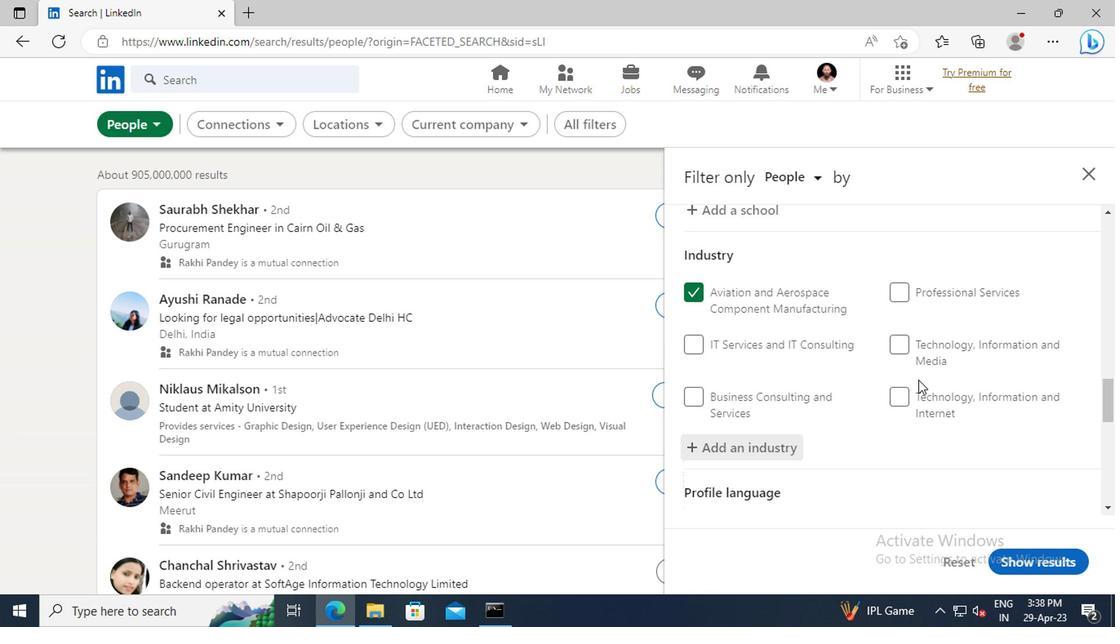 
Action: Mouse moved to (915, 351)
Screenshot: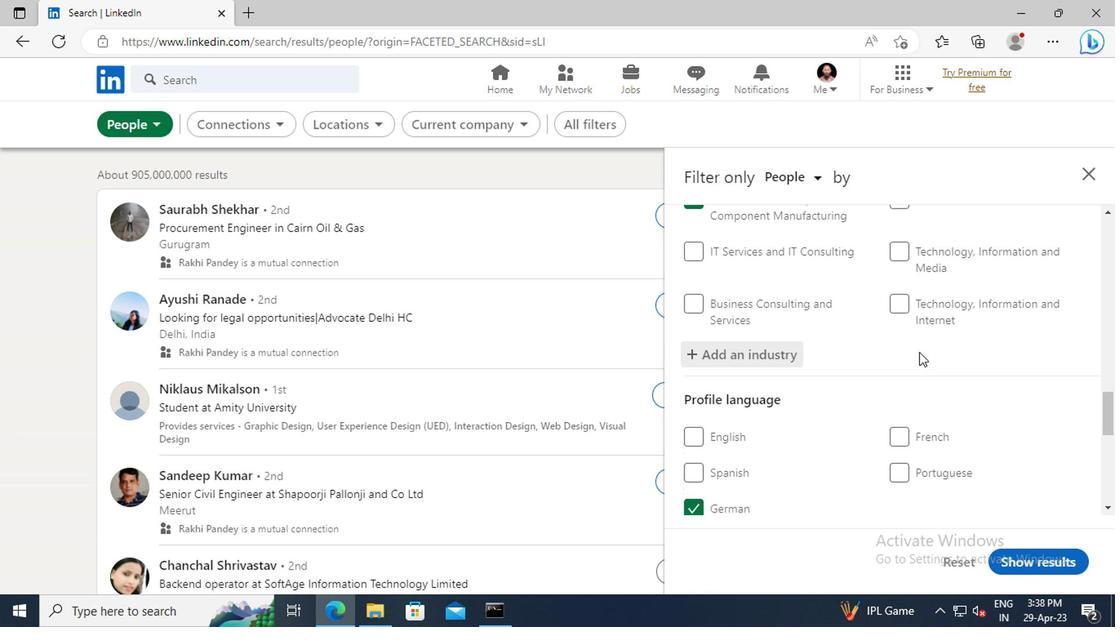 
Action: Mouse scrolled (915, 350) with delta (0, 0)
Screenshot: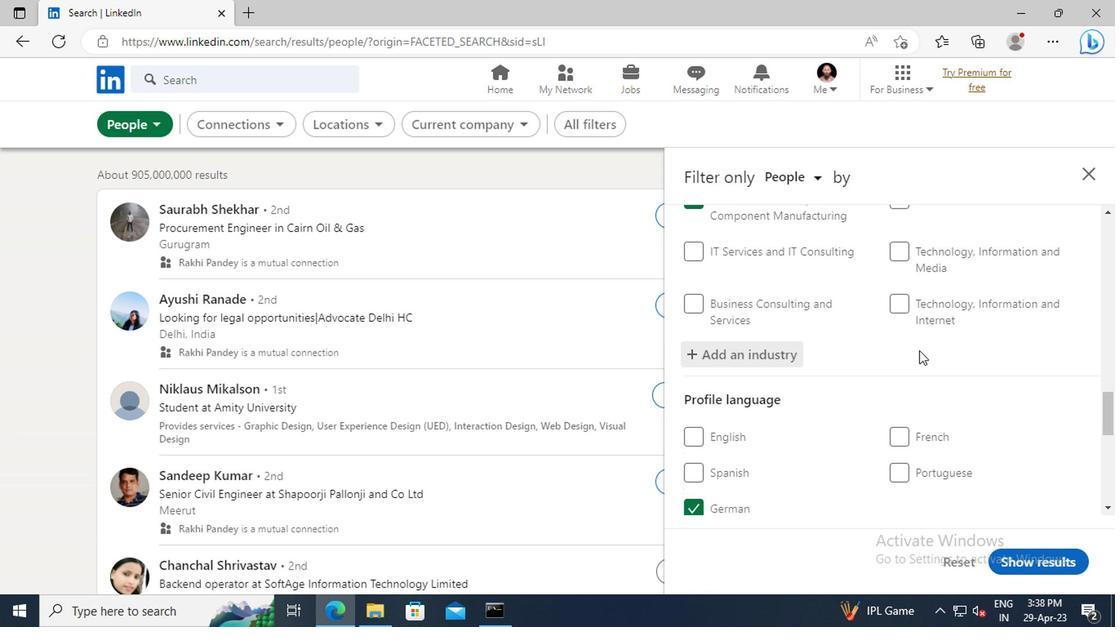 
Action: Mouse scrolled (915, 350) with delta (0, 0)
Screenshot: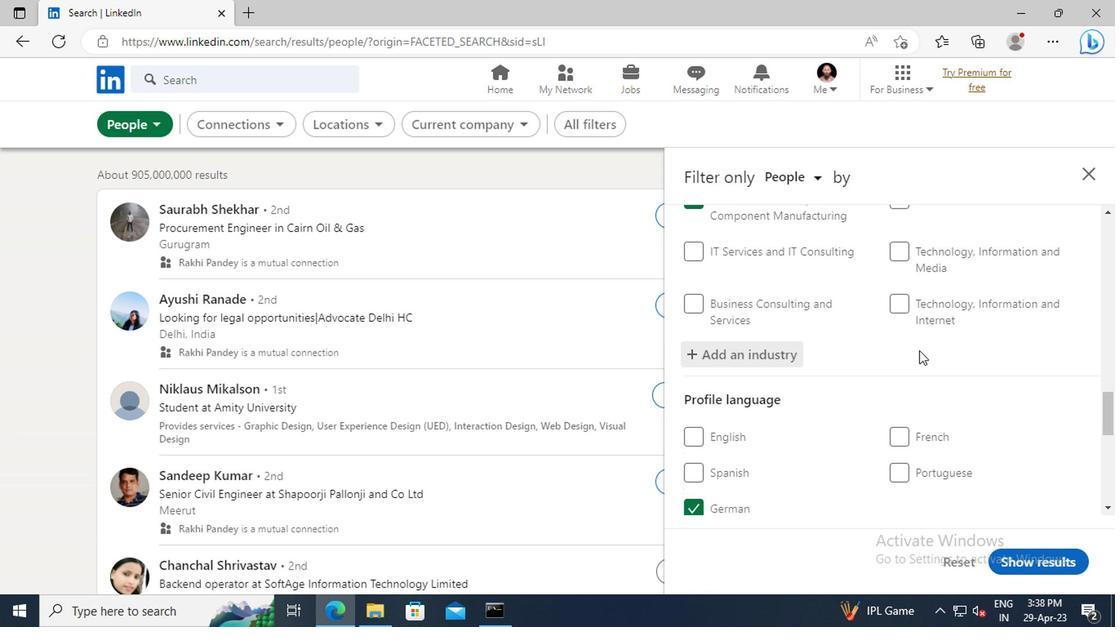 
Action: Mouse moved to (915, 336)
Screenshot: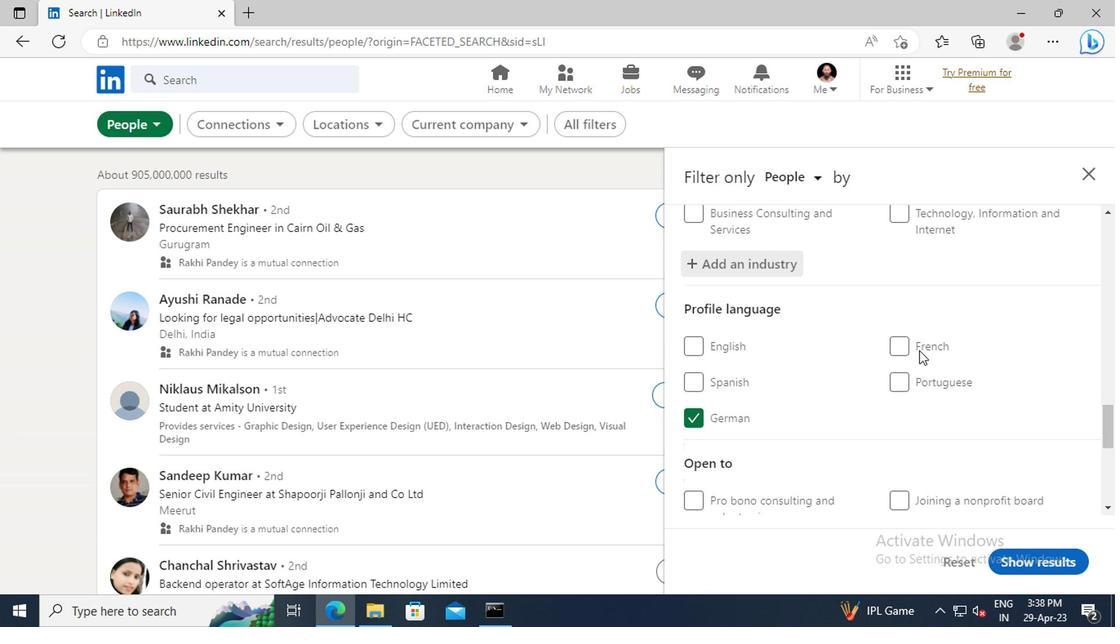 
Action: Mouse scrolled (915, 335) with delta (0, -1)
Screenshot: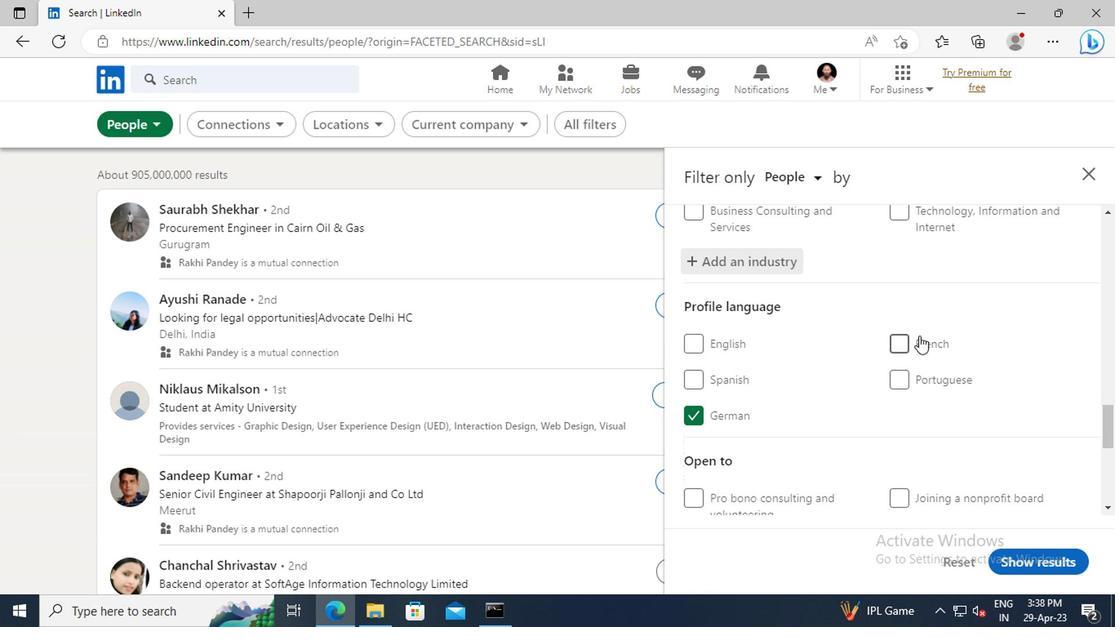 
Action: Mouse scrolled (915, 335) with delta (0, -1)
Screenshot: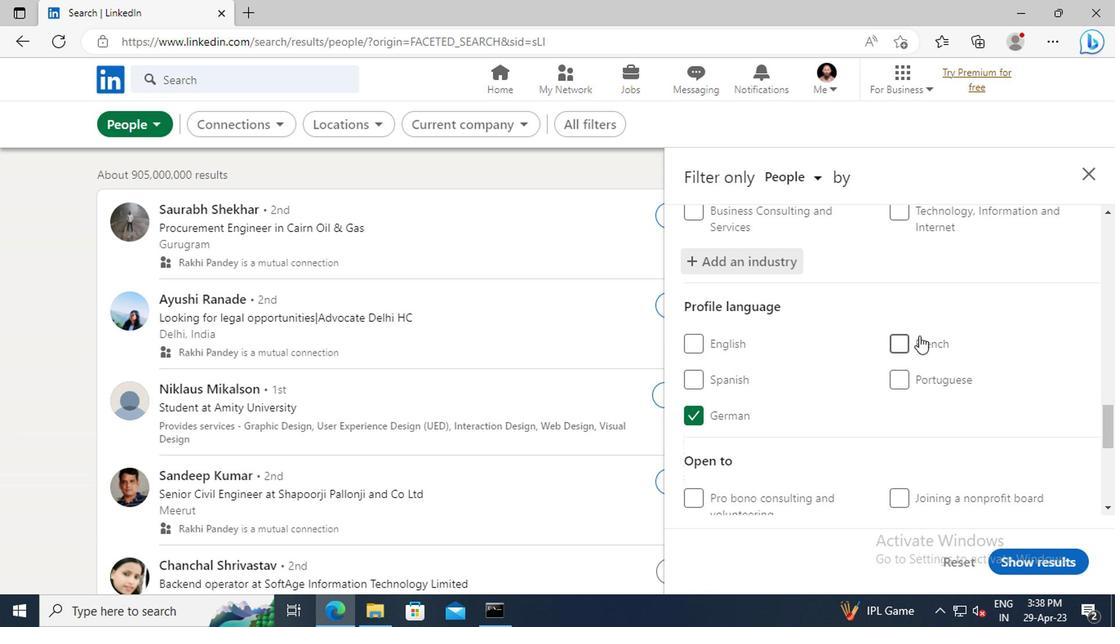 
Action: Mouse scrolled (915, 335) with delta (0, -1)
Screenshot: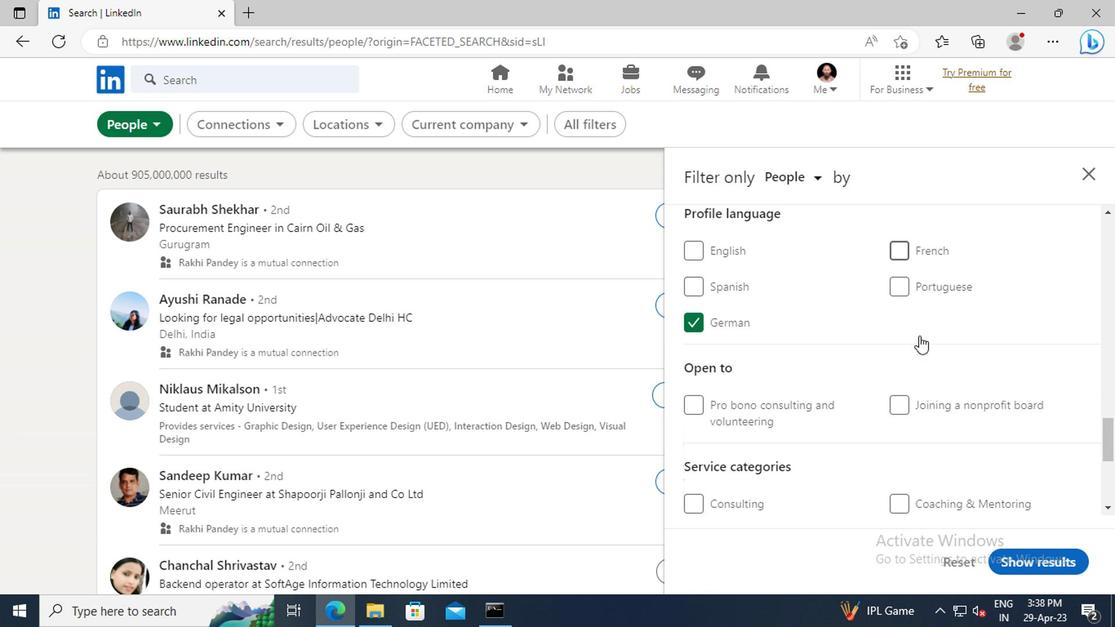 
Action: Mouse scrolled (915, 335) with delta (0, -1)
Screenshot: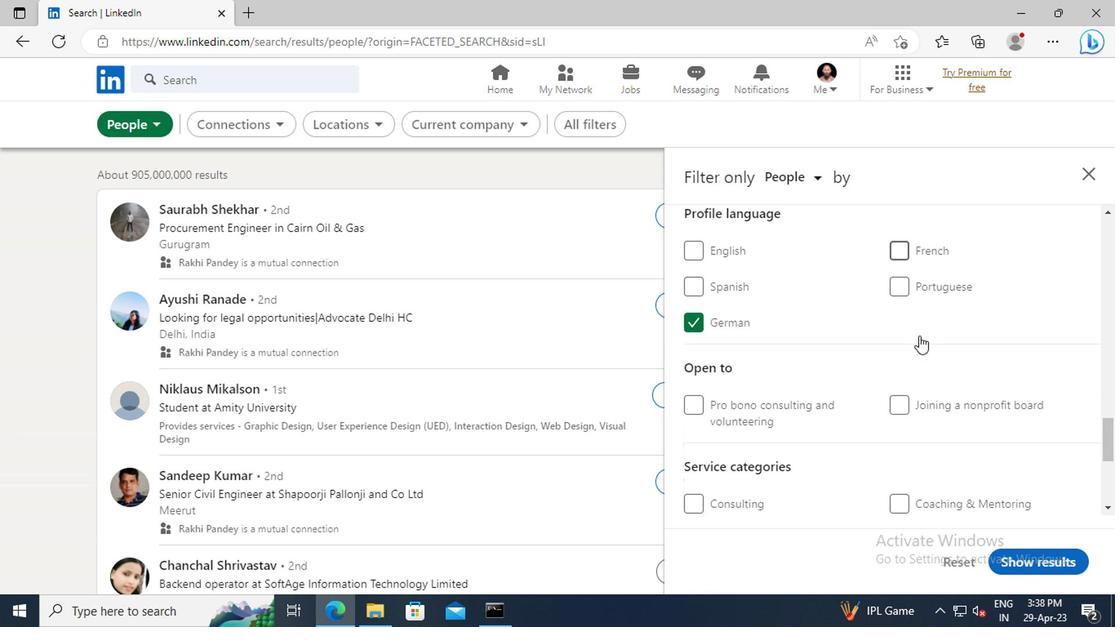 
Action: Mouse scrolled (915, 335) with delta (0, -1)
Screenshot: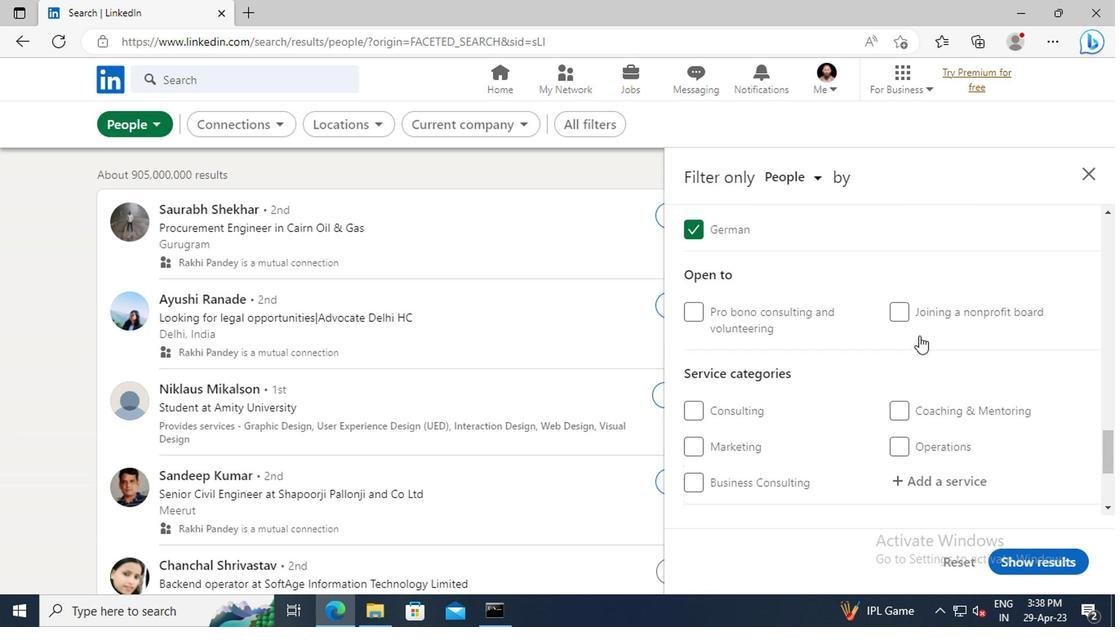
Action: Mouse scrolled (915, 335) with delta (0, -1)
Screenshot: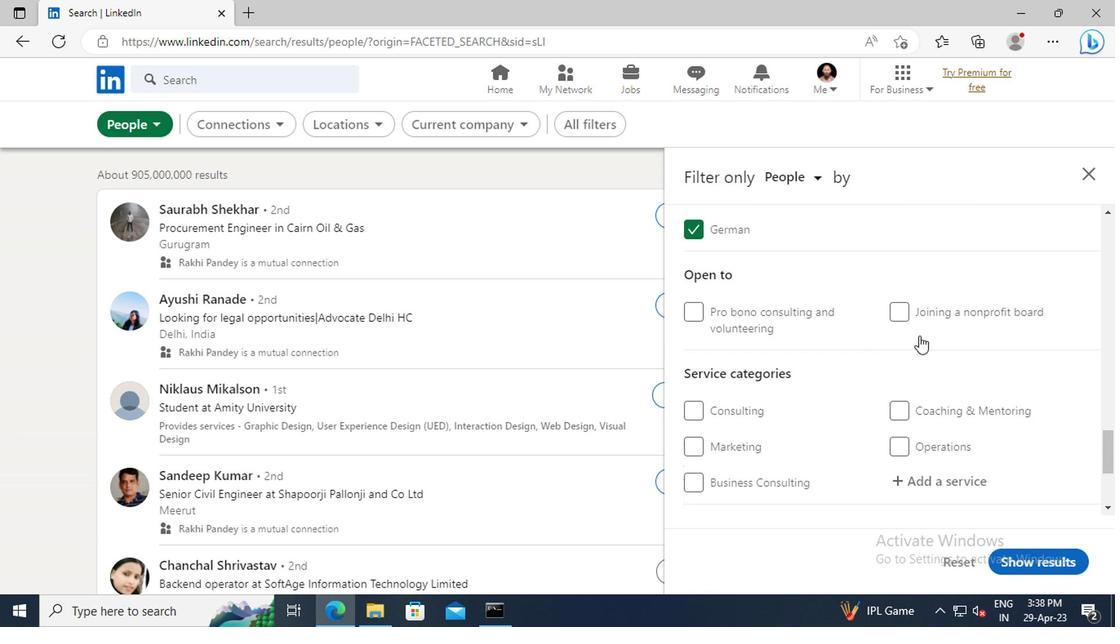 
Action: Mouse moved to (913, 391)
Screenshot: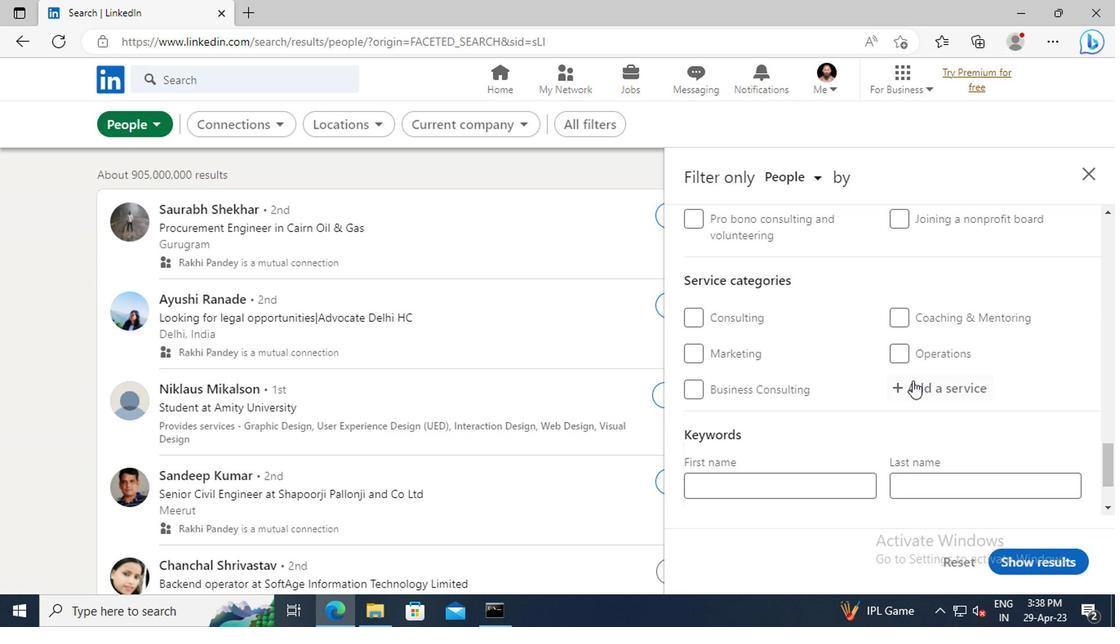 
Action: Mouse pressed left at (913, 391)
Screenshot: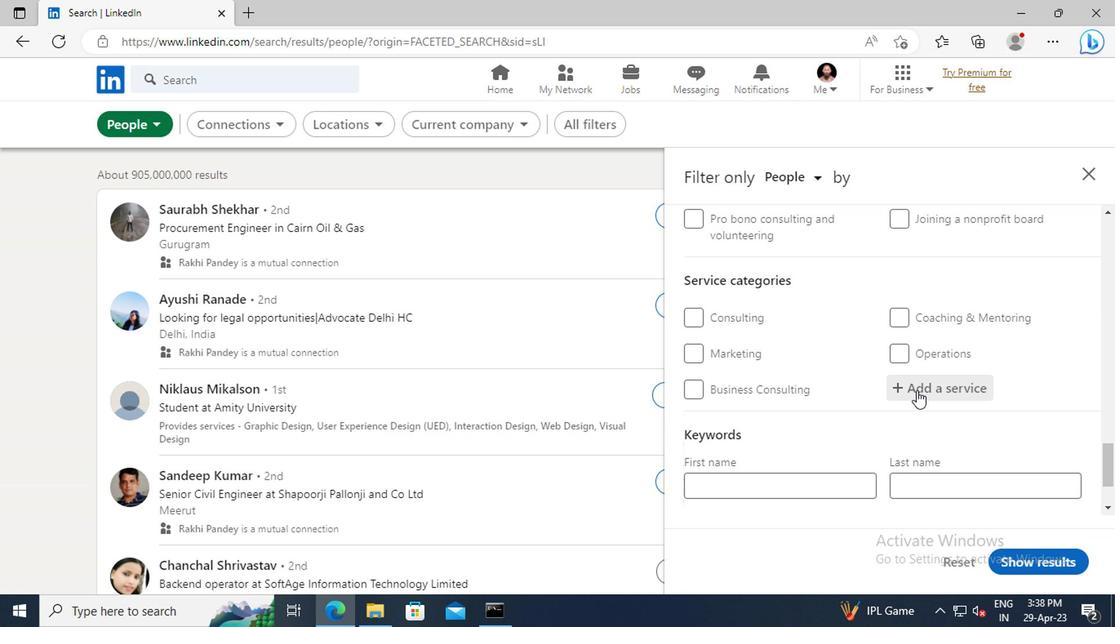 
Action: Key pressed <Key.shift>LEAD<Key.space><Key.shift>GENER
Screenshot: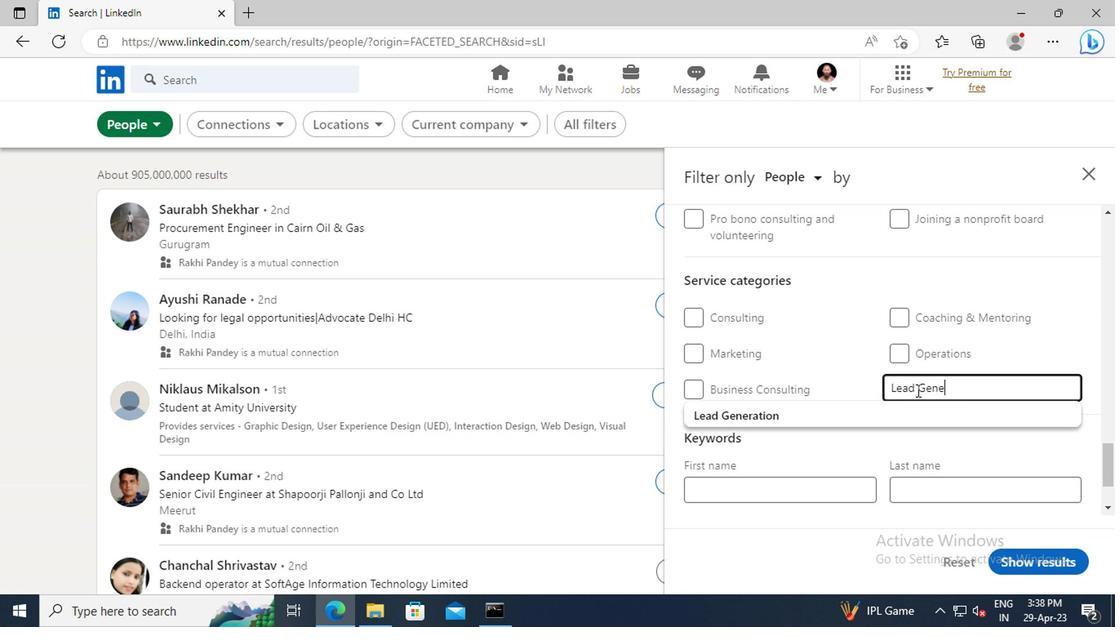 
Action: Mouse moved to (903, 412)
Screenshot: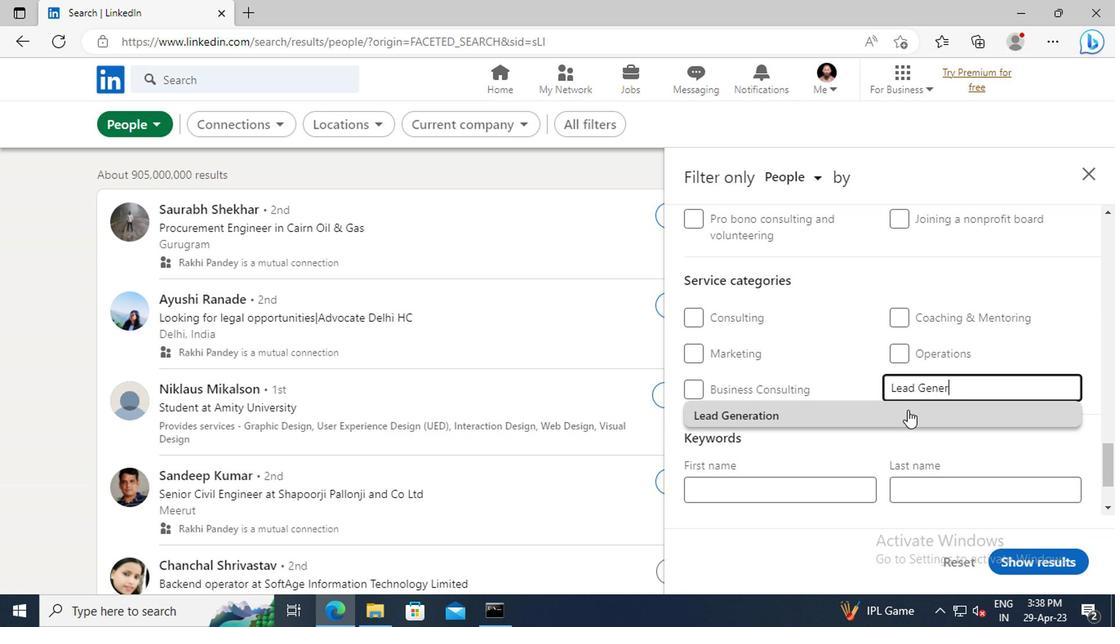 
Action: Mouse pressed left at (903, 412)
Screenshot: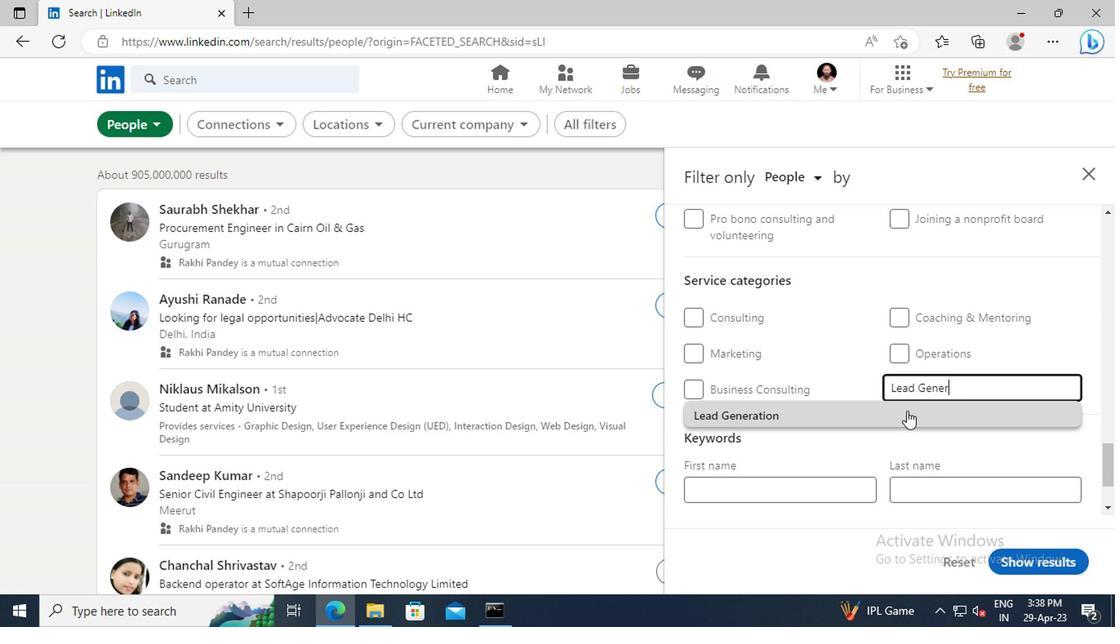 
Action: Mouse scrolled (903, 410) with delta (0, -1)
Screenshot: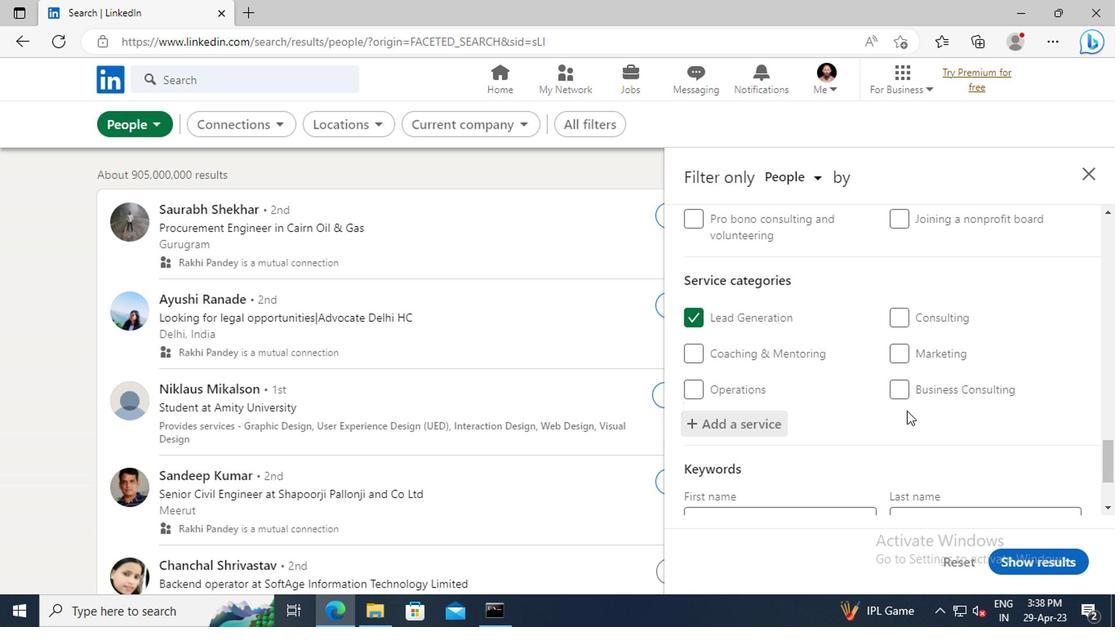 
Action: Mouse scrolled (903, 410) with delta (0, -1)
Screenshot: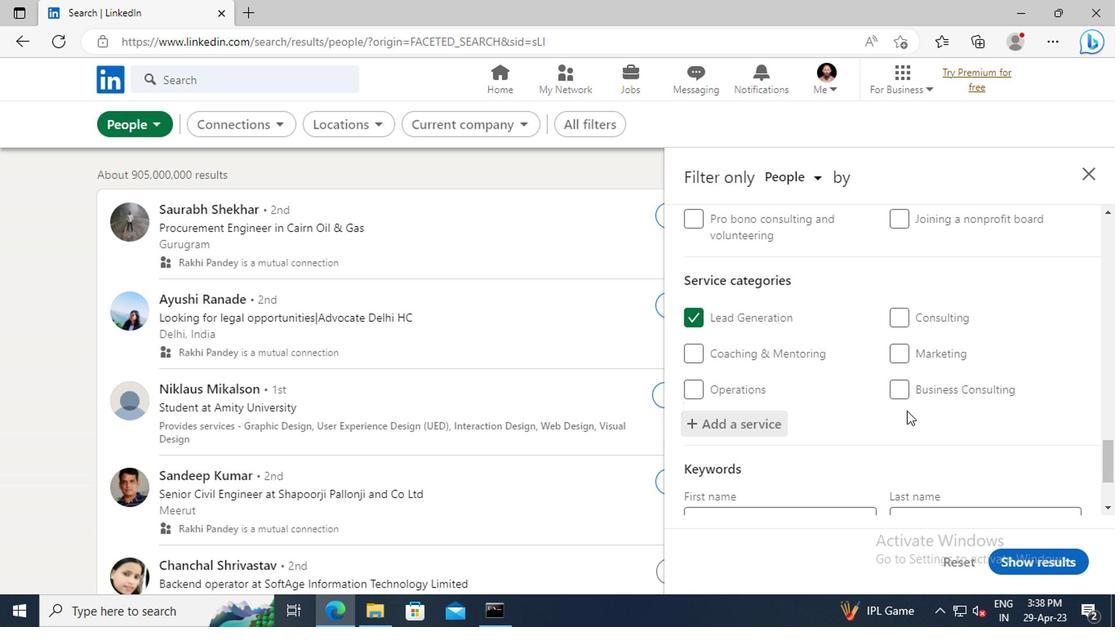 
Action: Mouse scrolled (903, 410) with delta (0, -1)
Screenshot: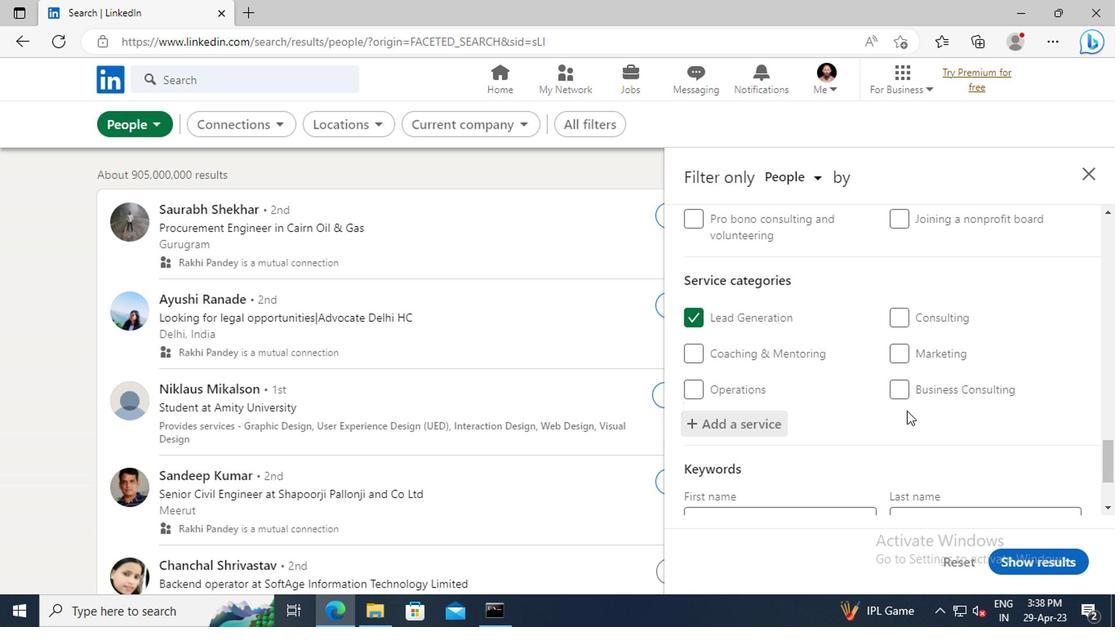 
Action: Mouse moved to (786, 442)
Screenshot: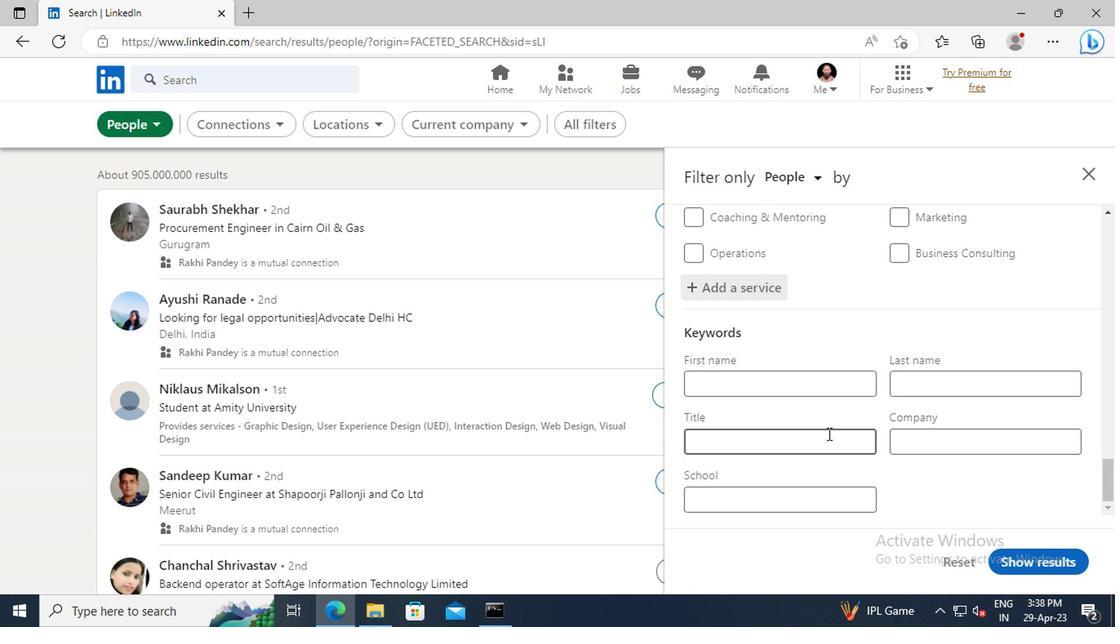 
Action: Mouse pressed left at (786, 442)
Screenshot: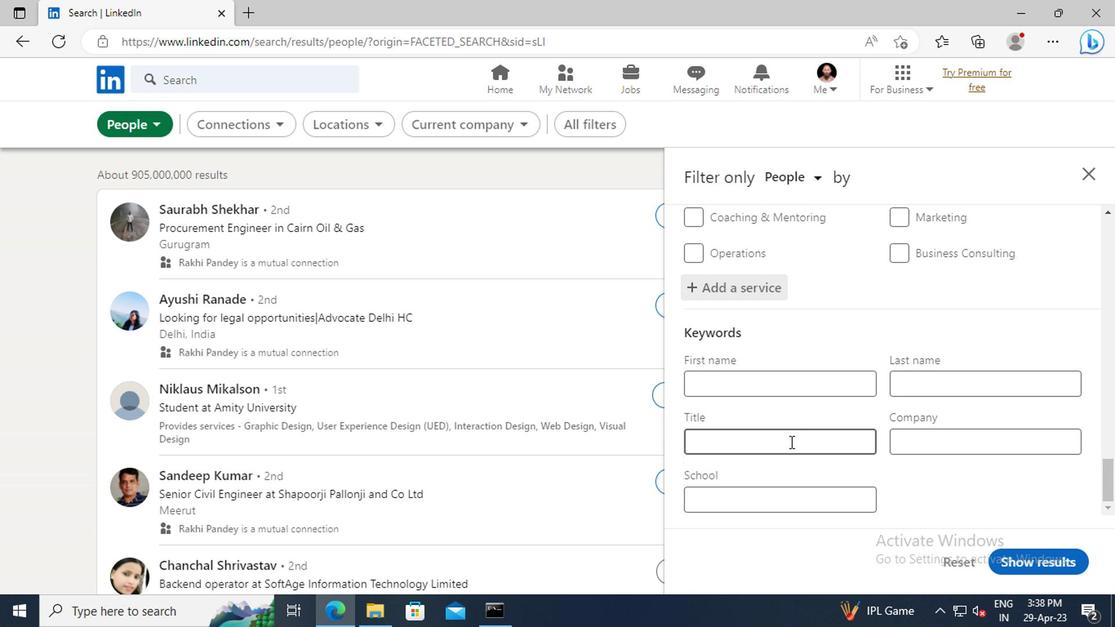 
Action: Key pressed <Key.shift>SALES<Key.space><Key.shift>ANALYST<Key.enter>
Screenshot: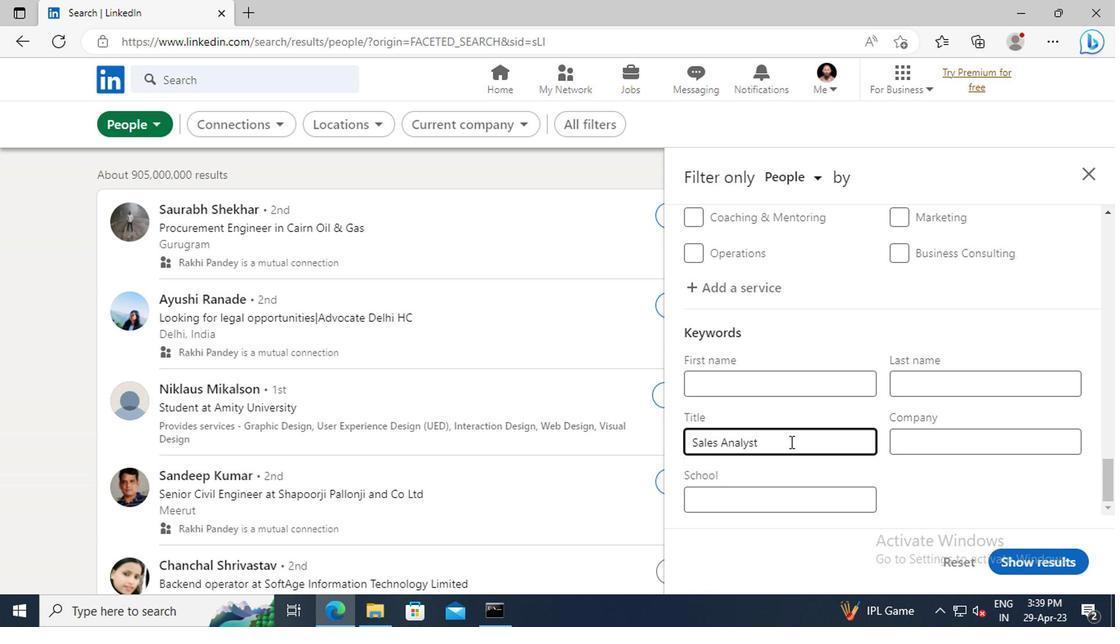 
Action: Mouse moved to (1012, 567)
Screenshot: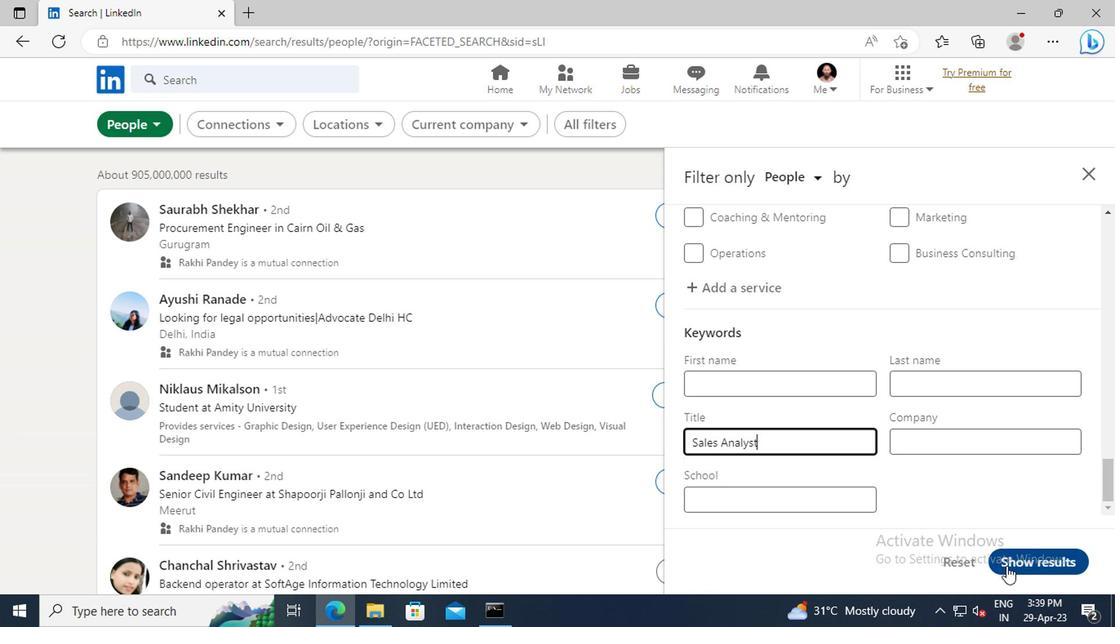 
Action: Mouse pressed left at (1012, 567)
Screenshot: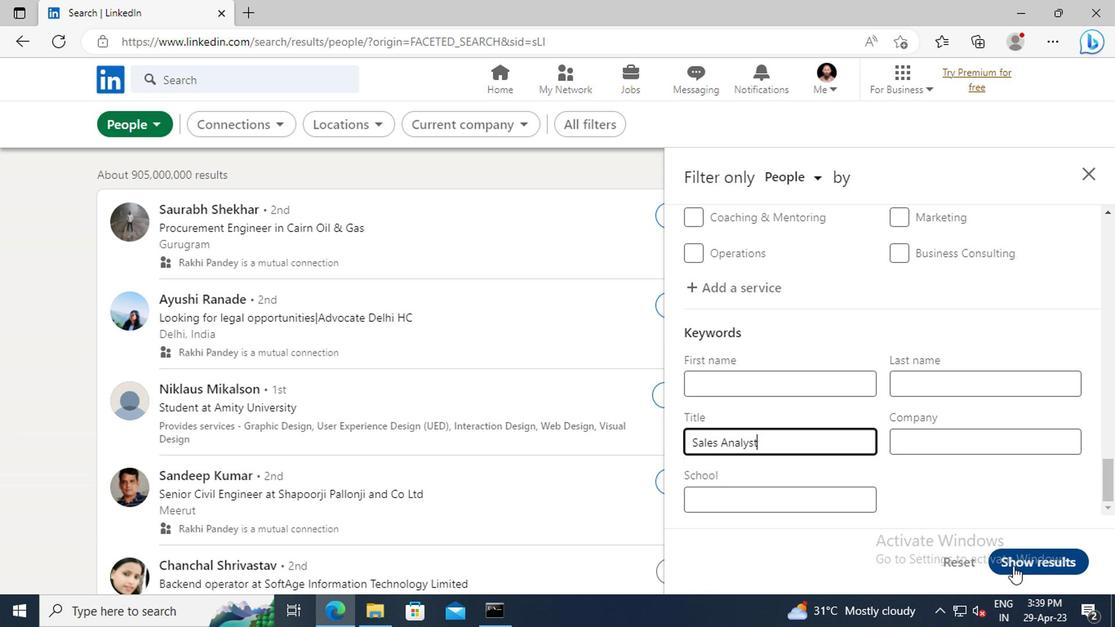 
Action: Mouse moved to (1012, 567)
Screenshot: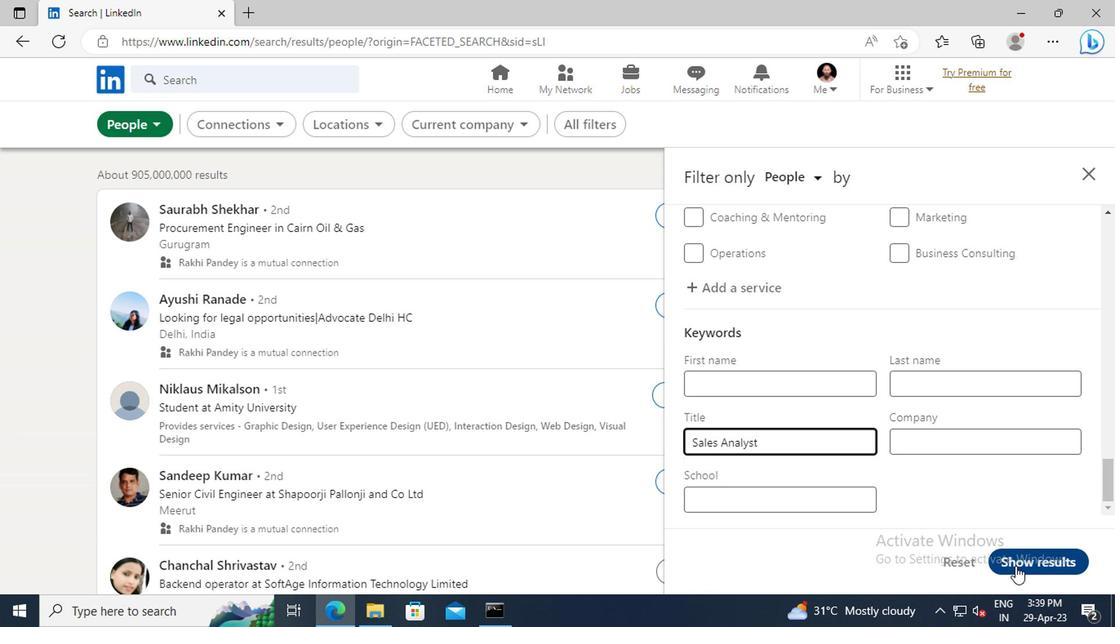 
